 Task: Search one way flight ticket for 2 adults, 4 children and 1 infant on lap in business from Washington, D.c./arlington: Ronald Reagan Washington National Airport to Riverton: Central Wyoming Regional Airport (was Riverton Regional) on 8-4-2023. Choice of flights is Emirates. Number of bags: 2 carry on bags and 7 checked bags. Price is upto 107000. Outbound departure time preference is 16:45.
Action: Mouse moved to (310, 400)
Screenshot: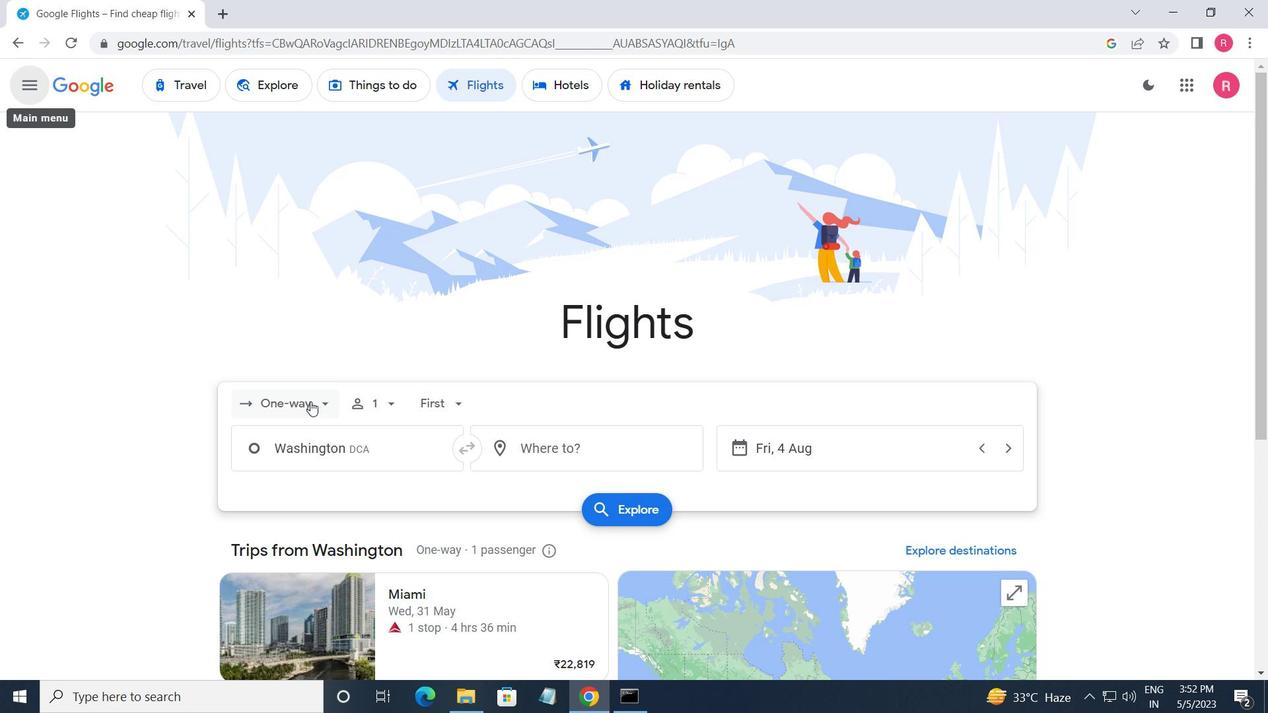 
Action: Mouse pressed left at (310, 400)
Screenshot: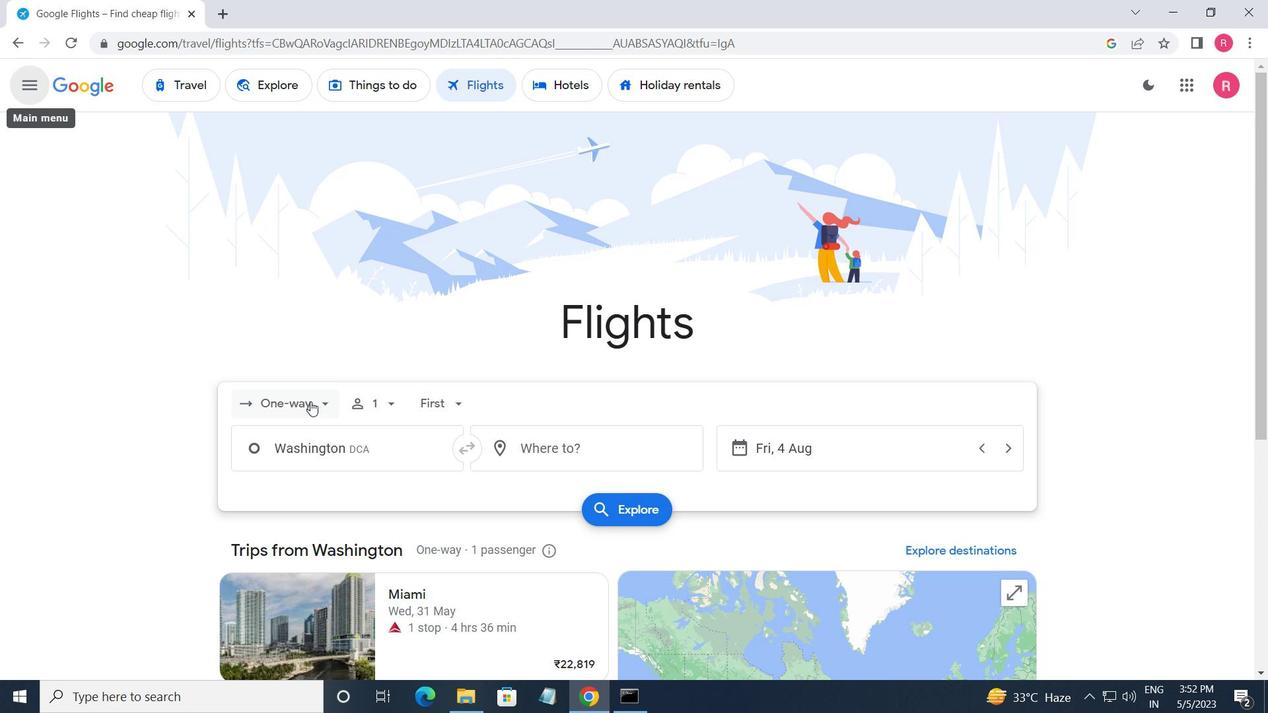 
Action: Mouse moved to (315, 469)
Screenshot: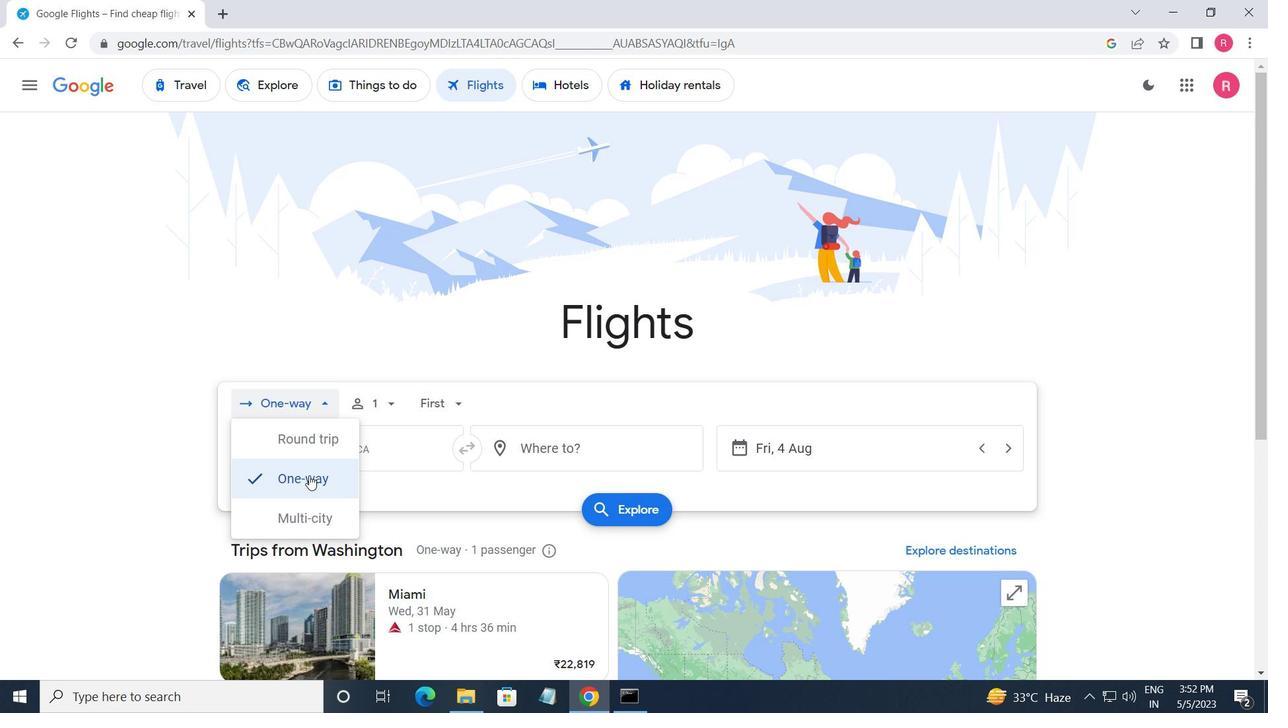 
Action: Mouse pressed left at (315, 469)
Screenshot: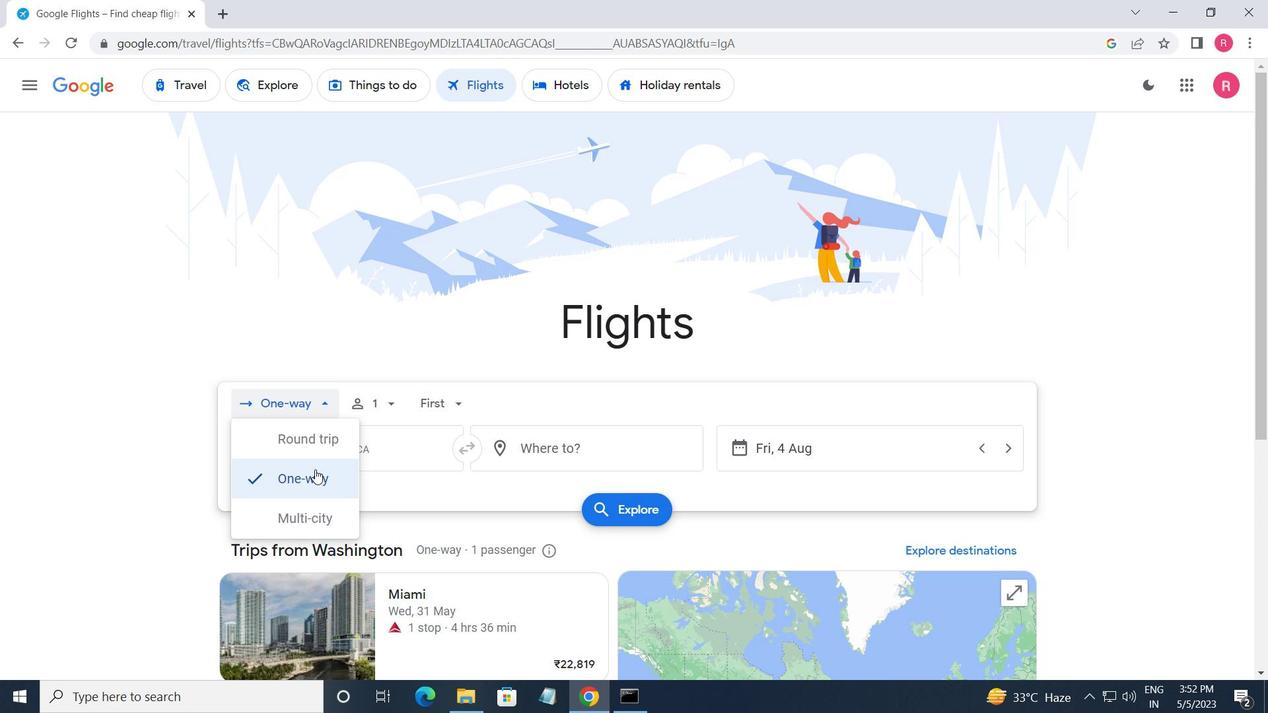 
Action: Mouse moved to (367, 407)
Screenshot: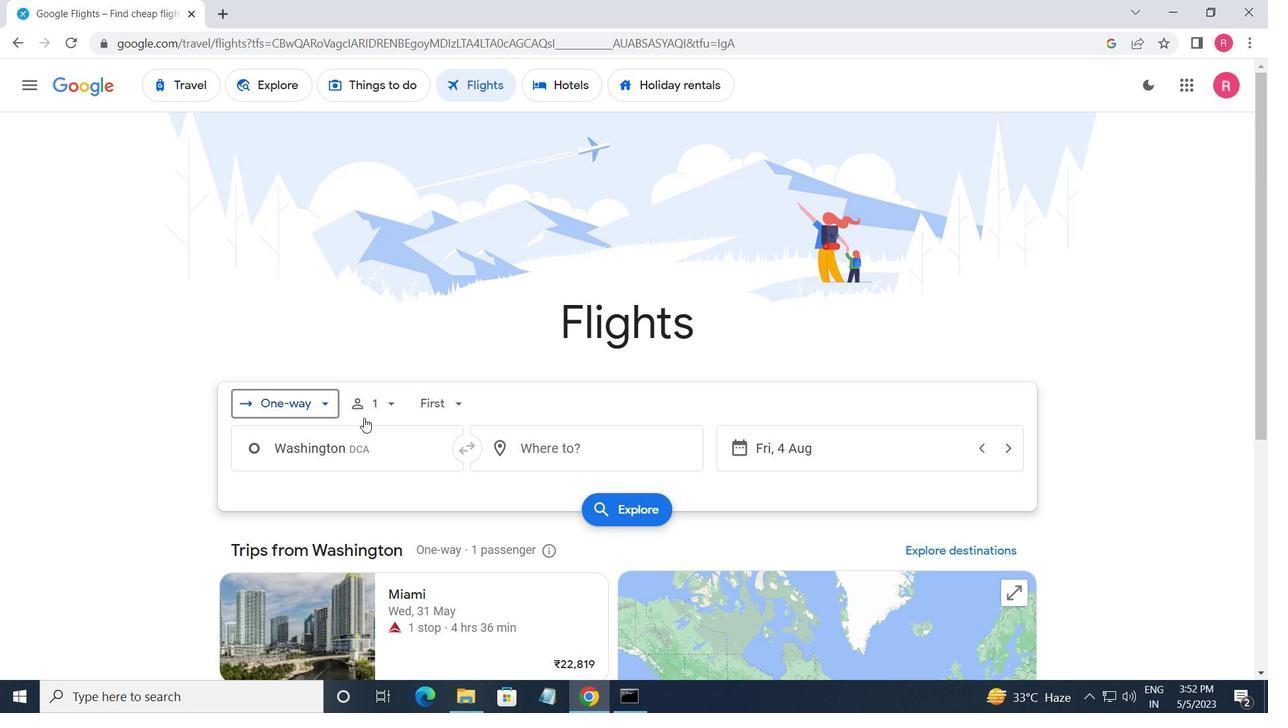 
Action: Mouse pressed left at (367, 407)
Screenshot: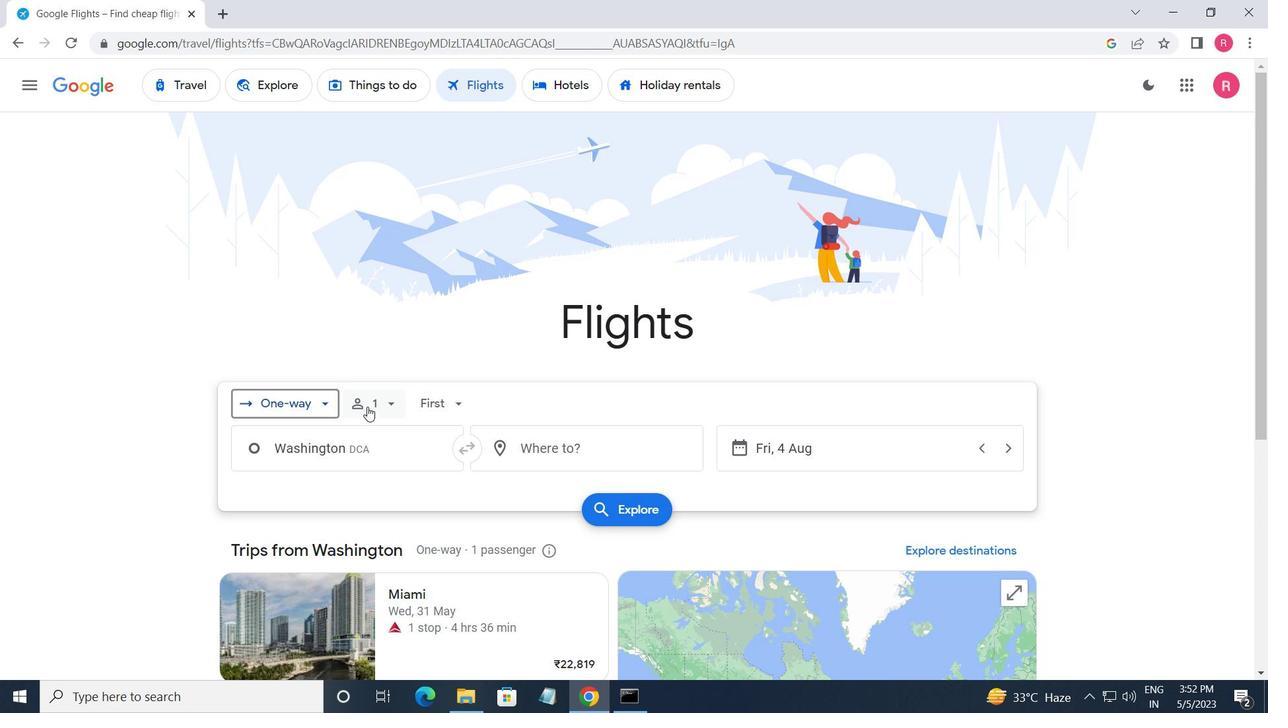 
Action: Mouse moved to (520, 446)
Screenshot: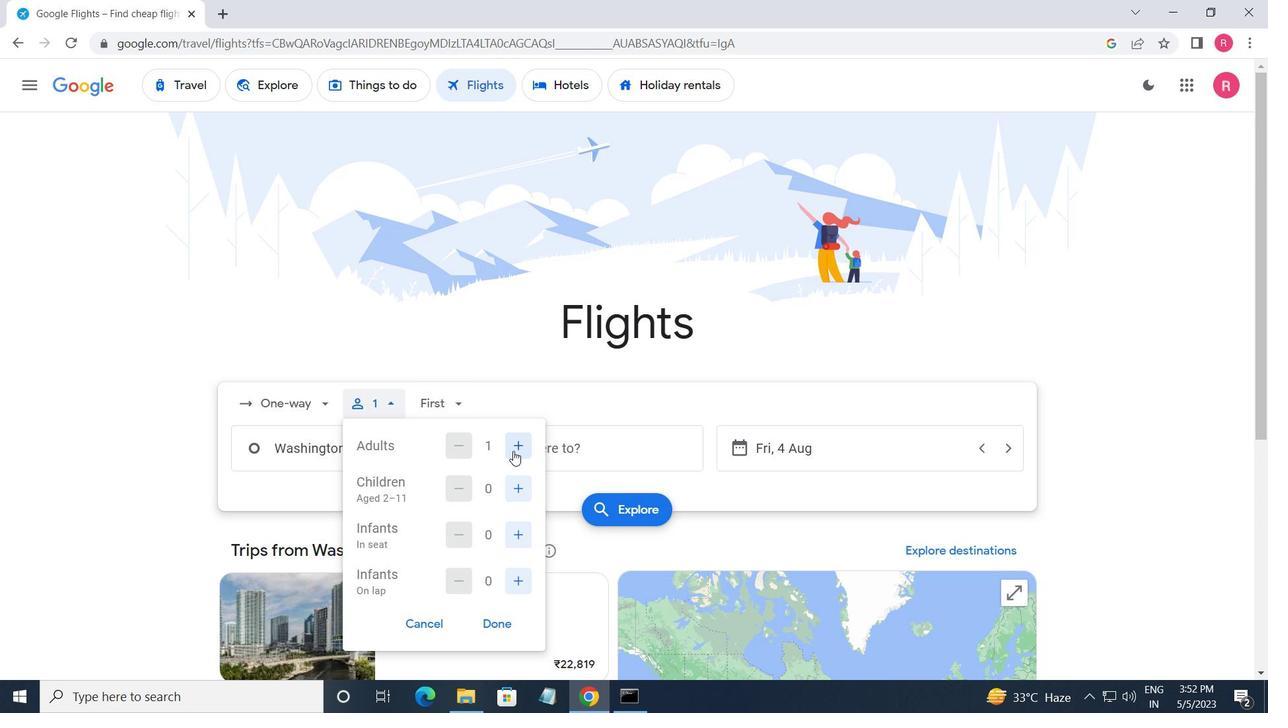 
Action: Mouse pressed left at (520, 446)
Screenshot: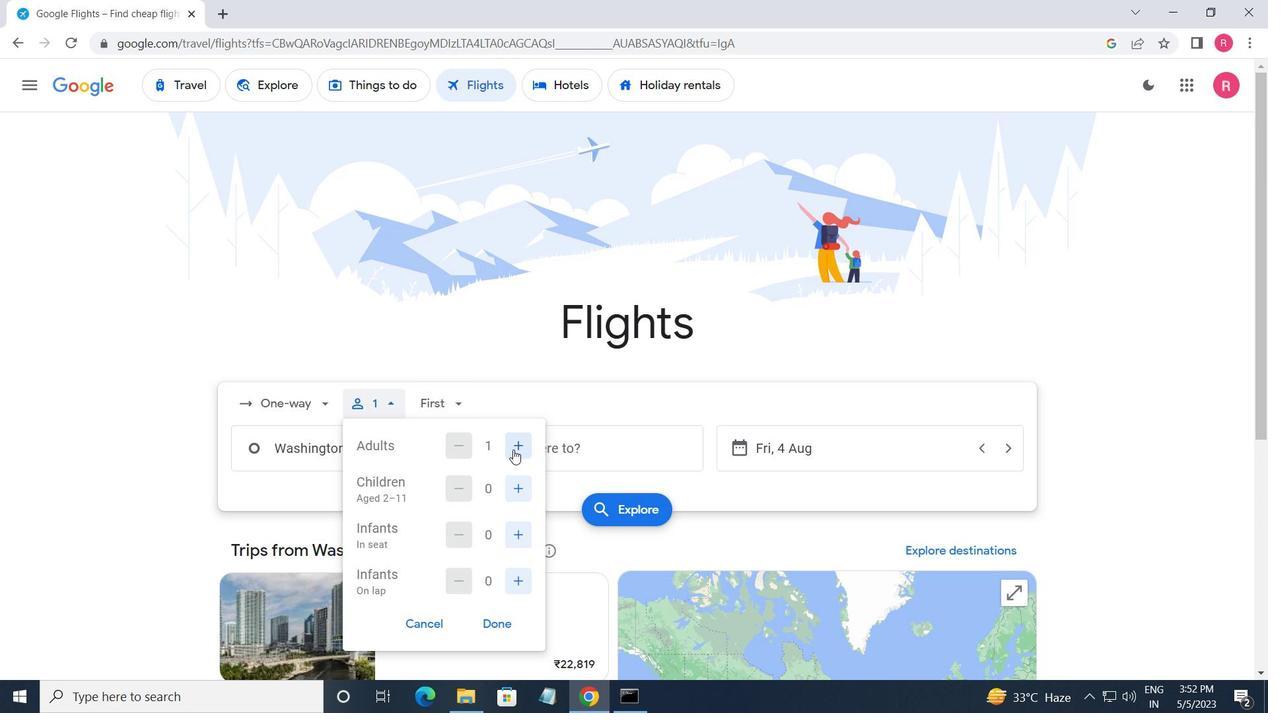 
Action: Mouse moved to (520, 487)
Screenshot: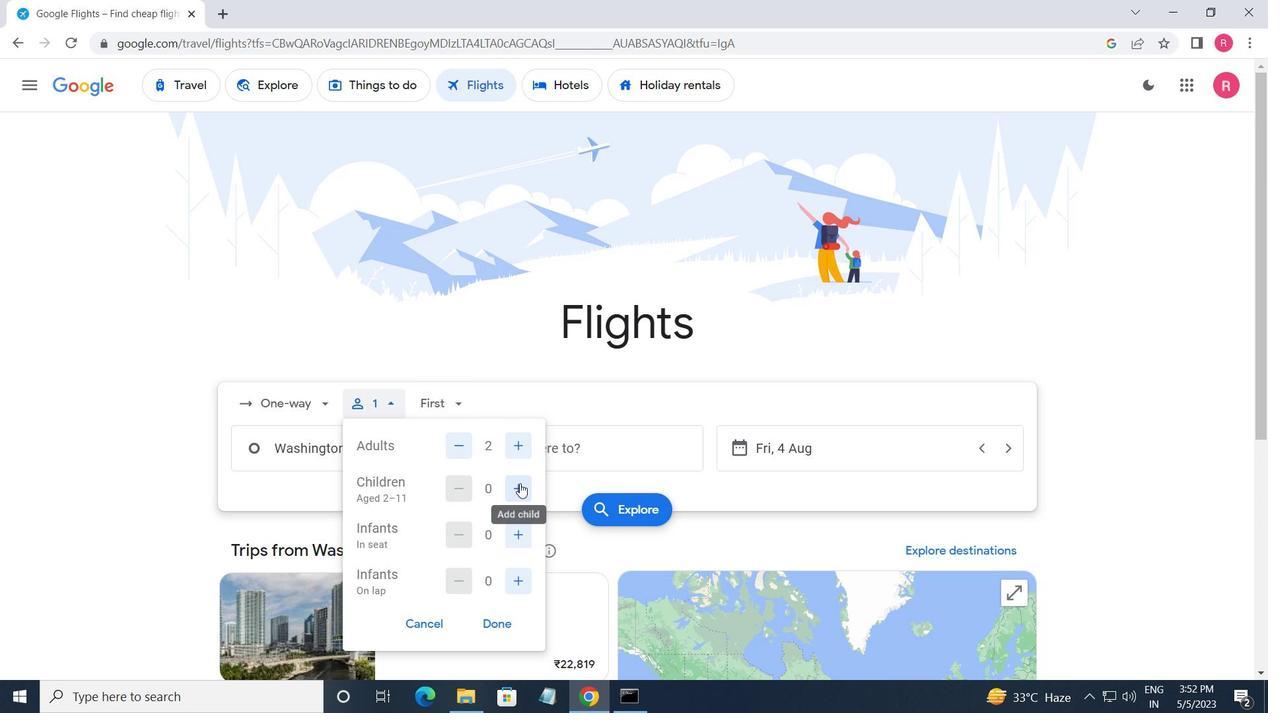 
Action: Mouse pressed left at (520, 487)
Screenshot: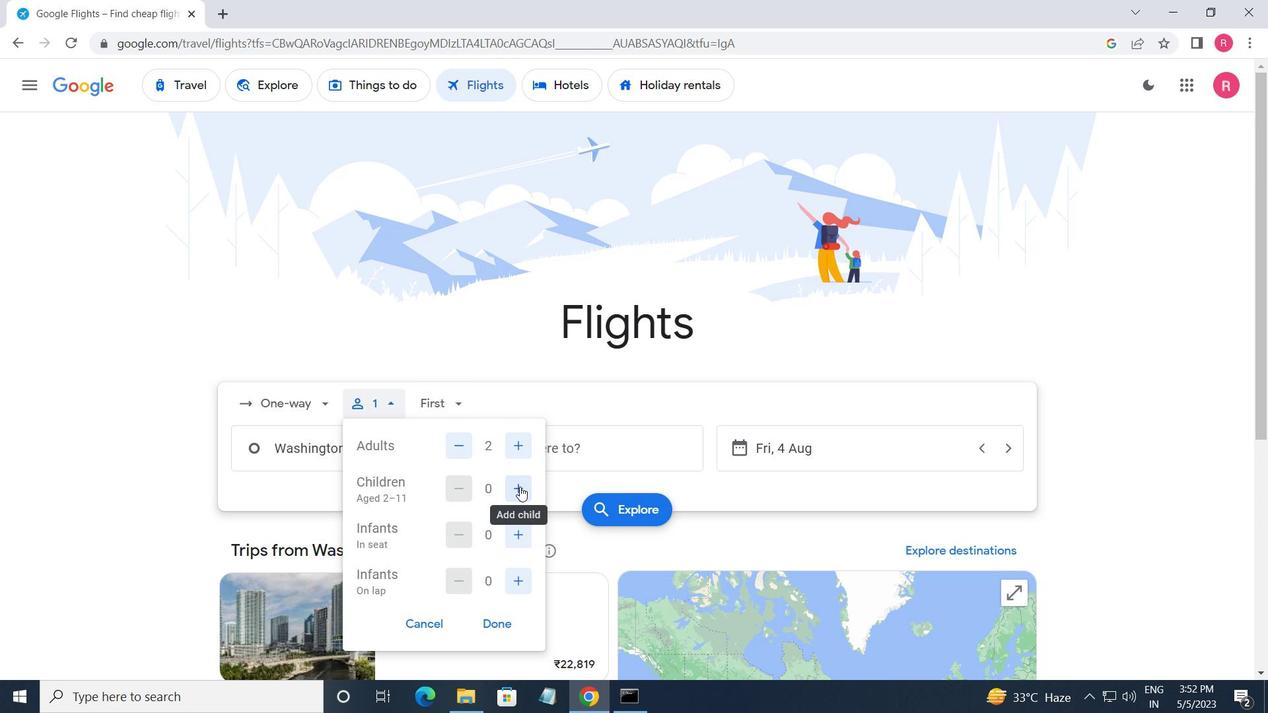 
Action: Mouse pressed left at (520, 487)
Screenshot: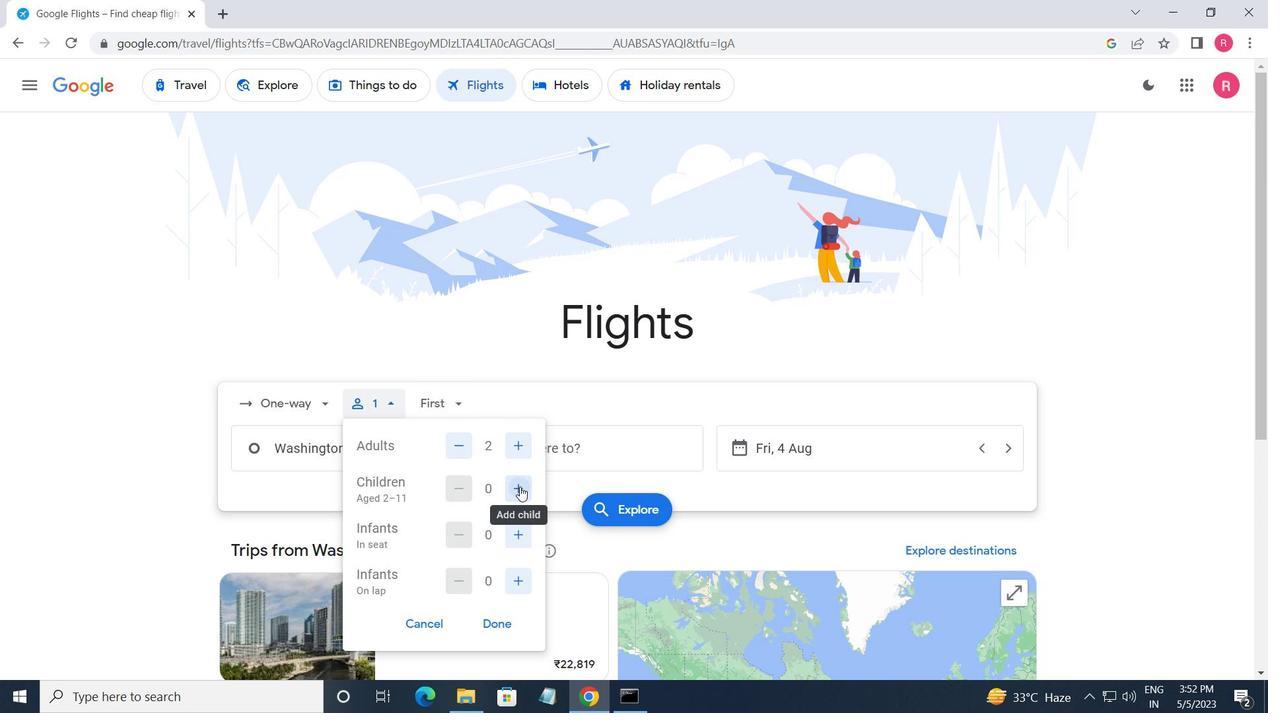 
Action: Mouse pressed left at (520, 487)
Screenshot: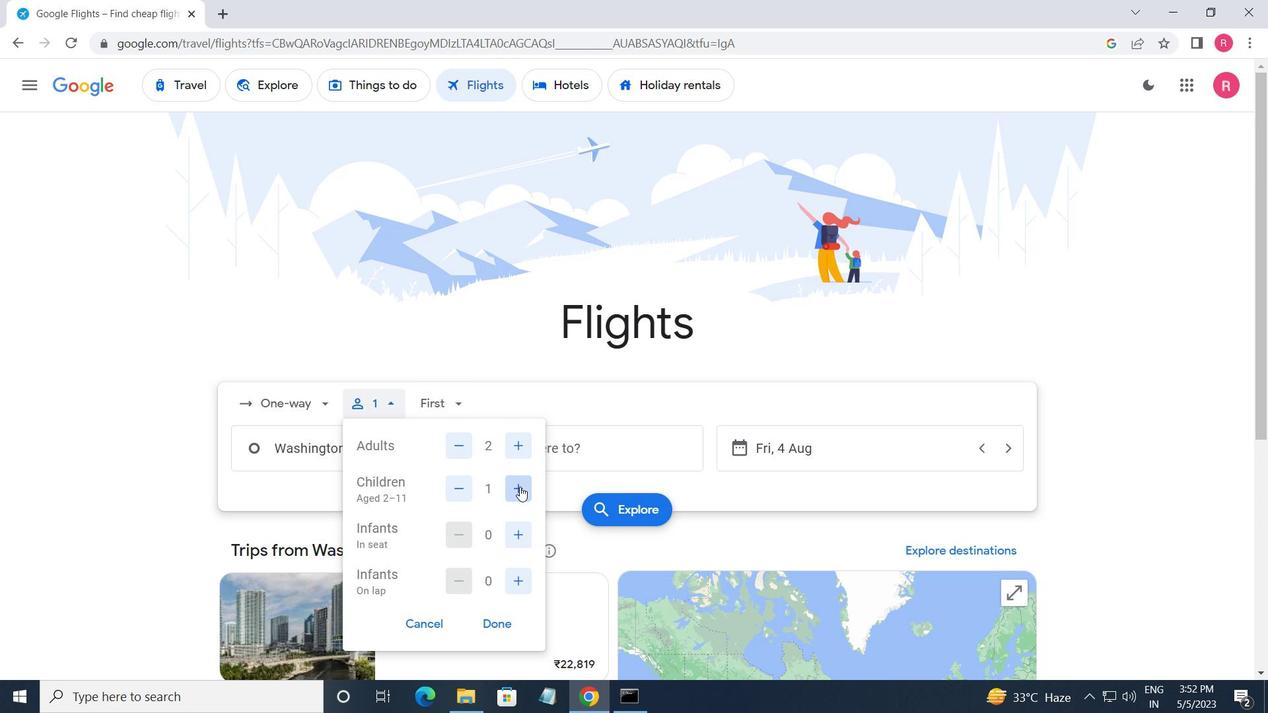 
Action: Mouse moved to (520, 488)
Screenshot: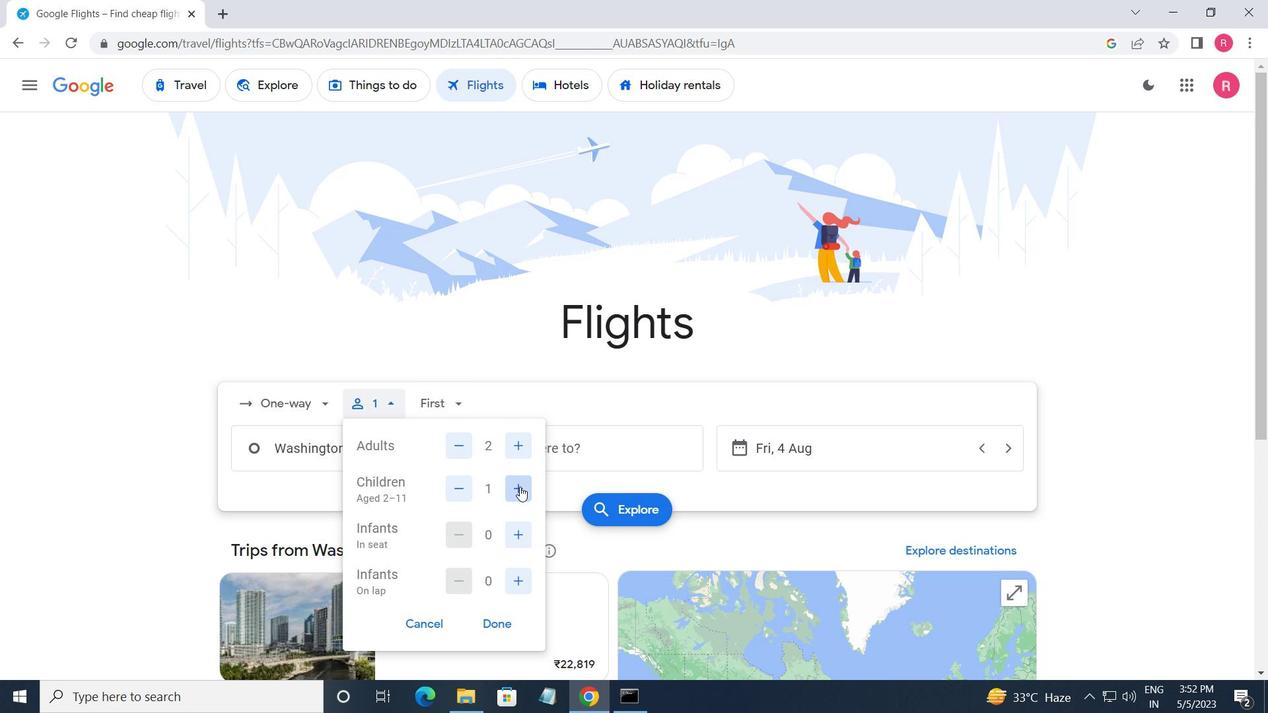 
Action: Mouse pressed left at (520, 488)
Screenshot: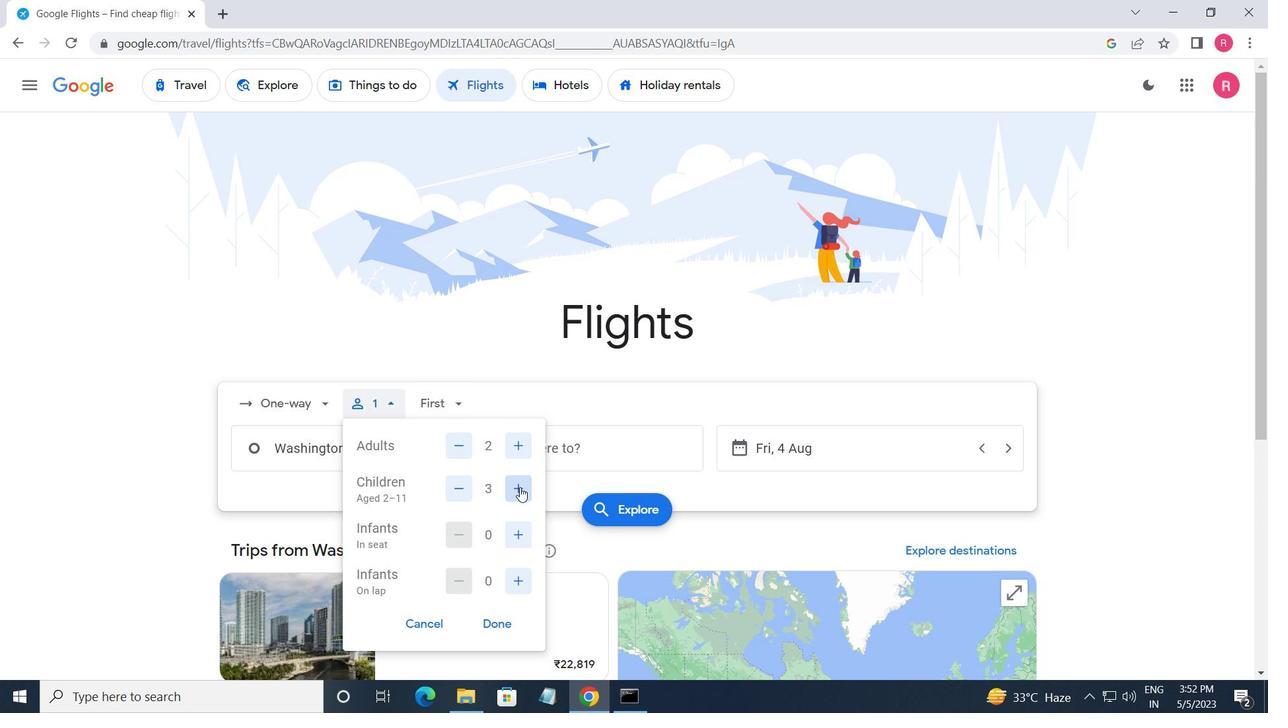 
Action: Mouse moved to (530, 583)
Screenshot: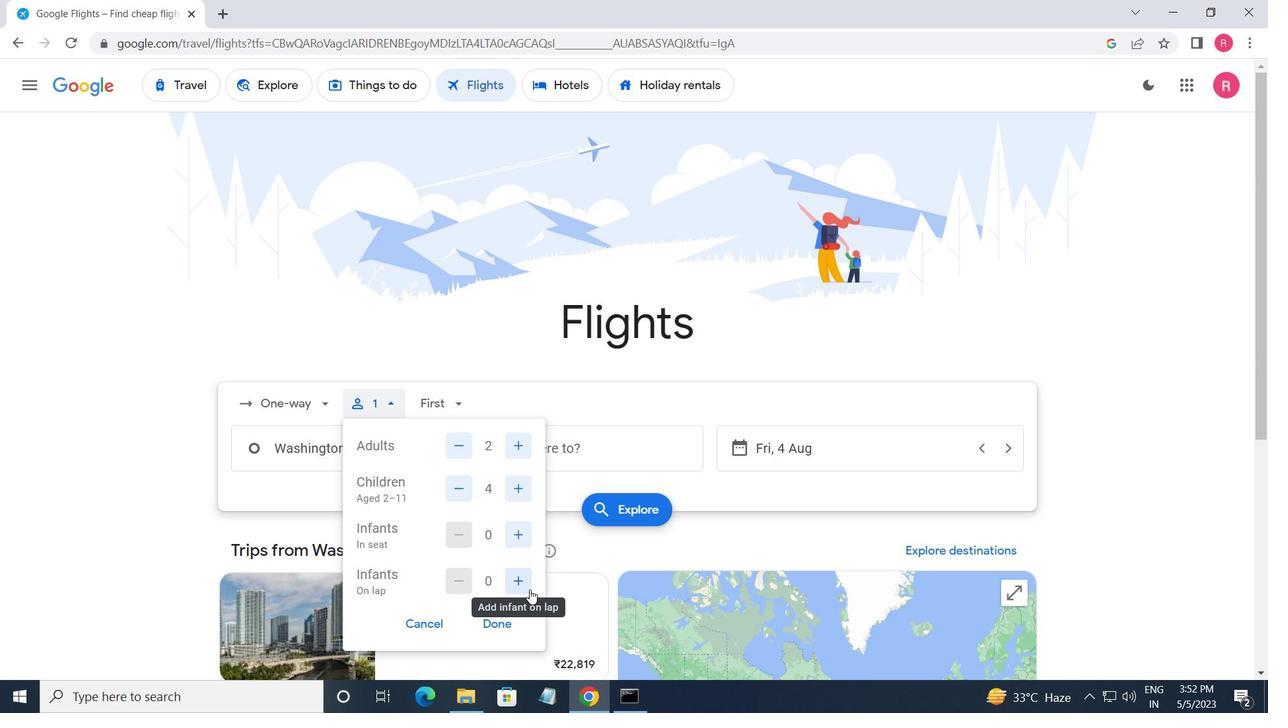 
Action: Mouse pressed left at (530, 583)
Screenshot: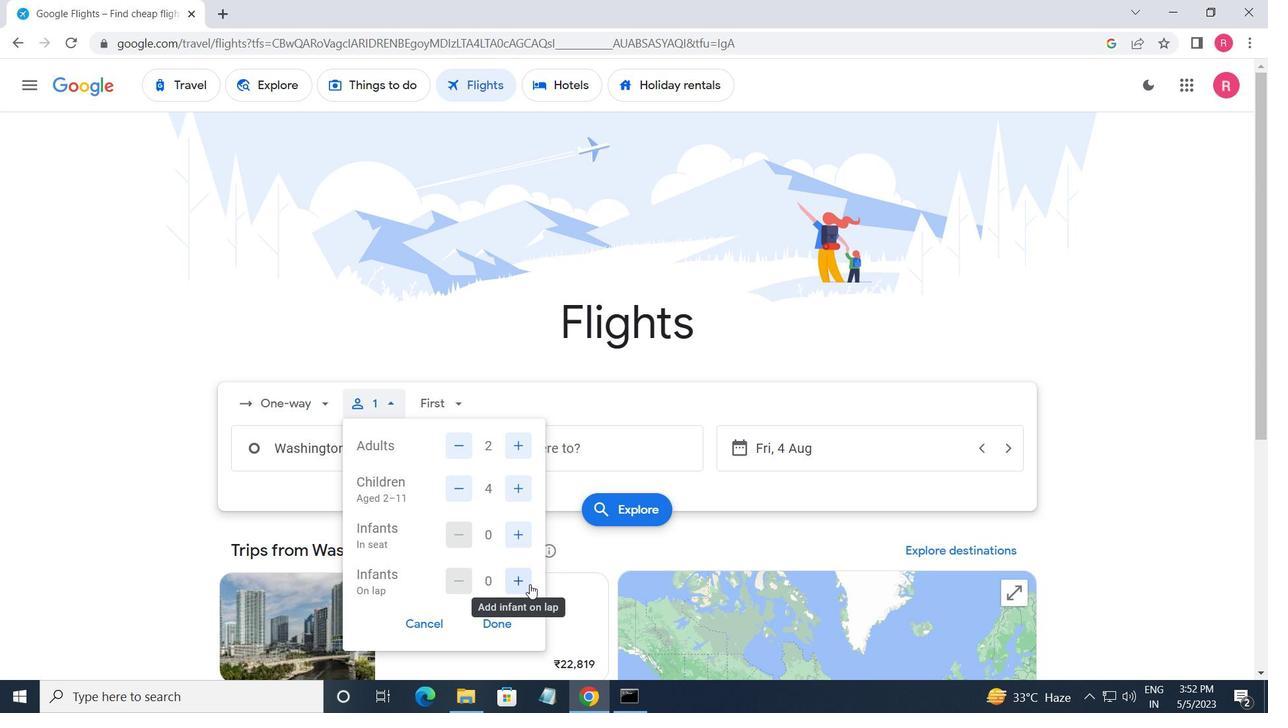 
Action: Mouse moved to (506, 617)
Screenshot: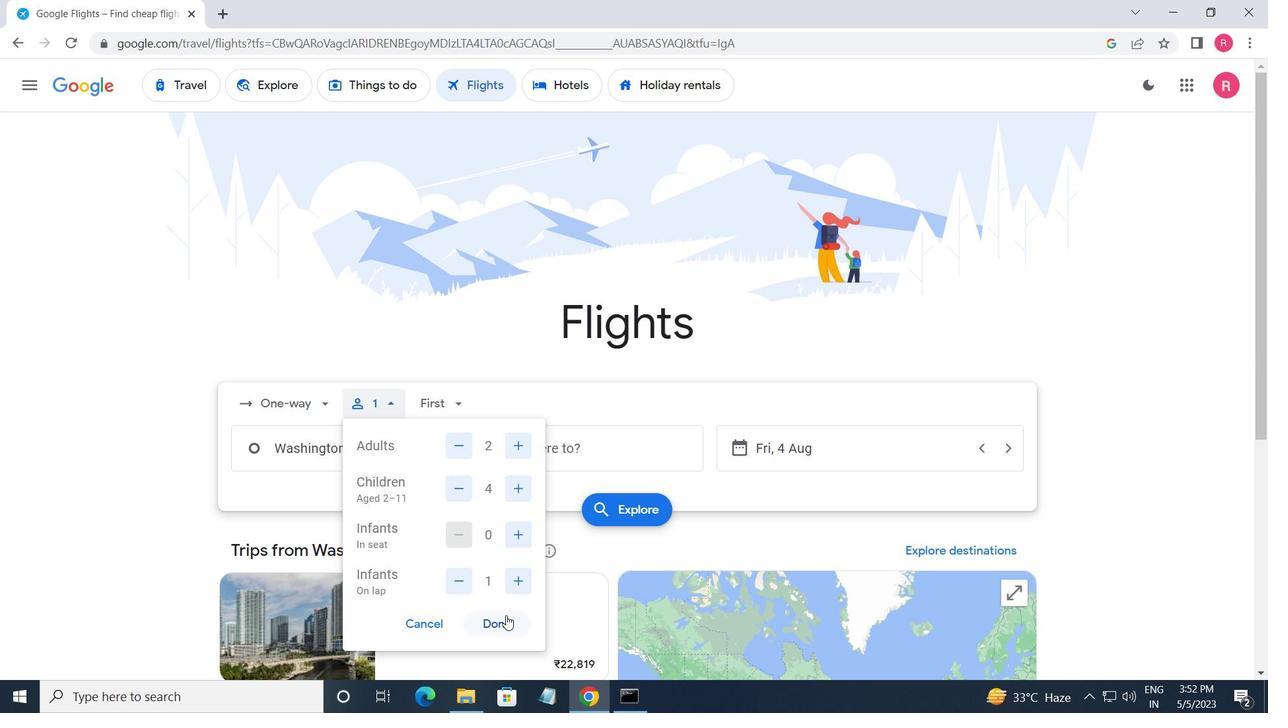 
Action: Mouse pressed left at (506, 617)
Screenshot: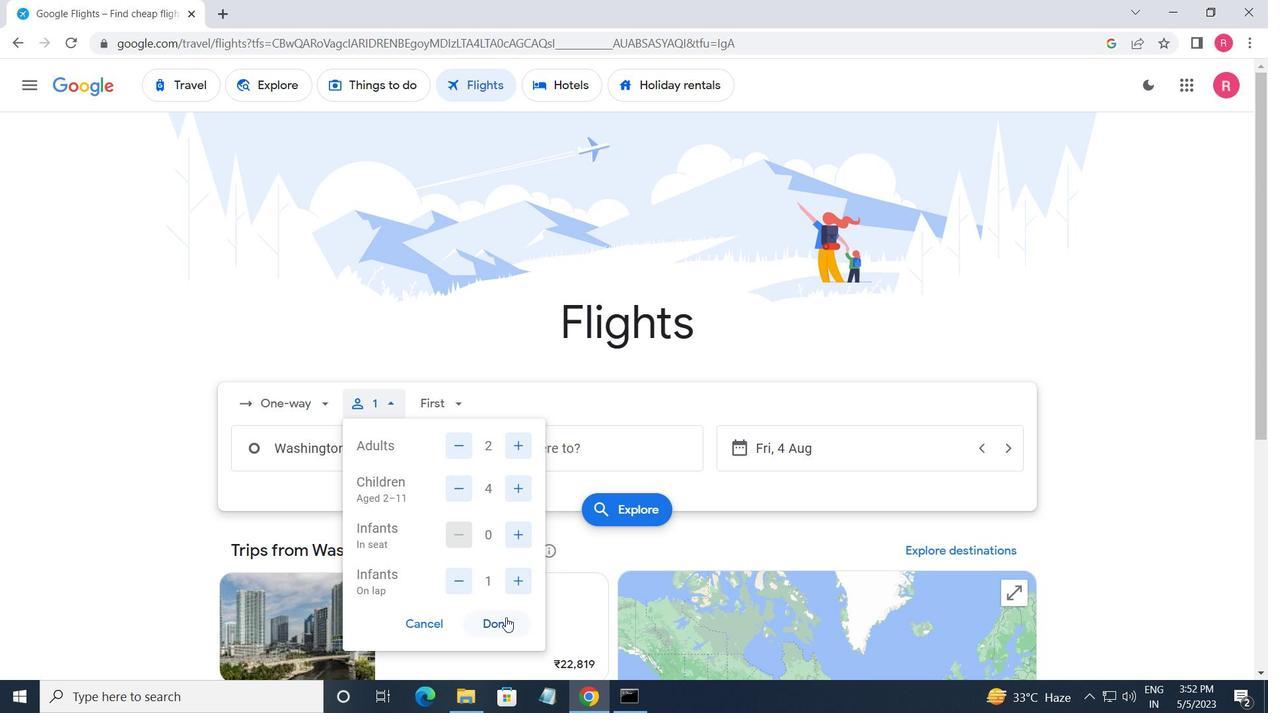 
Action: Mouse moved to (450, 399)
Screenshot: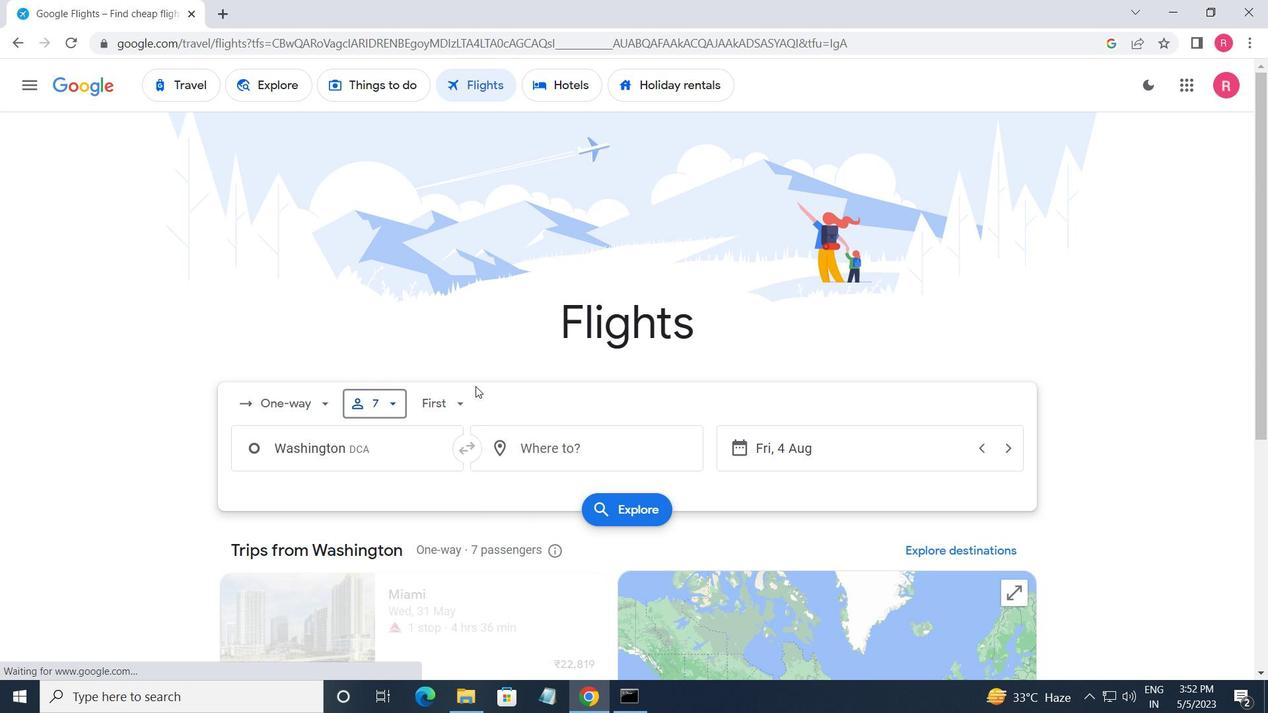 
Action: Mouse pressed left at (450, 399)
Screenshot: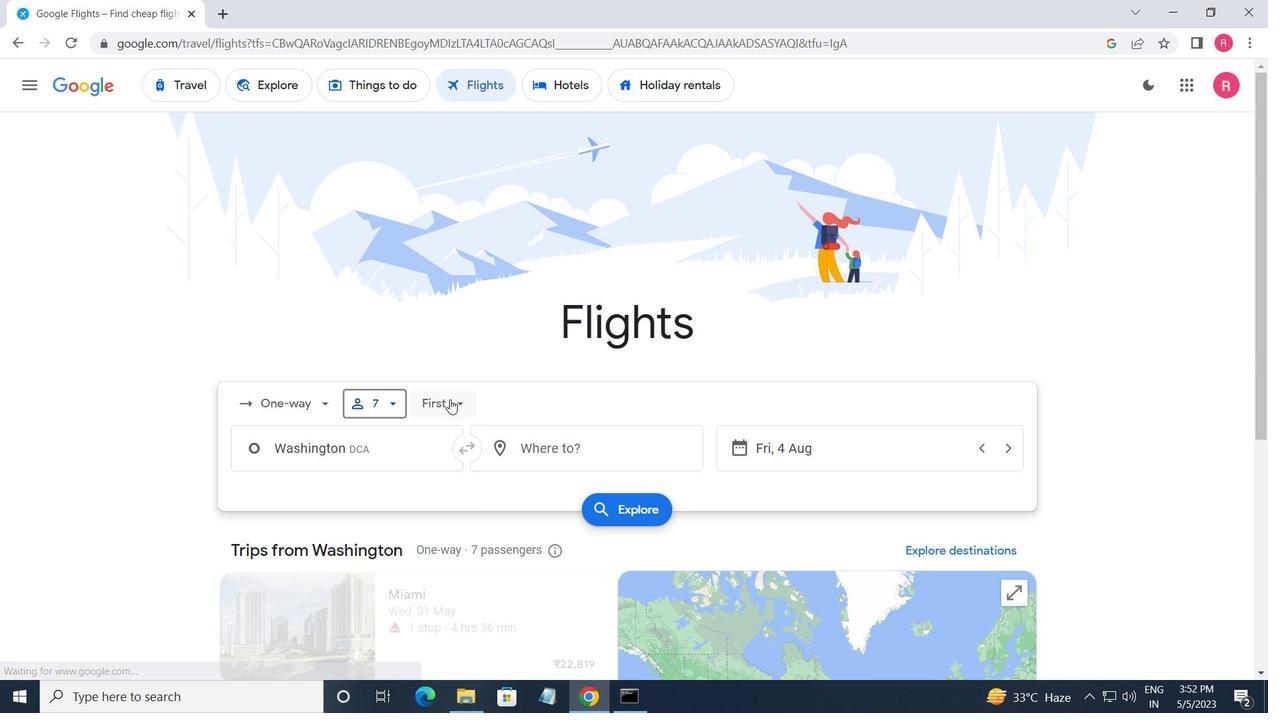 
Action: Mouse moved to (485, 531)
Screenshot: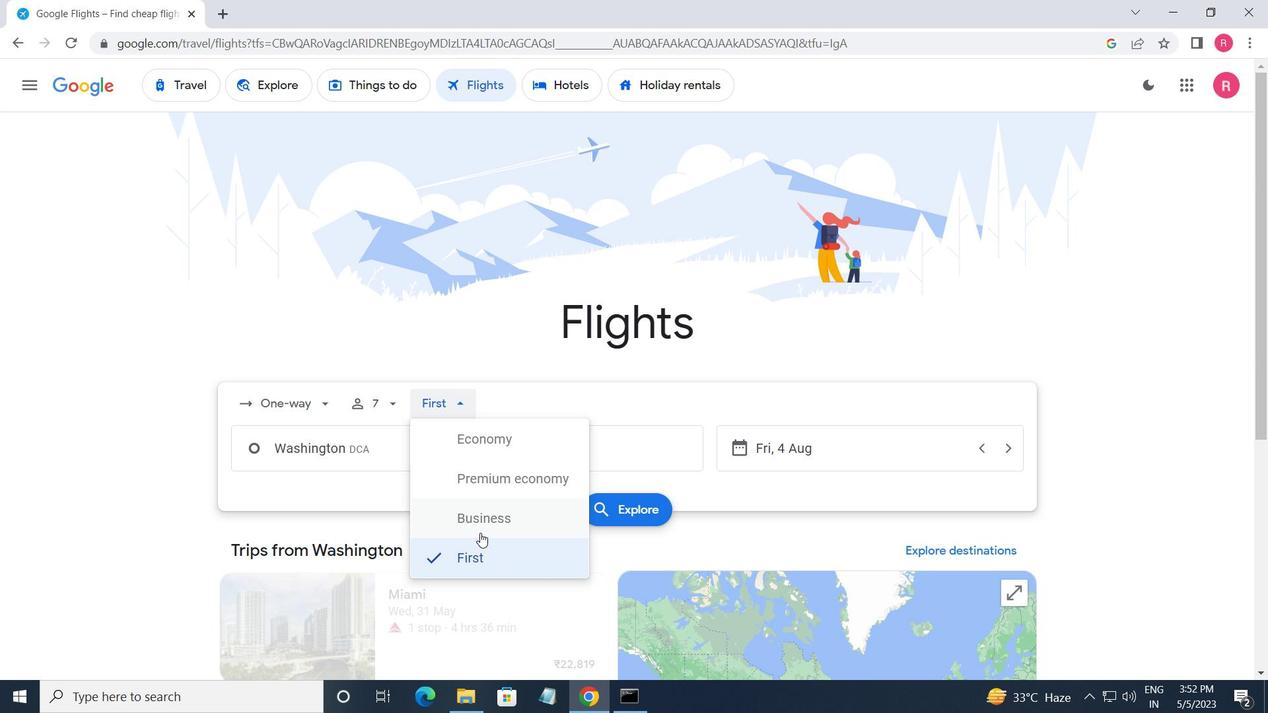 
Action: Mouse pressed left at (485, 531)
Screenshot: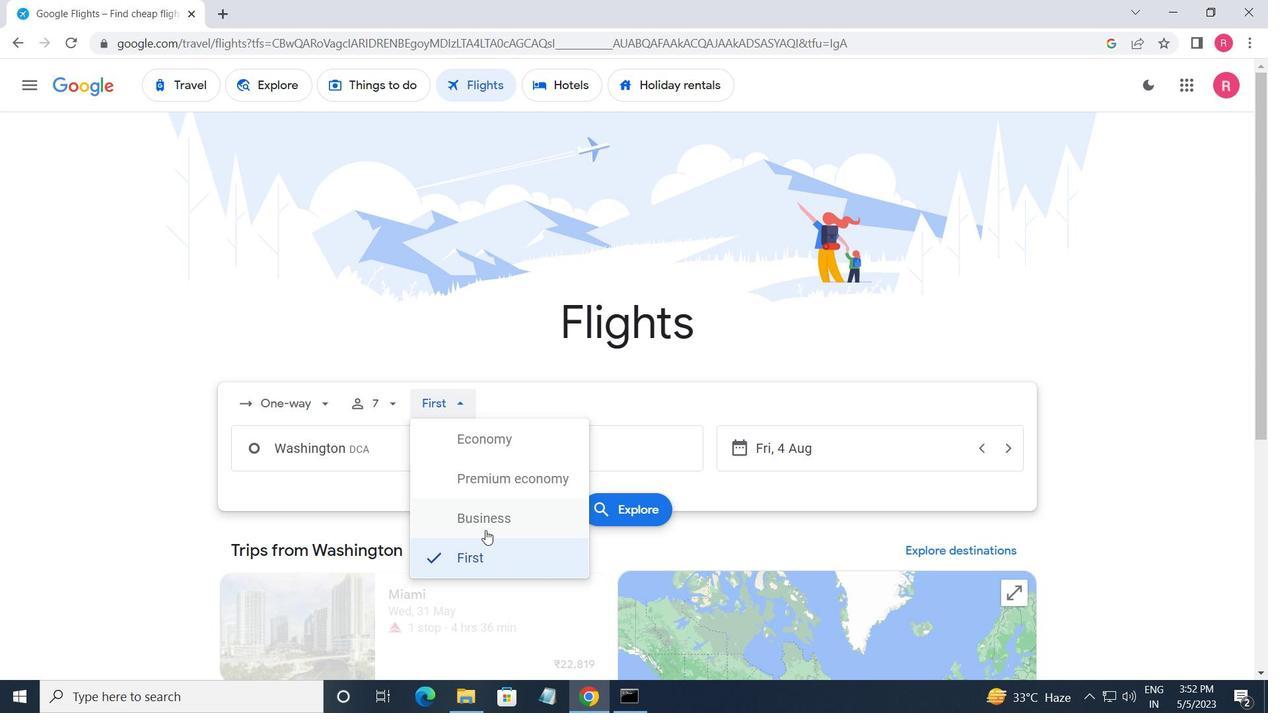 
Action: Mouse moved to (377, 453)
Screenshot: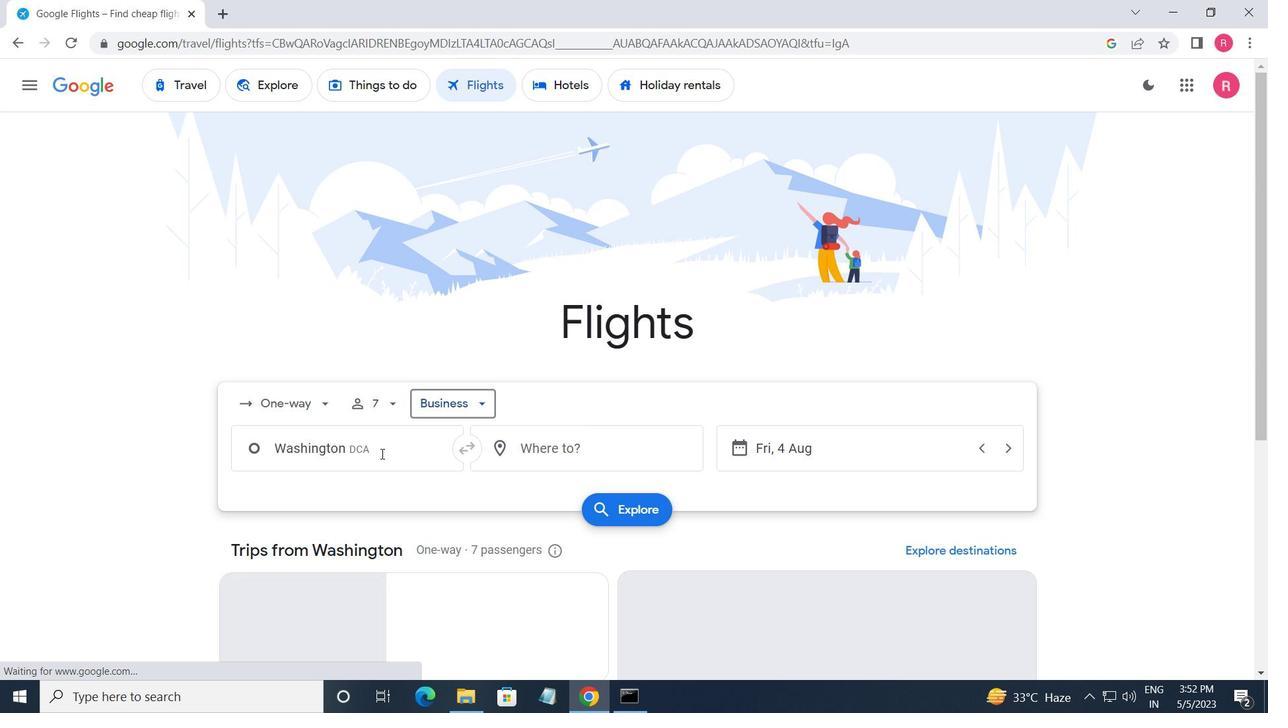 
Action: Mouse pressed left at (377, 453)
Screenshot: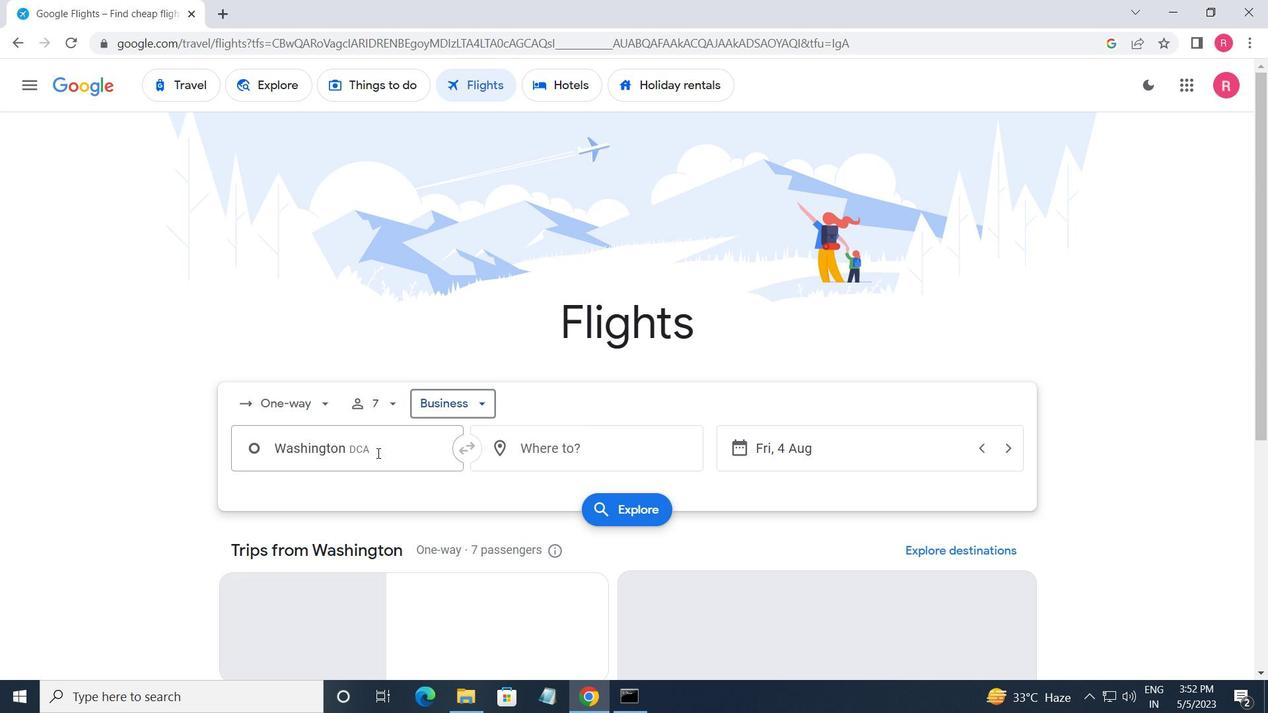 
Action: Key pressed <Key.shift>WASHINTON
Screenshot: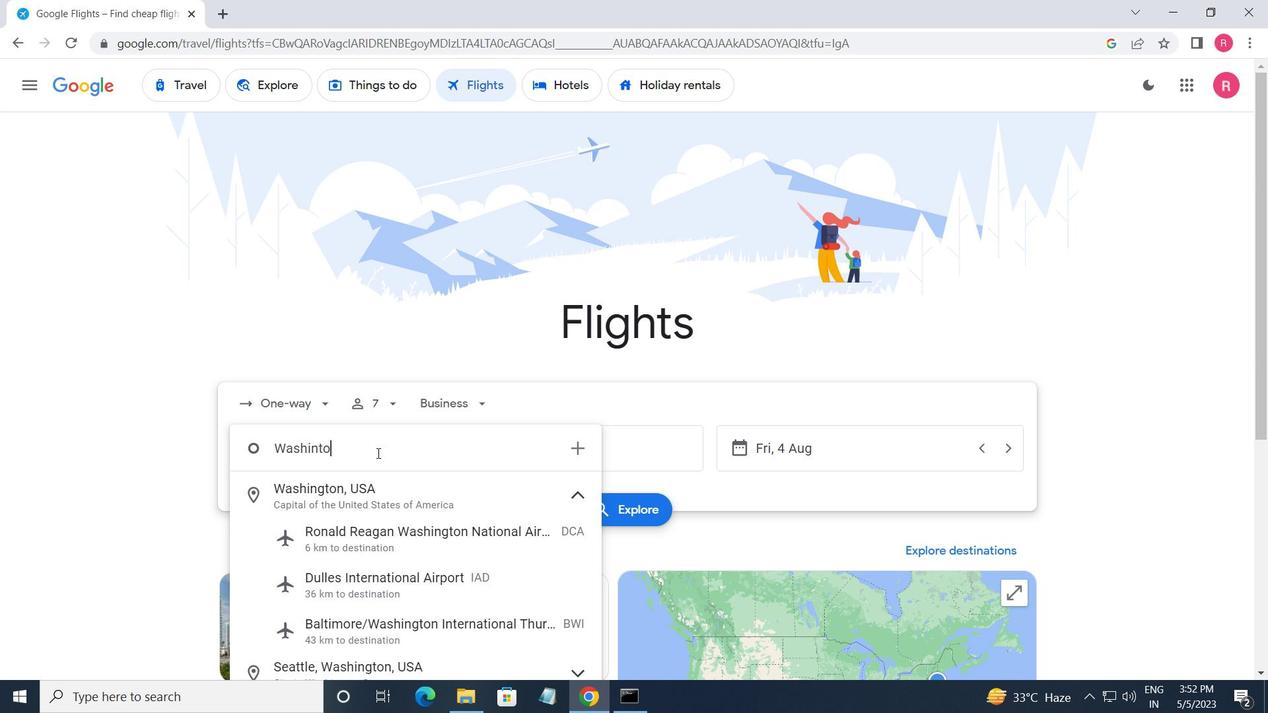 
Action: Mouse moved to (364, 545)
Screenshot: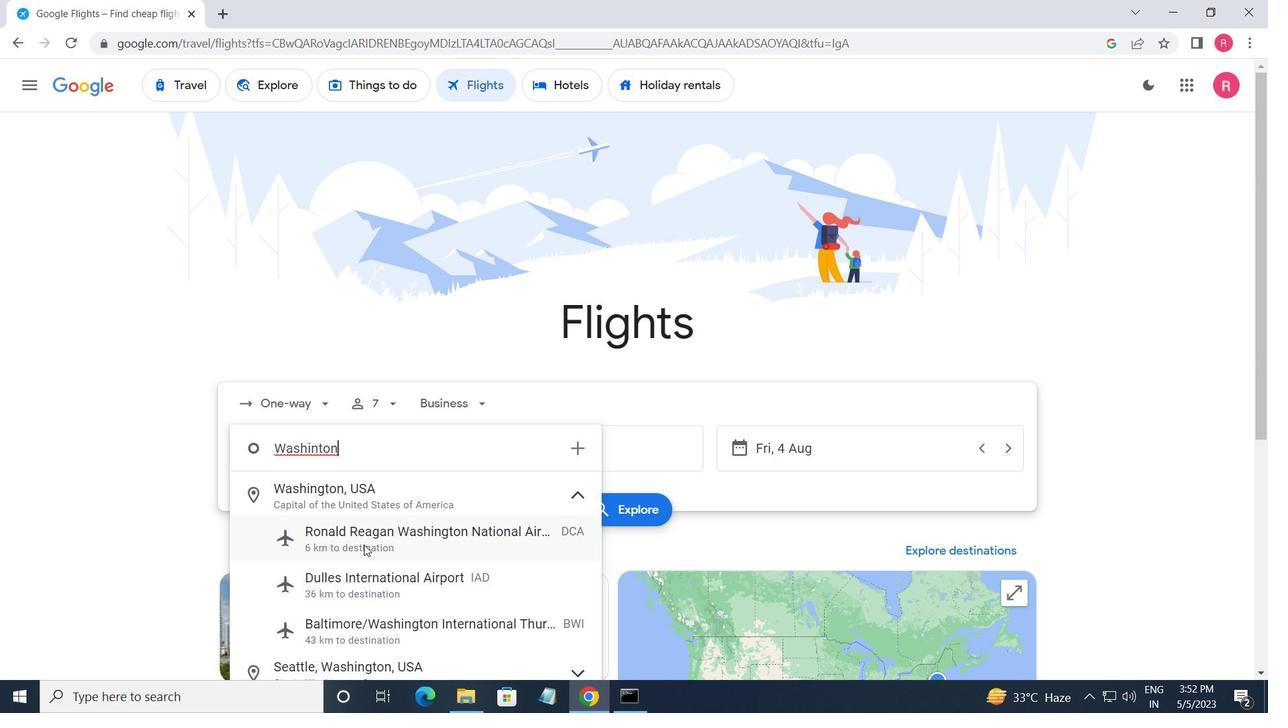 
Action: Key pressed <Key.space>DC
Screenshot: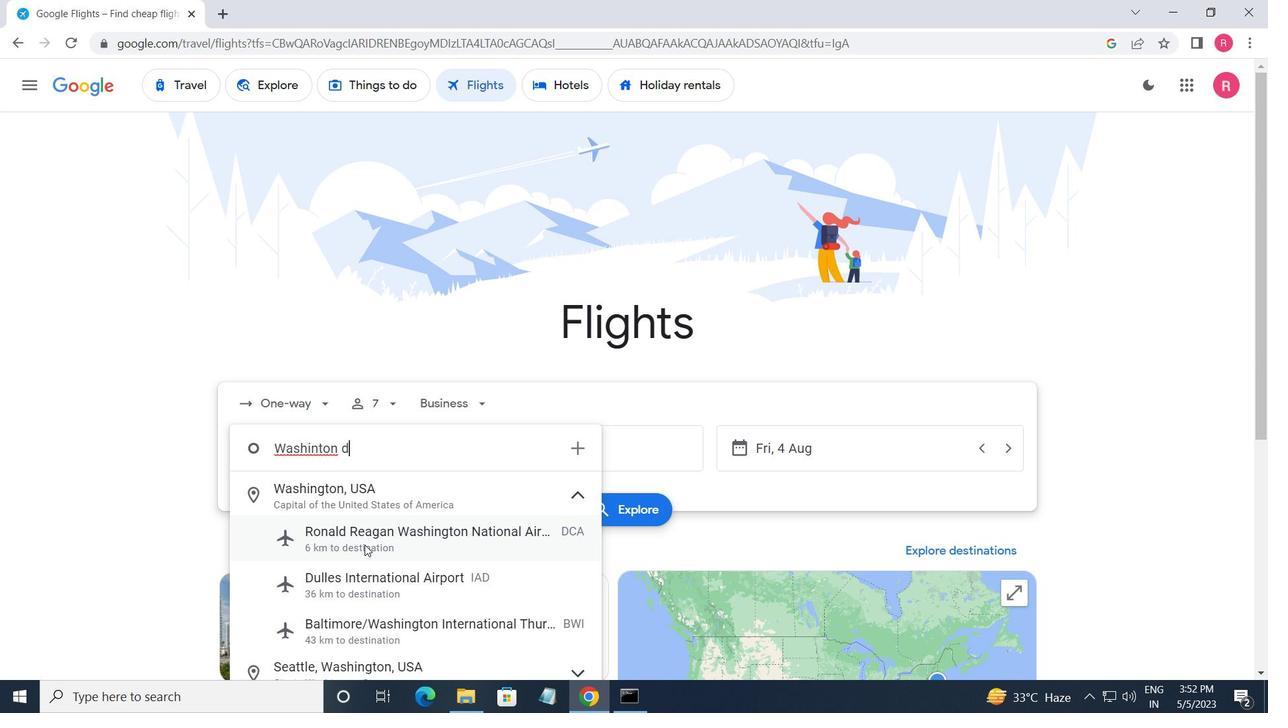 
Action: Mouse moved to (389, 531)
Screenshot: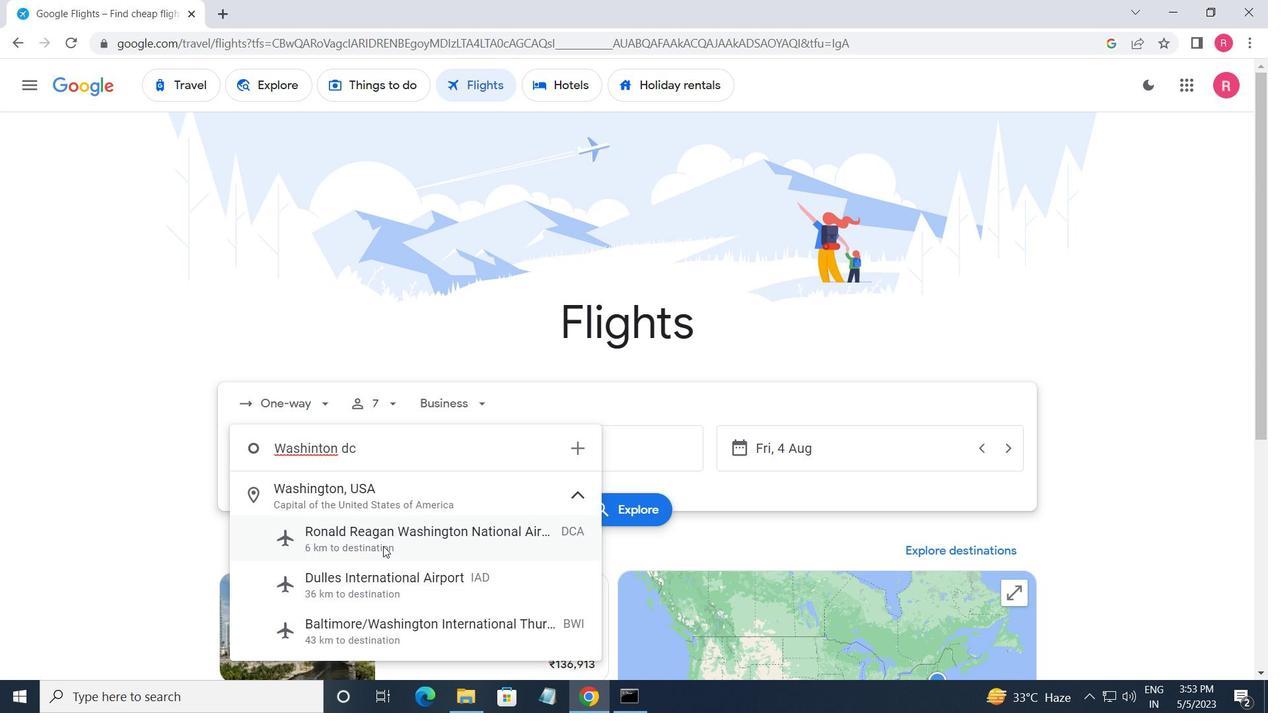 
Action: Mouse pressed left at (389, 531)
Screenshot: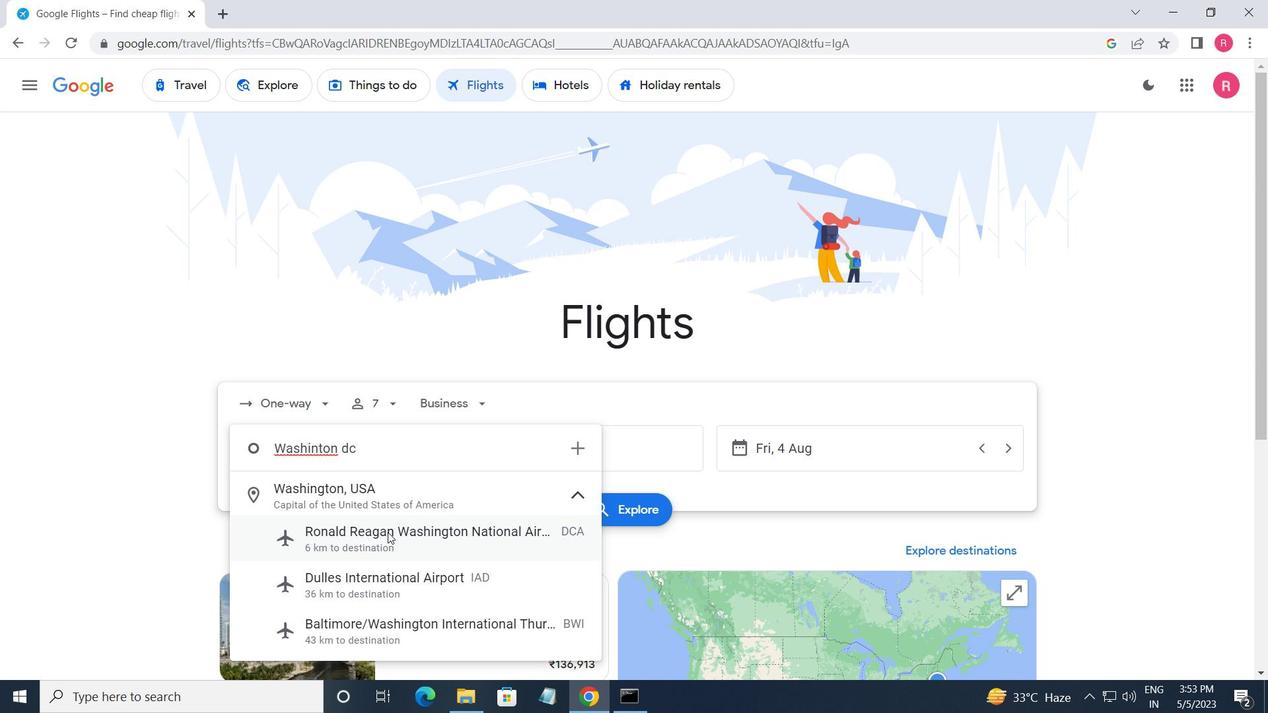 
Action: Mouse moved to (598, 430)
Screenshot: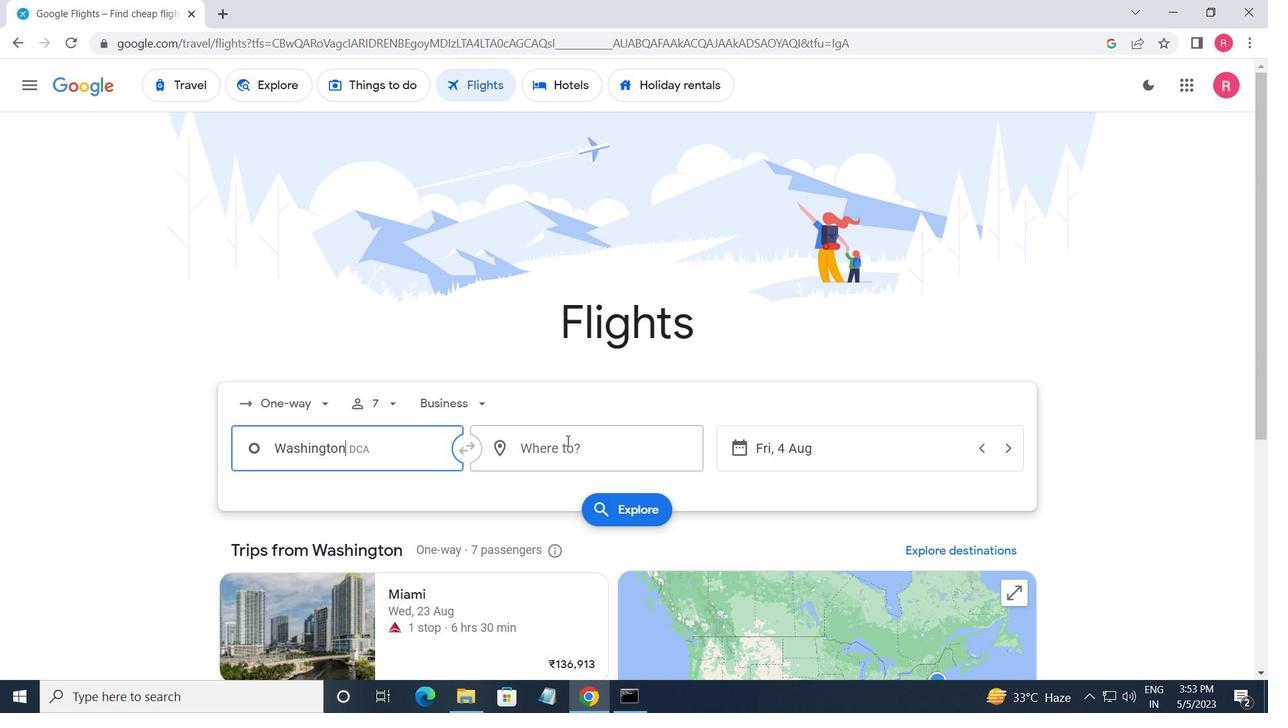 
Action: Mouse pressed left at (598, 430)
Screenshot: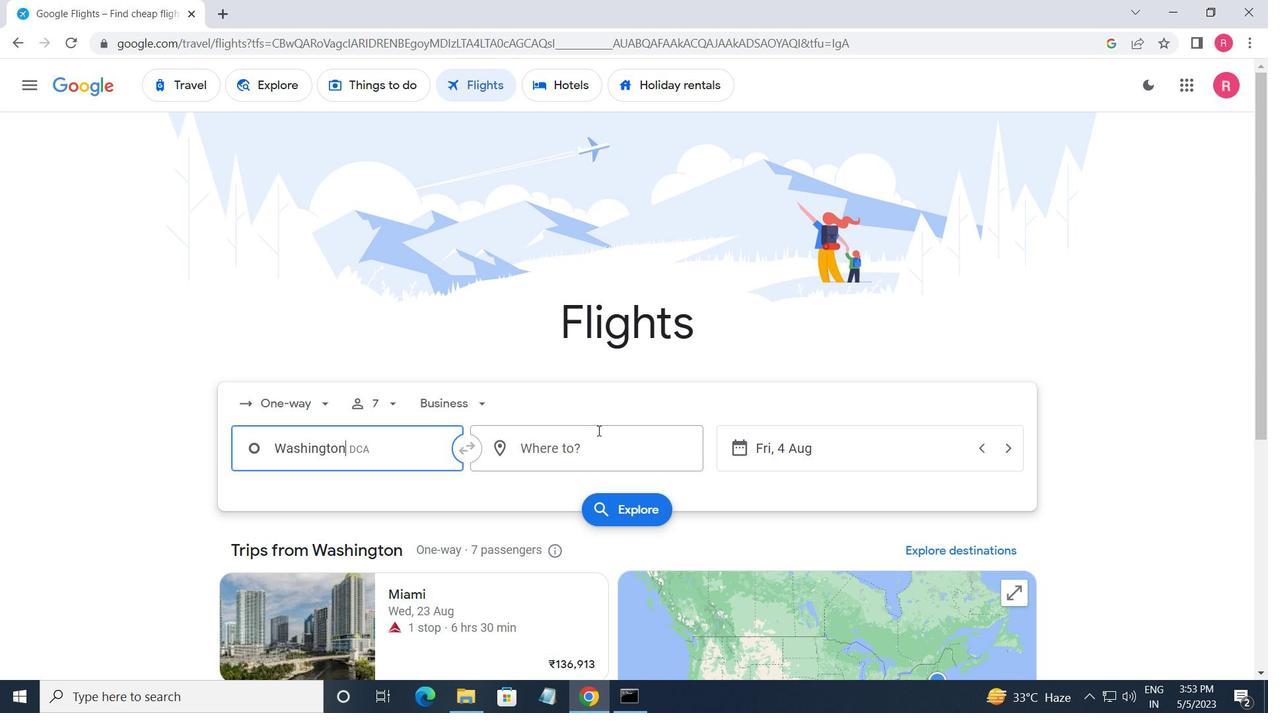
Action: Mouse moved to (603, 543)
Screenshot: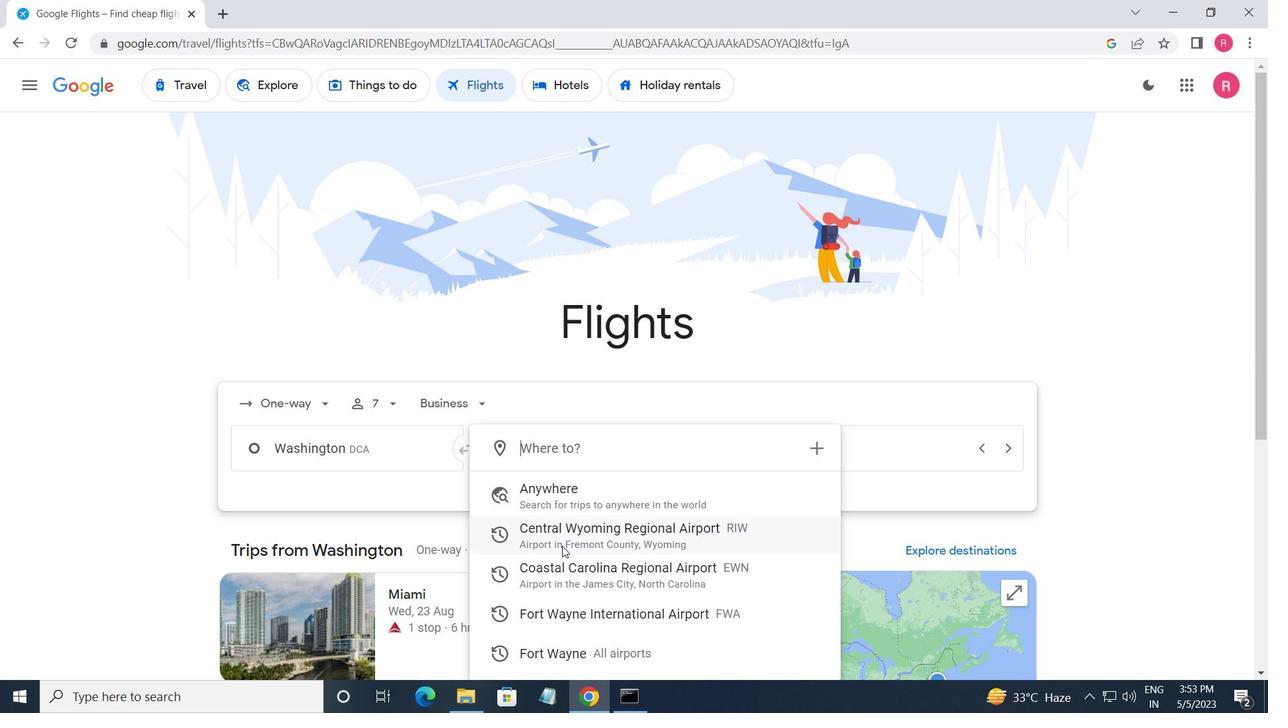 
Action: Key pressed <Key.caps_lock>C<Key.caps_lock>ENTRAL<Key.space><Key.shift>W
Screenshot: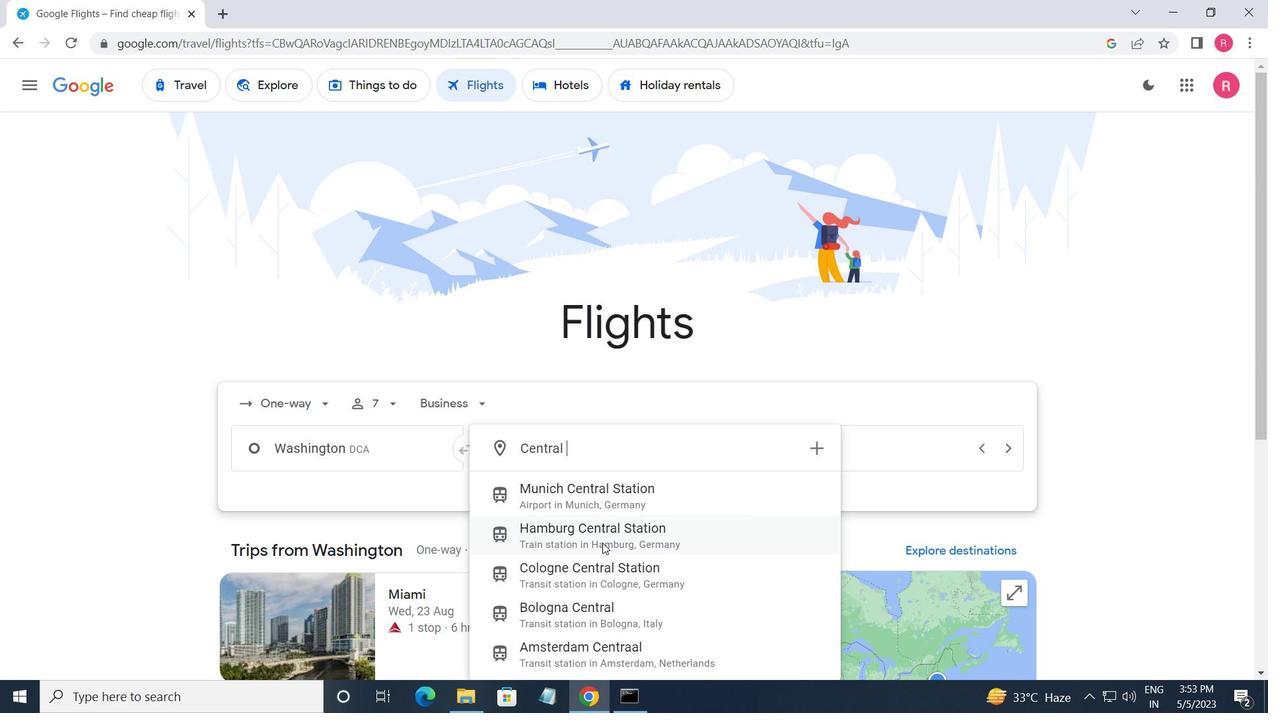 
Action: Mouse moved to (606, 499)
Screenshot: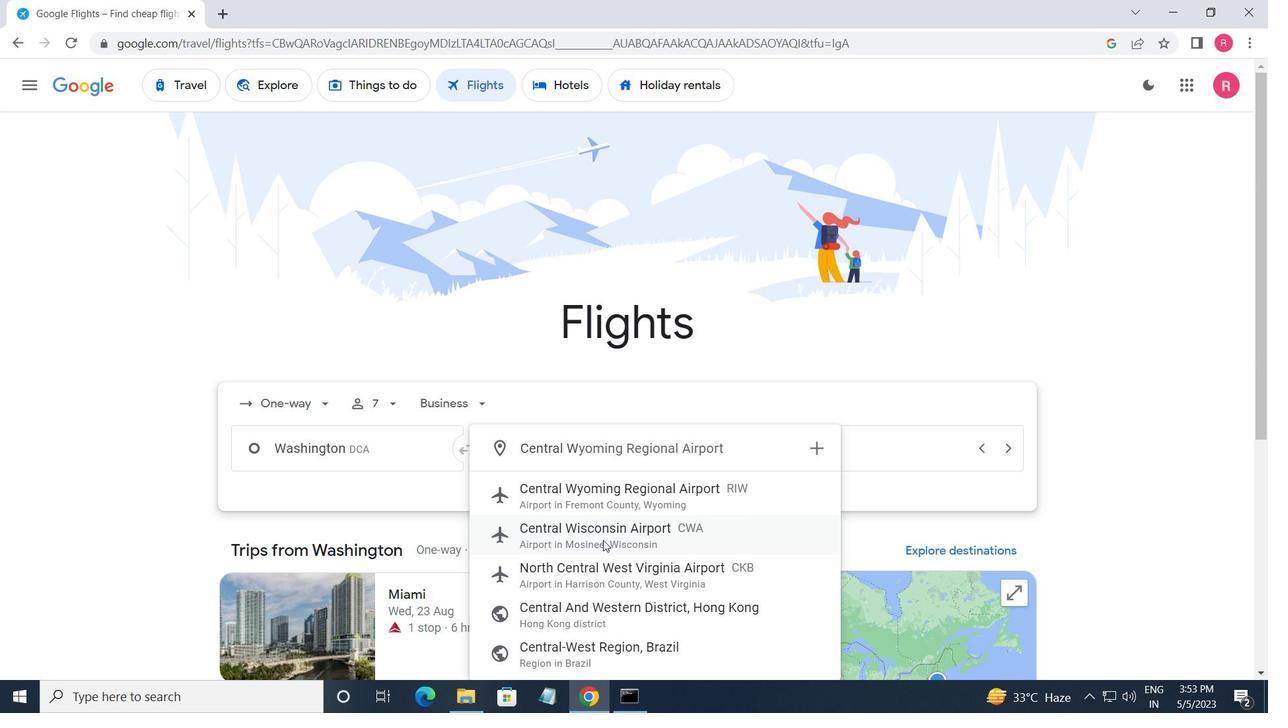 
Action: Mouse pressed left at (606, 499)
Screenshot: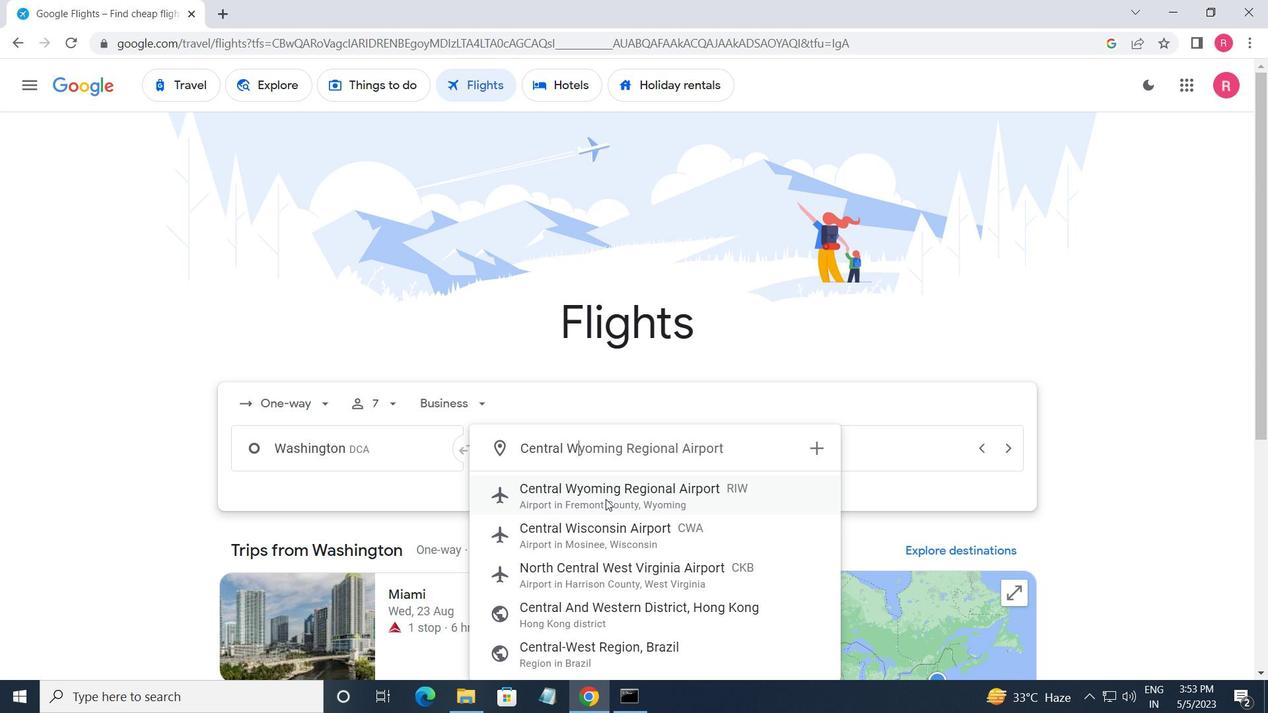 
Action: Mouse moved to (855, 448)
Screenshot: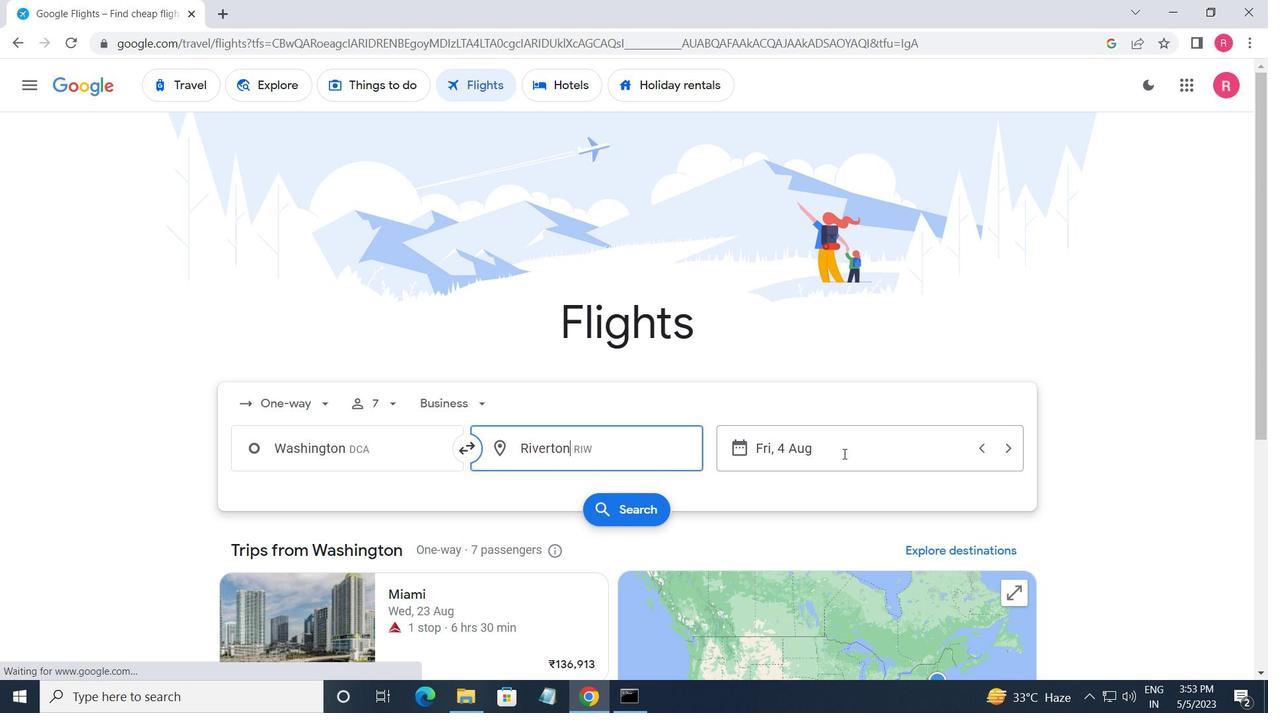 
Action: Mouse pressed left at (855, 448)
Screenshot: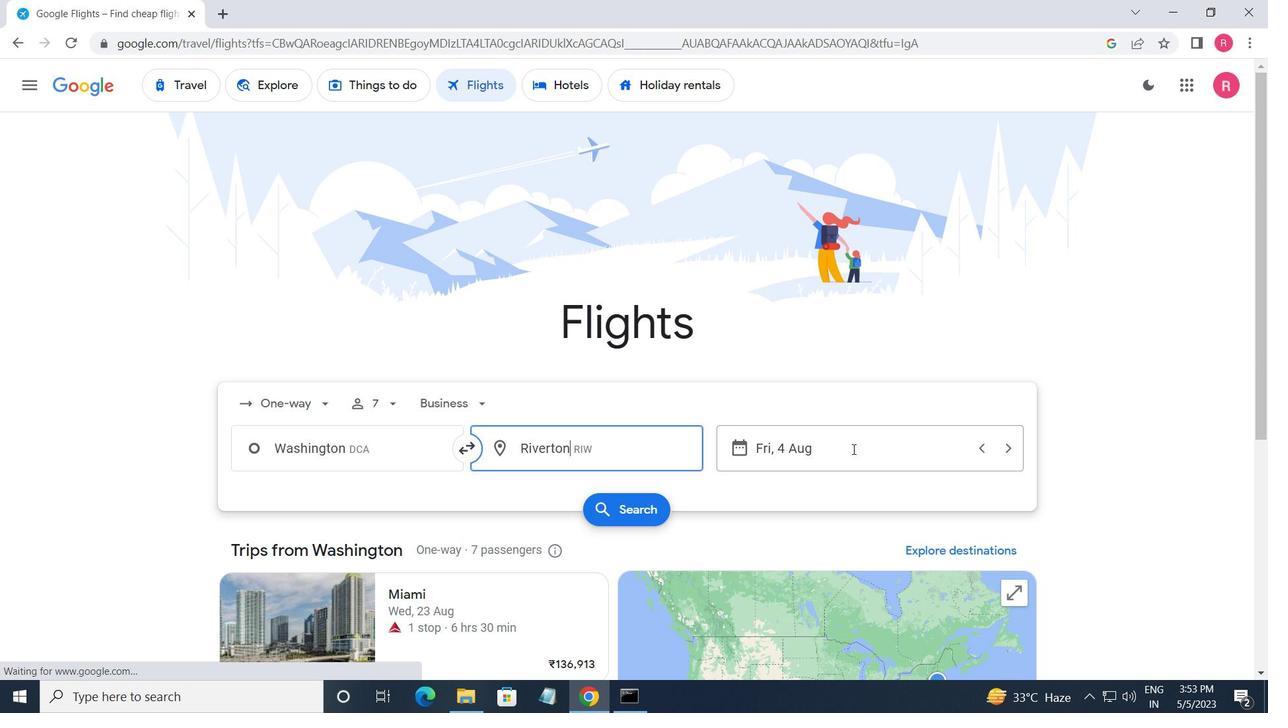 
Action: Mouse moved to (638, 395)
Screenshot: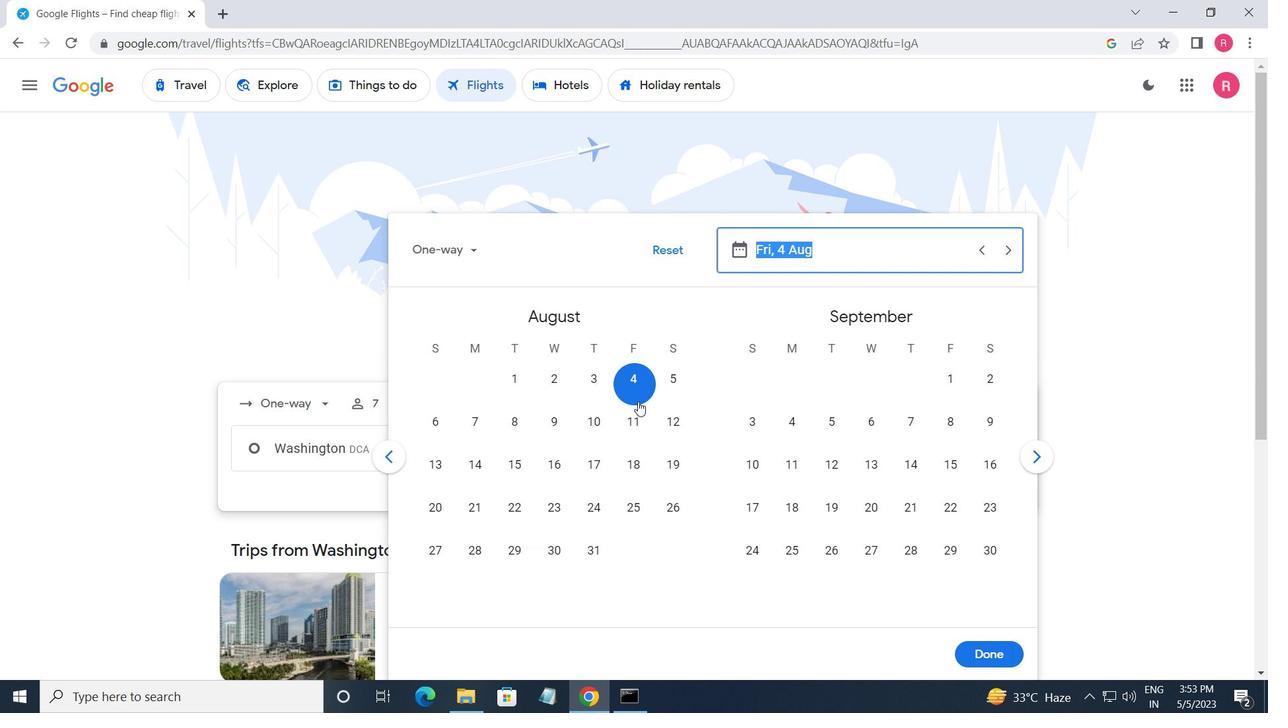 
Action: Mouse pressed left at (638, 395)
Screenshot: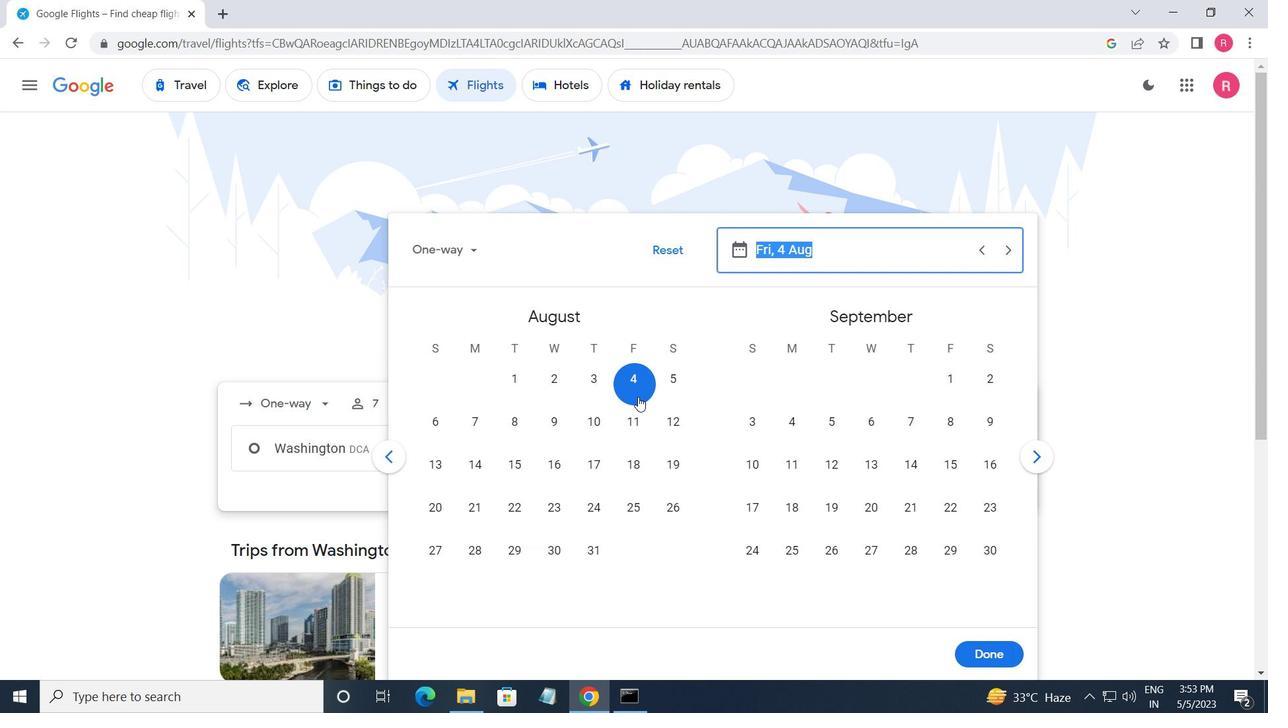 
Action: Mouse moved to (964, 647)
Screenshot: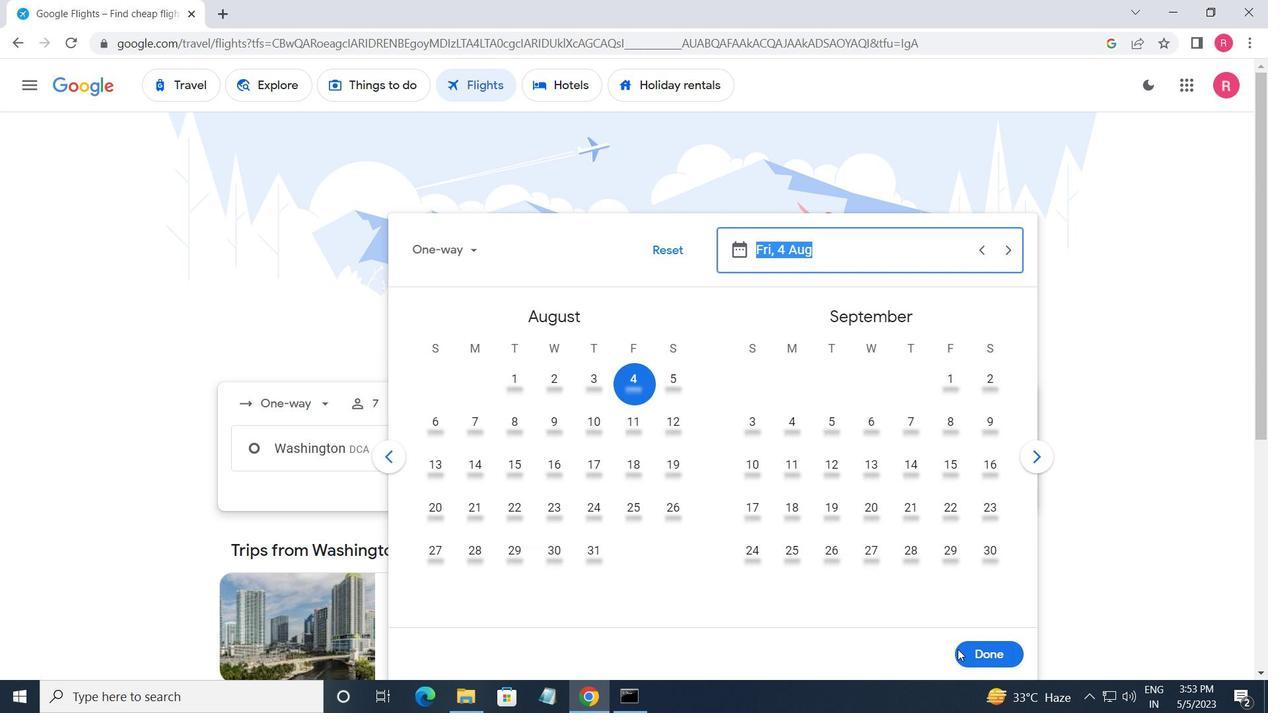 
Action: Mouse pressed left at (964, 647)
Screenshot: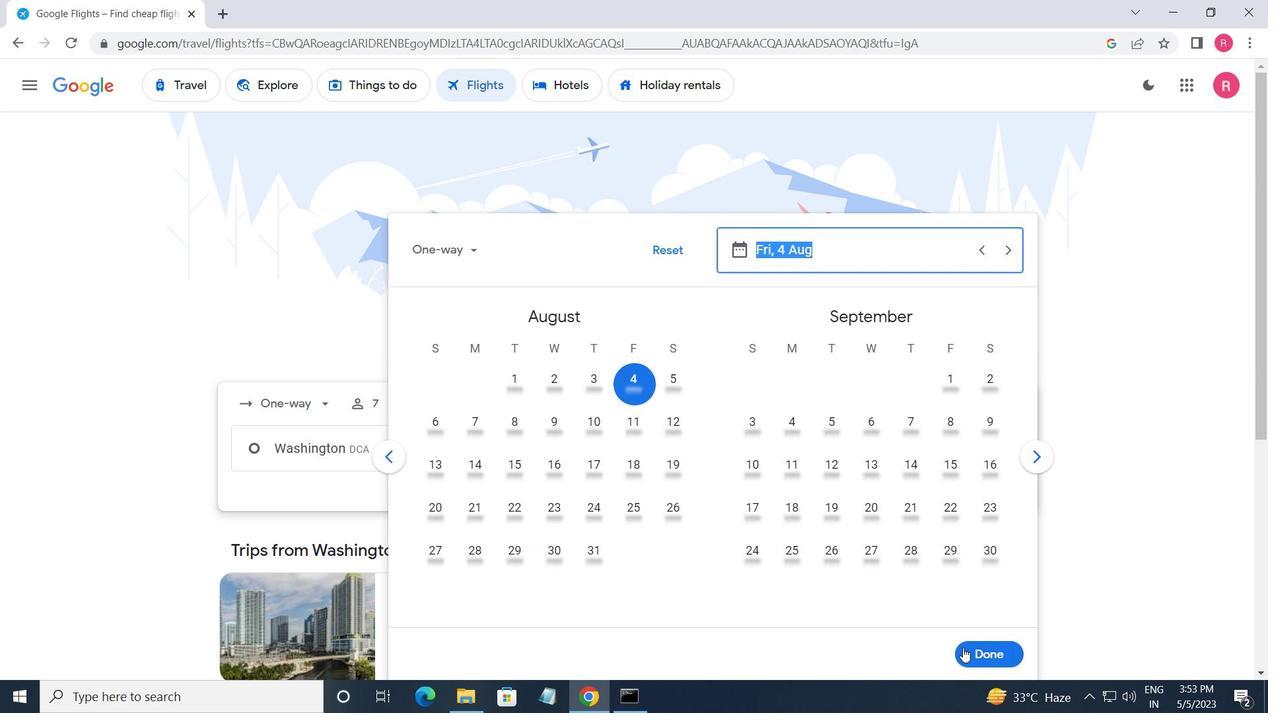 
Action: Mouse moved to (643, 520)
Screenshot: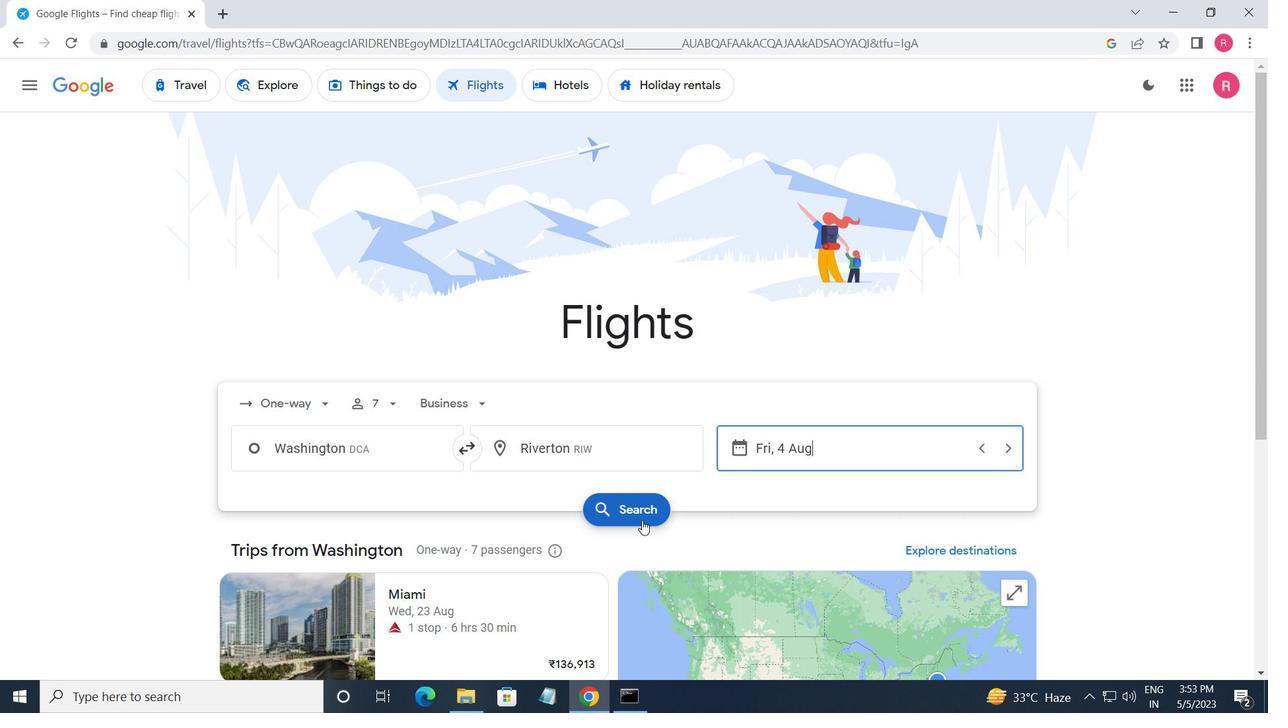 
Action: Mouse pressed left at (643, 520)
Screenshot: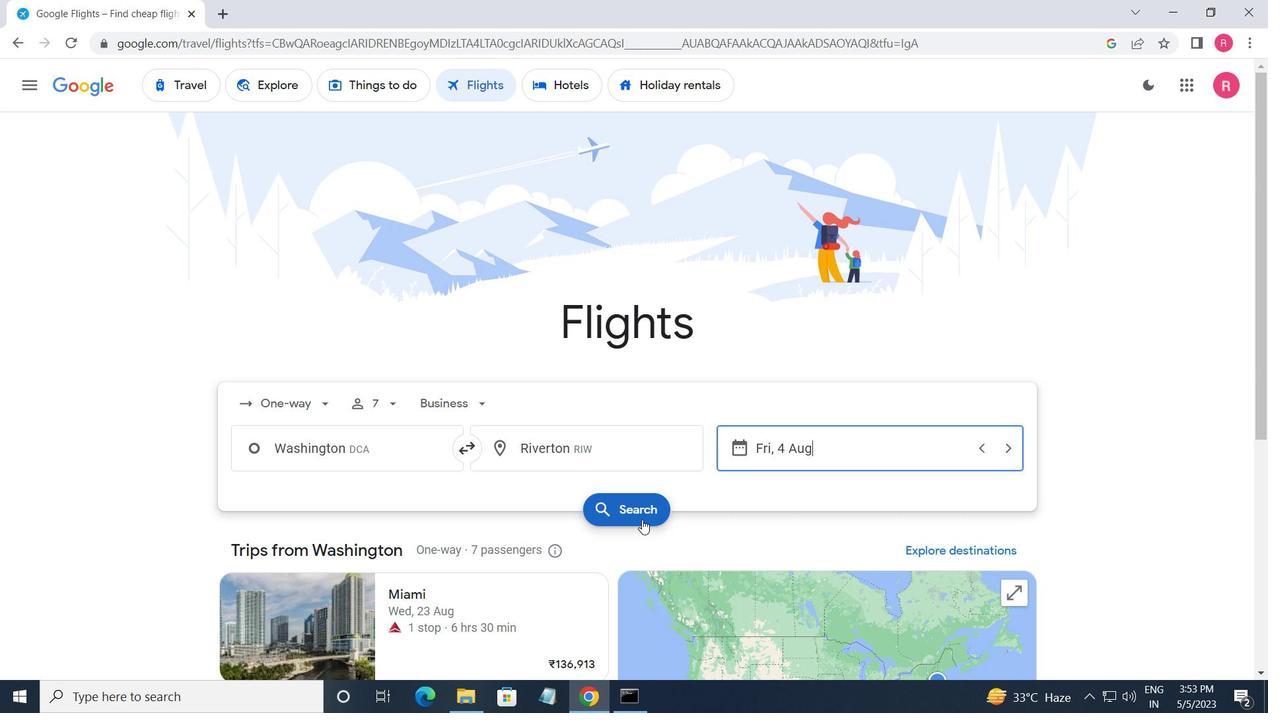
Action: Mouse moved to (251, 234)
Screenshot: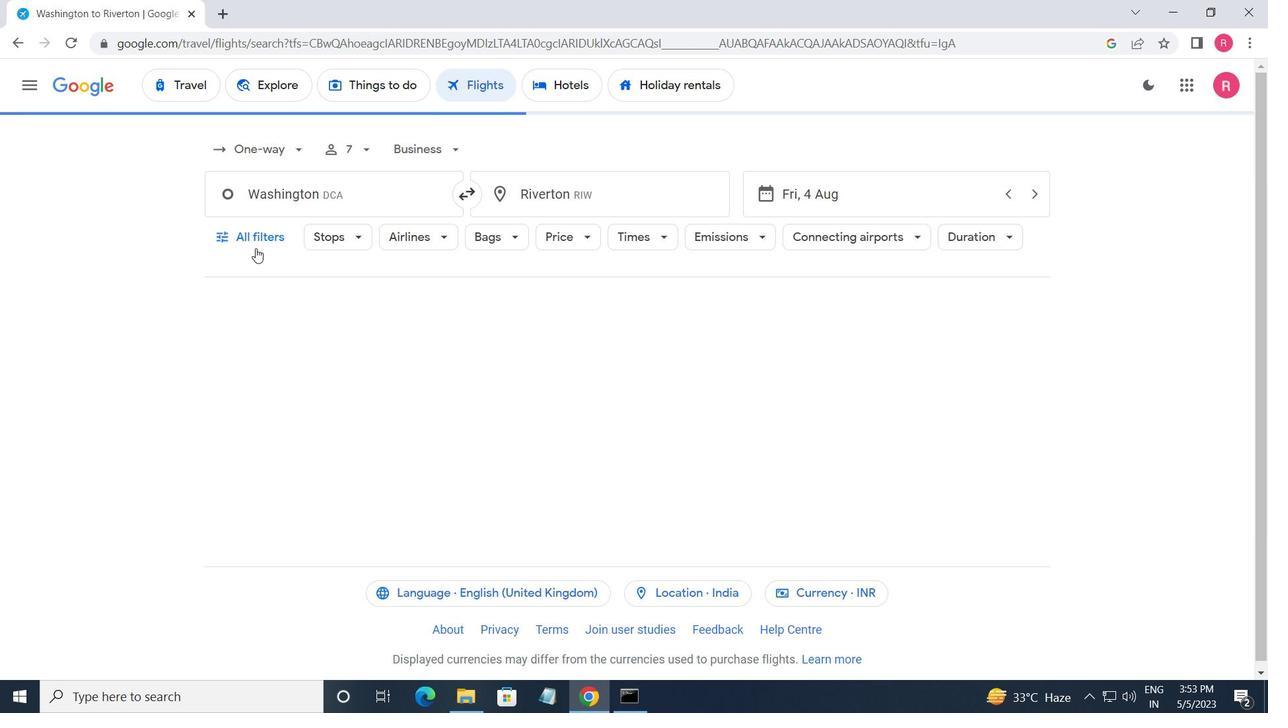 
Action: Mouse pressed left at (251, 234)
Screenshot: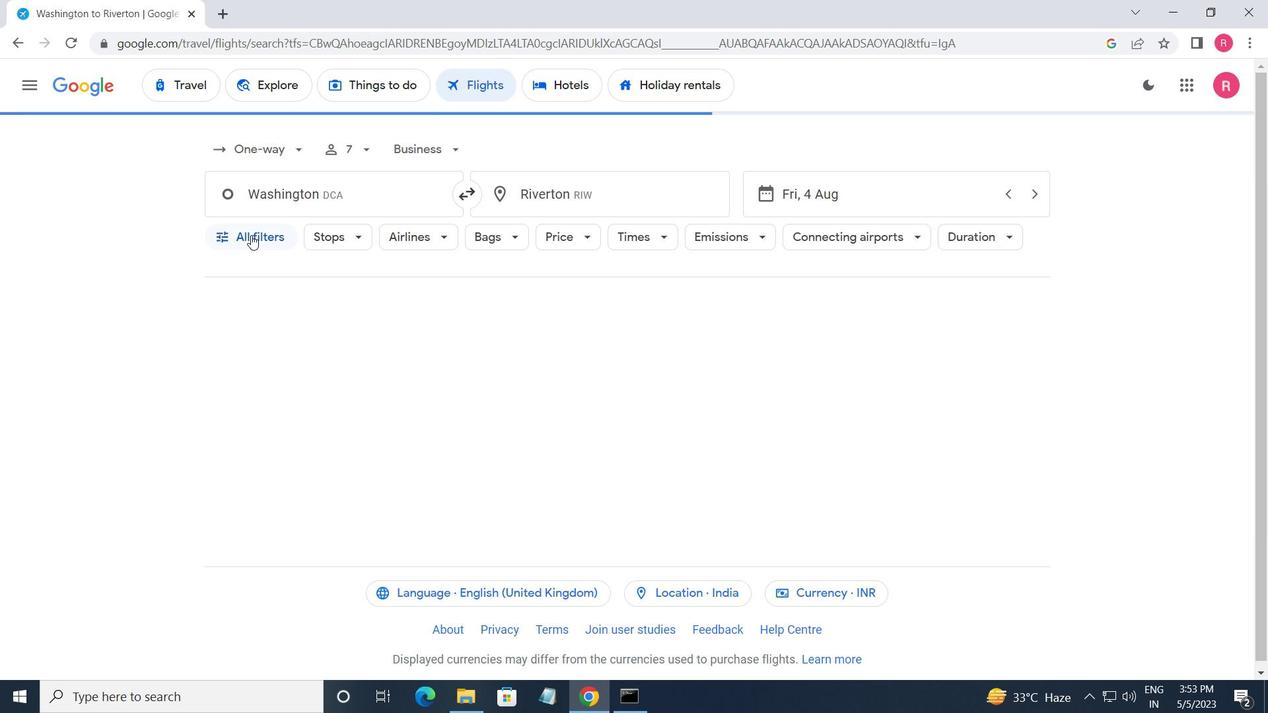 
Action: Mouse moved to (352, 451)
Screenshot: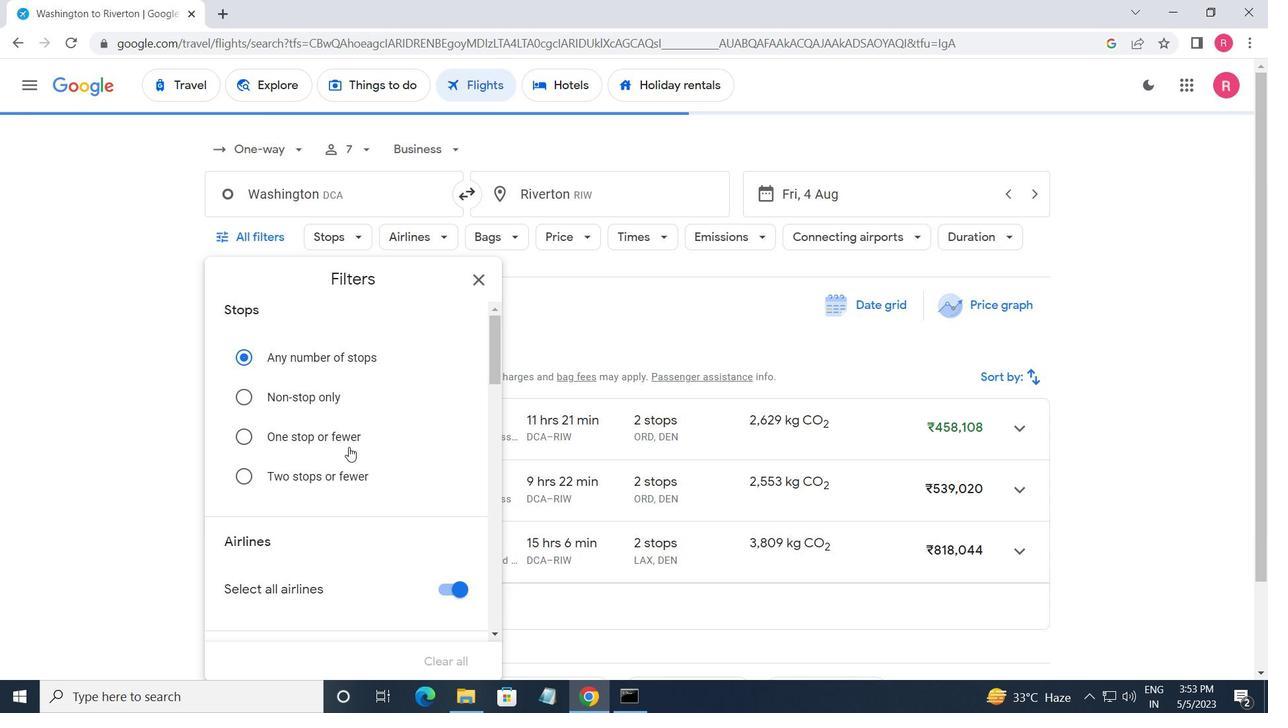 
Action: Mouse scrolled (352, 450) with delta (0, 0)
Screenshot: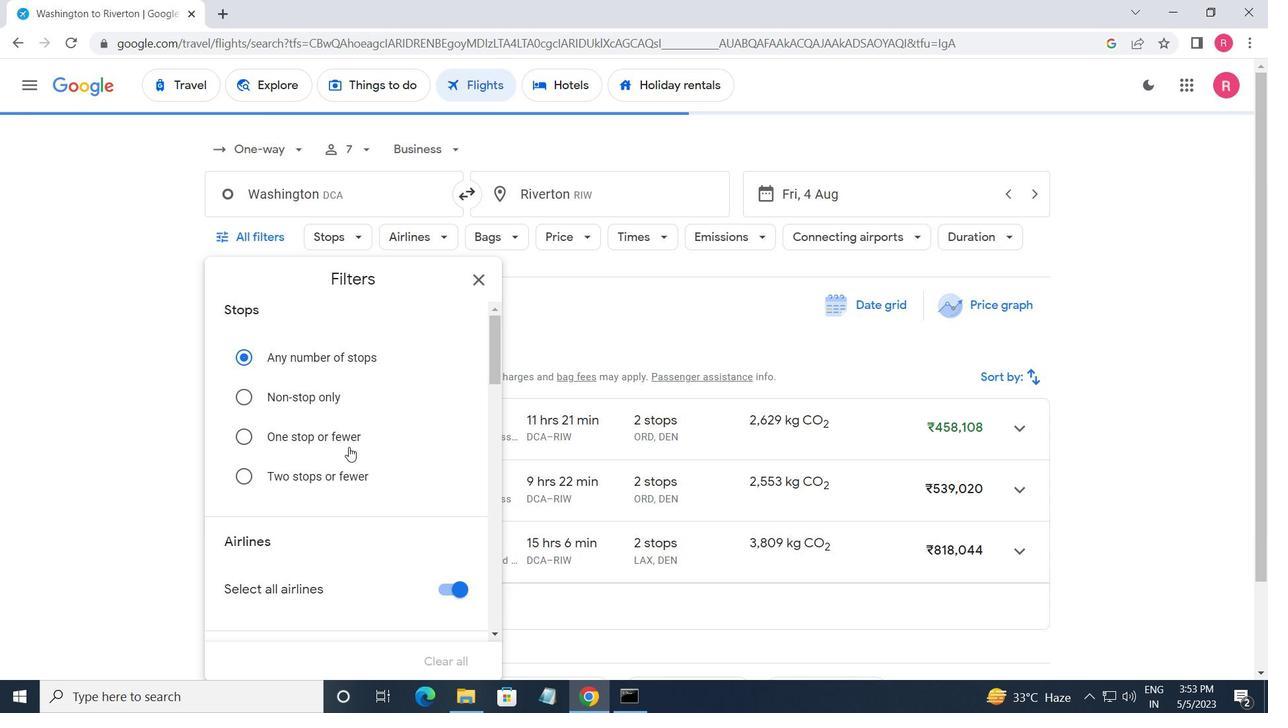 
Action: Mouse moved to (360, 459)
Screenshot: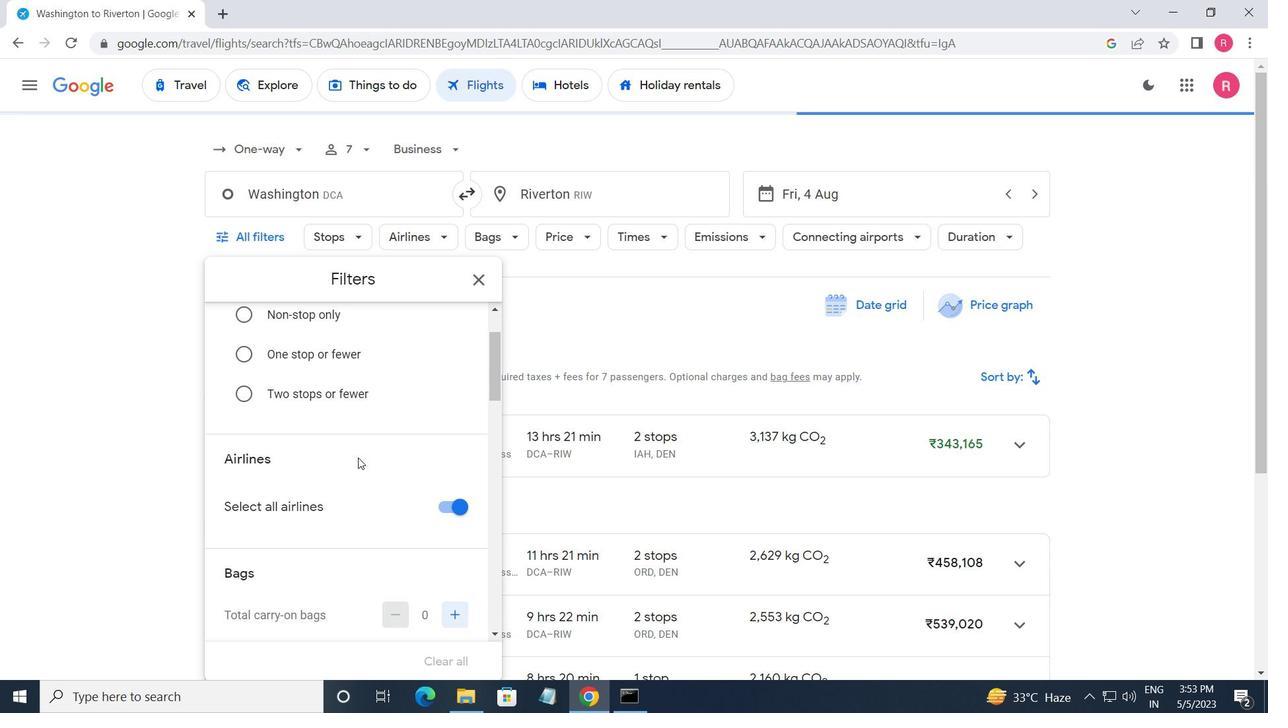 
Action: Mouse scrolled (360, 459) with delta (0, 0)
Screenshot: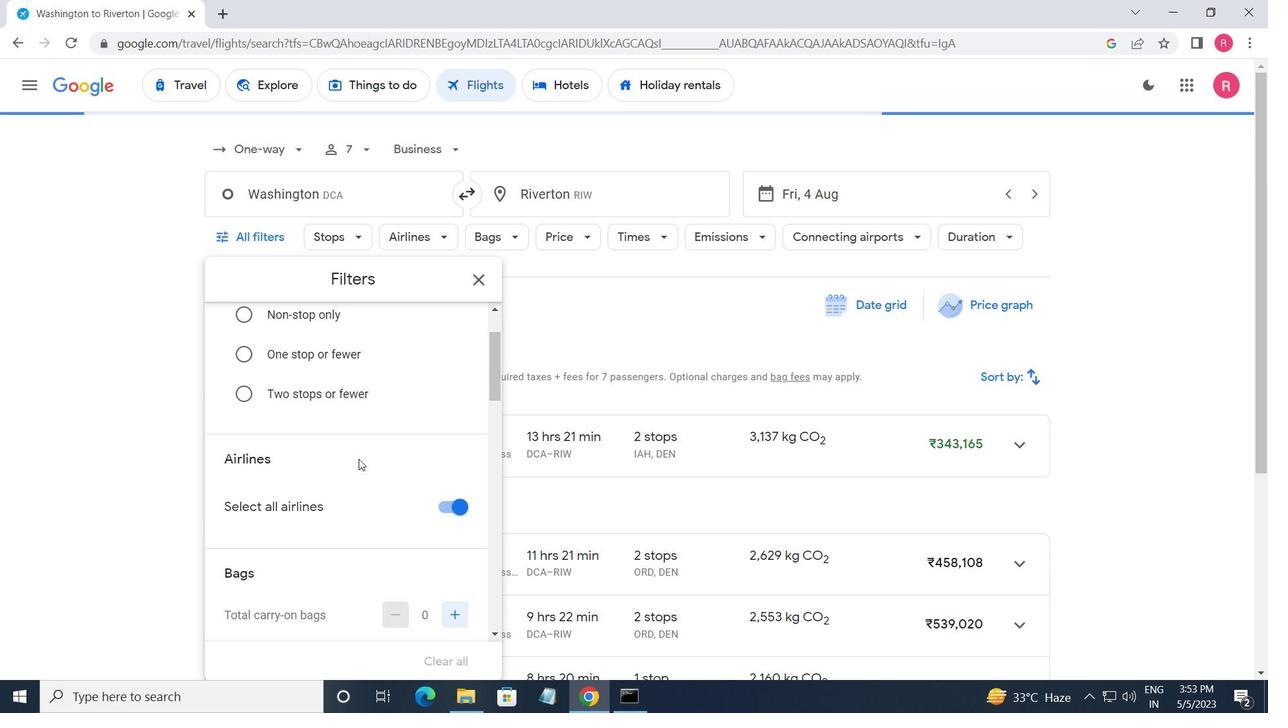 
Action: Mouse moved to (361, 469)
Screenshot: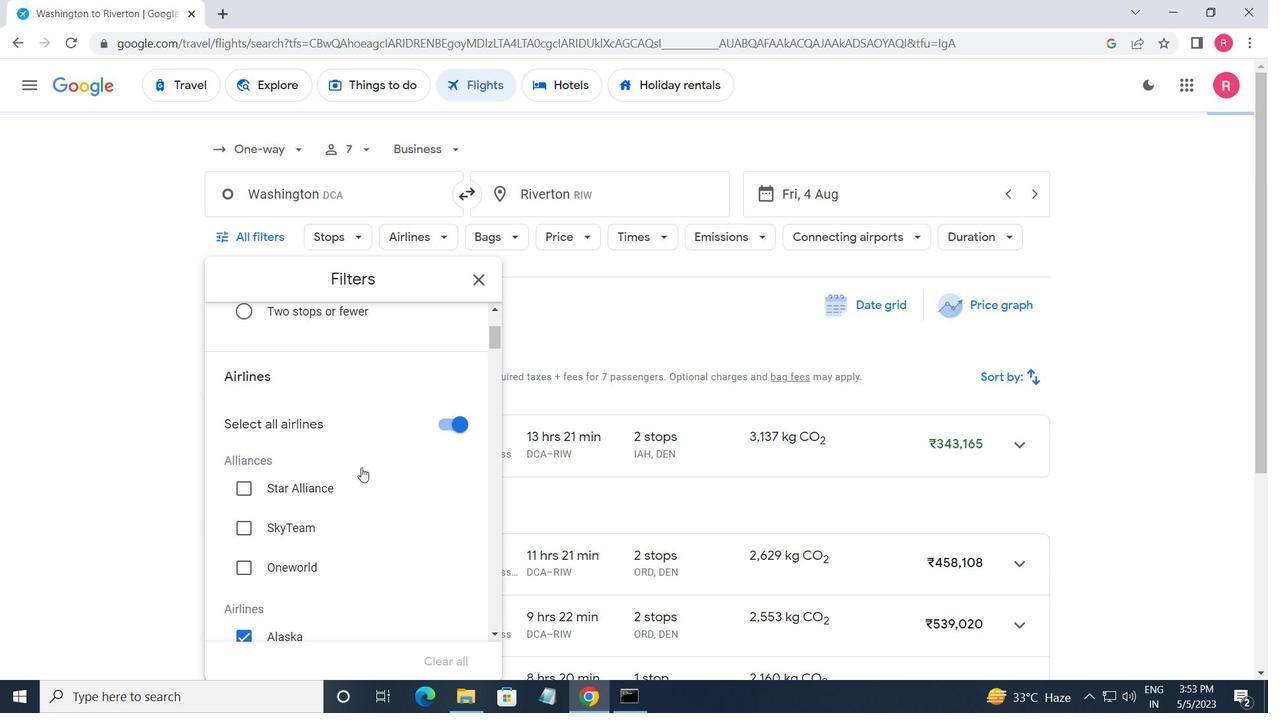 
Action: Mouse scrolled (361, 469) with delta (0, 0)
Screenshot: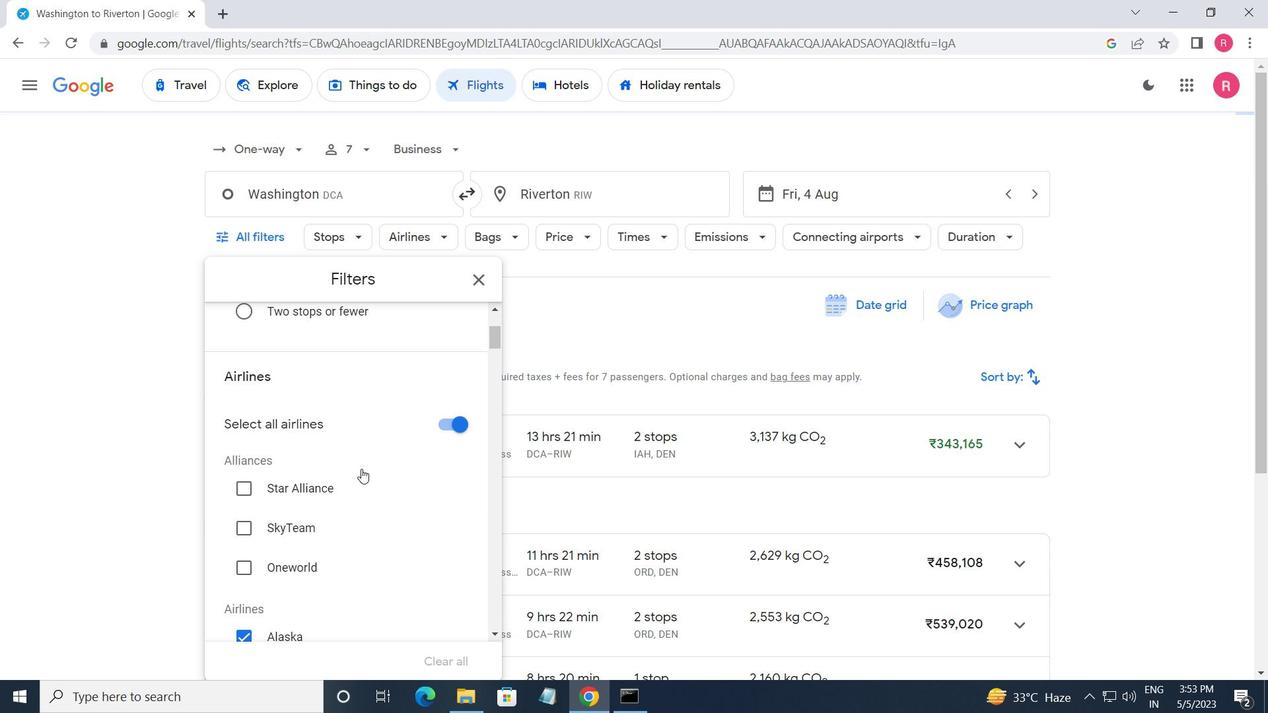 
Action: Mouse moved to (364, 470)
Screenshot: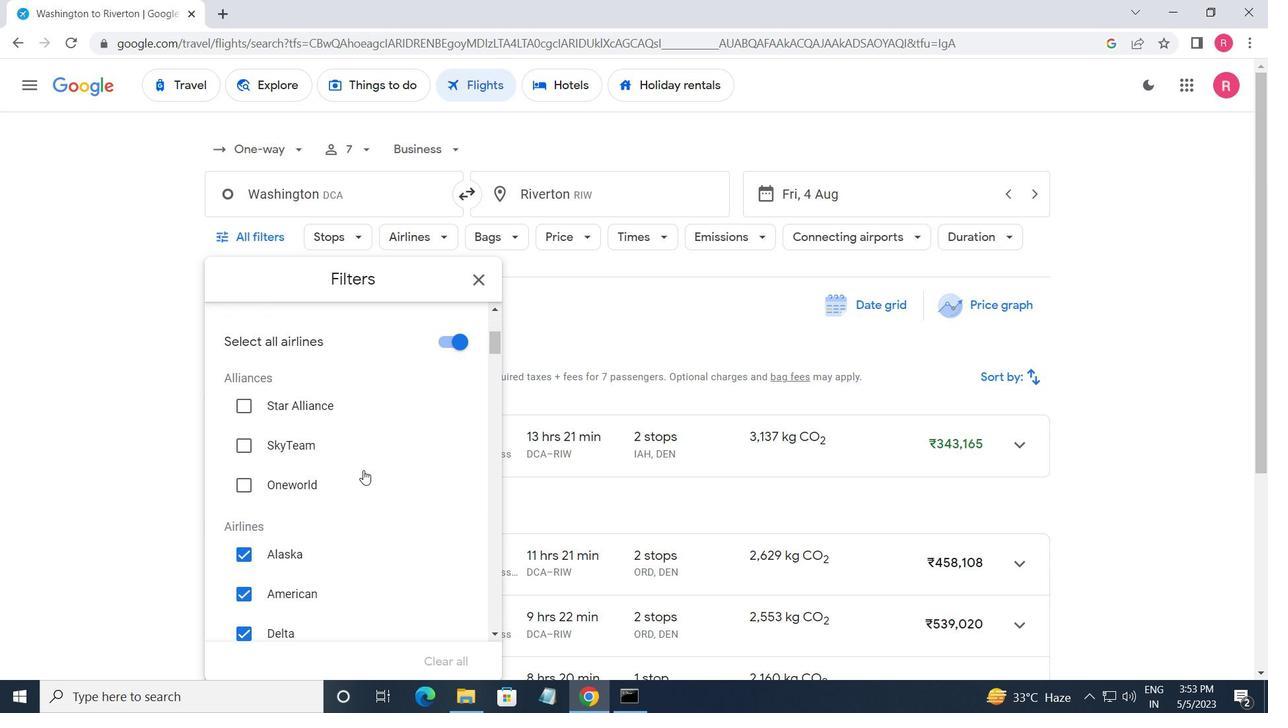 
Action: Mouse scrolled (364, 469) with delta (0, 0)
Screenshot: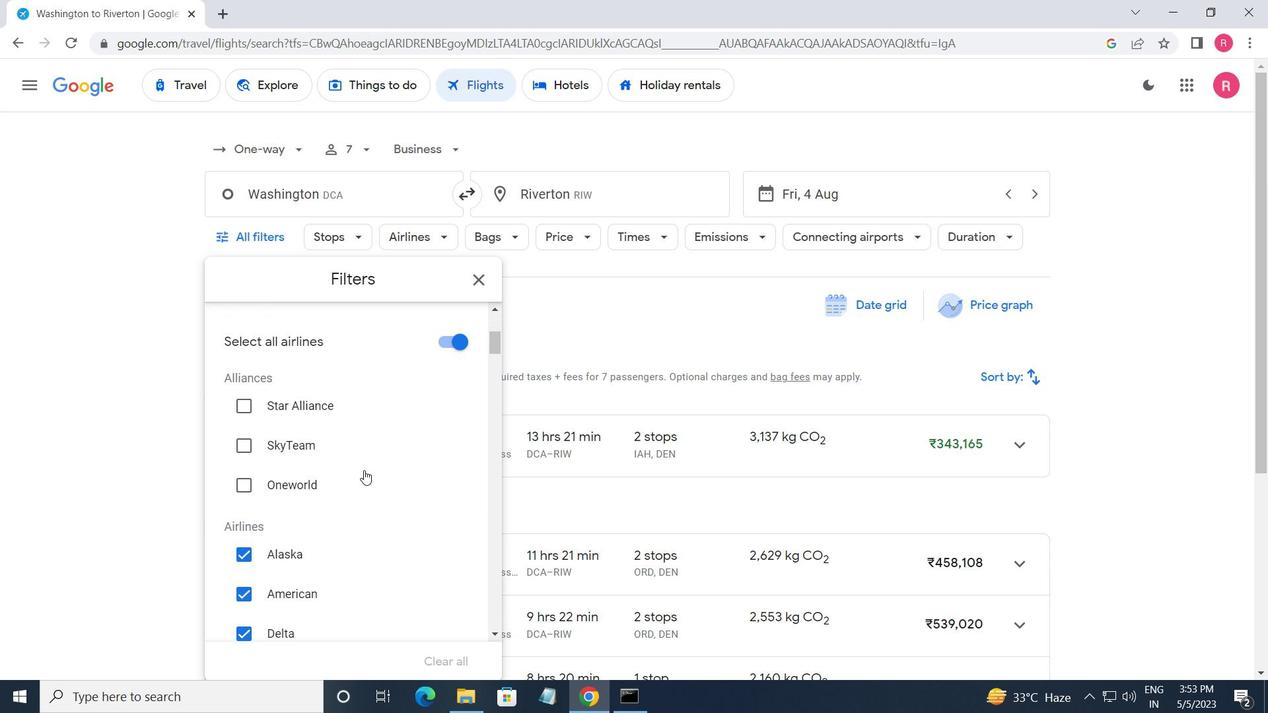 
Action: Mouse moved to (429, 595)
Screenshot: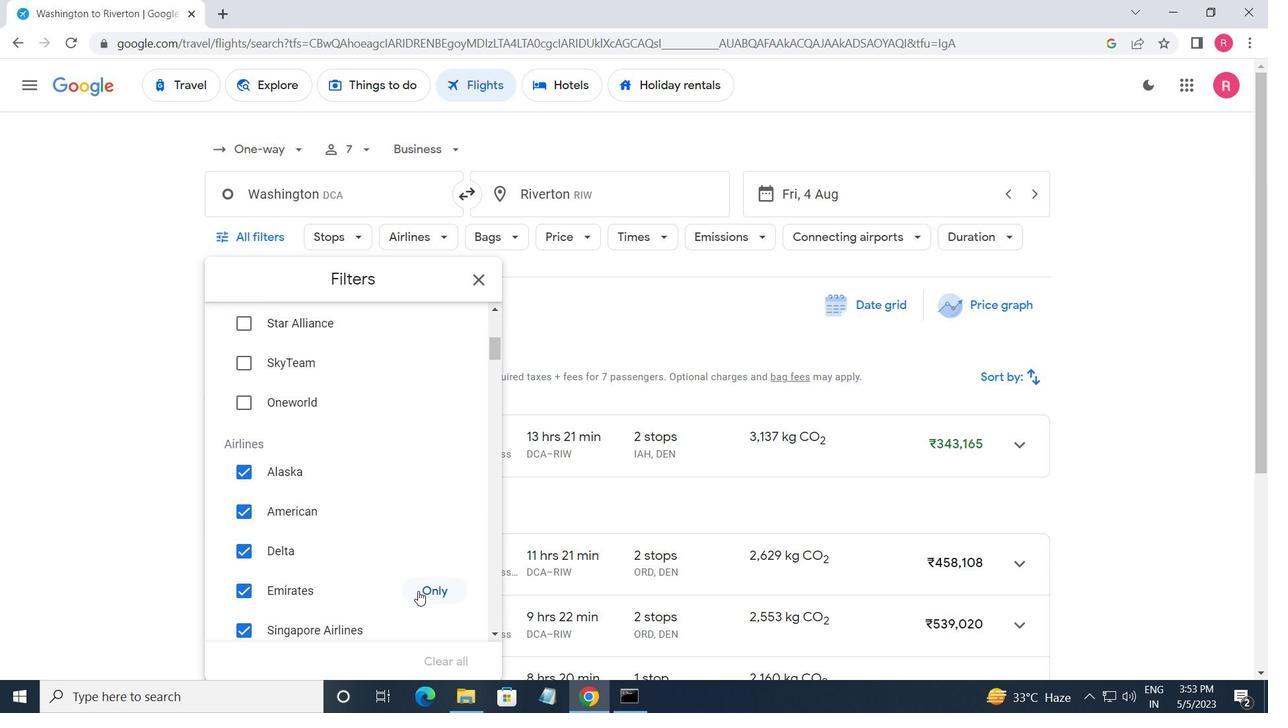 
Action: Mouse pressed left at (429, 595)
Screenshot: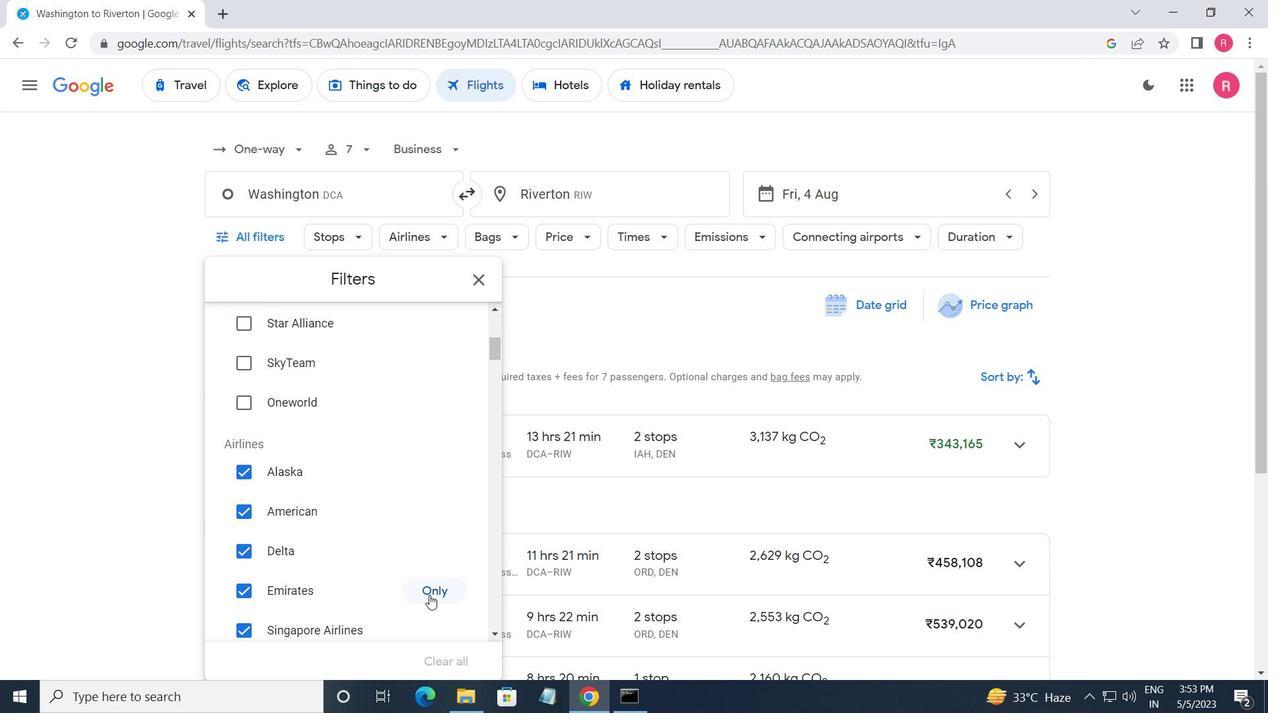 
Action: Mouse moved to (383, 510)
Screenshot: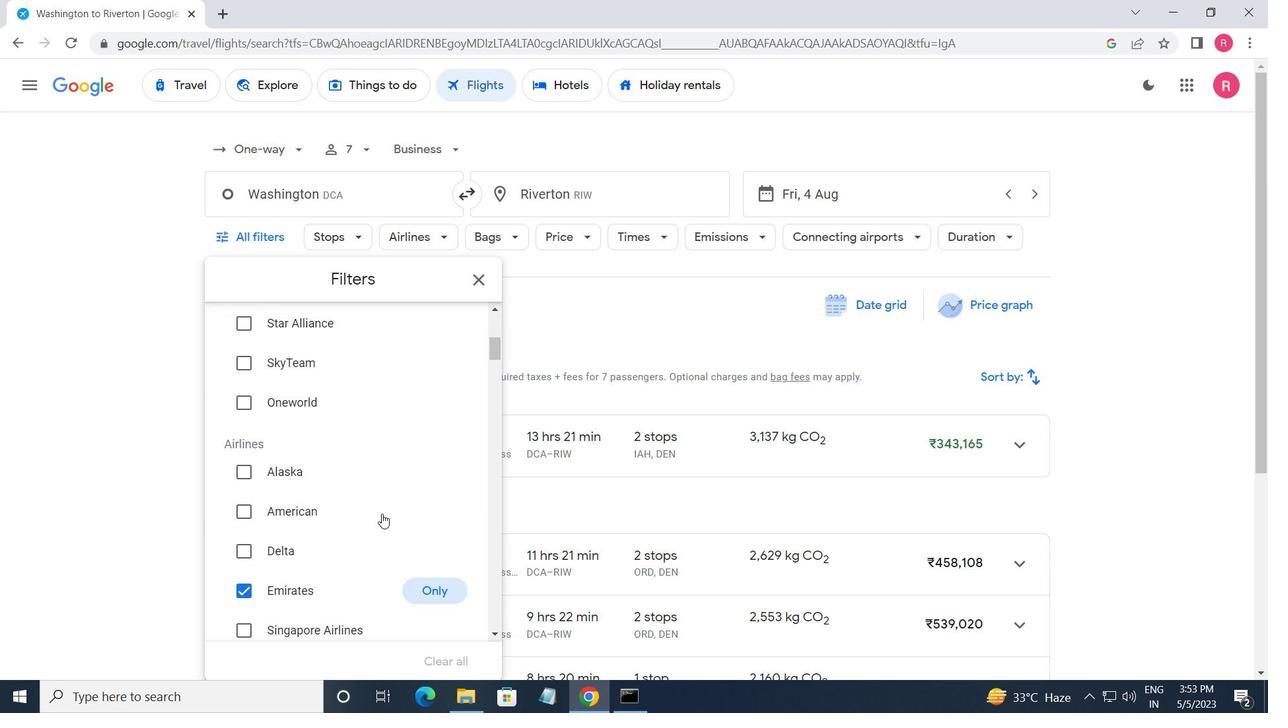 
Action: Mouse scrolled (383, 510) with delta (0, 0)
Screenshot: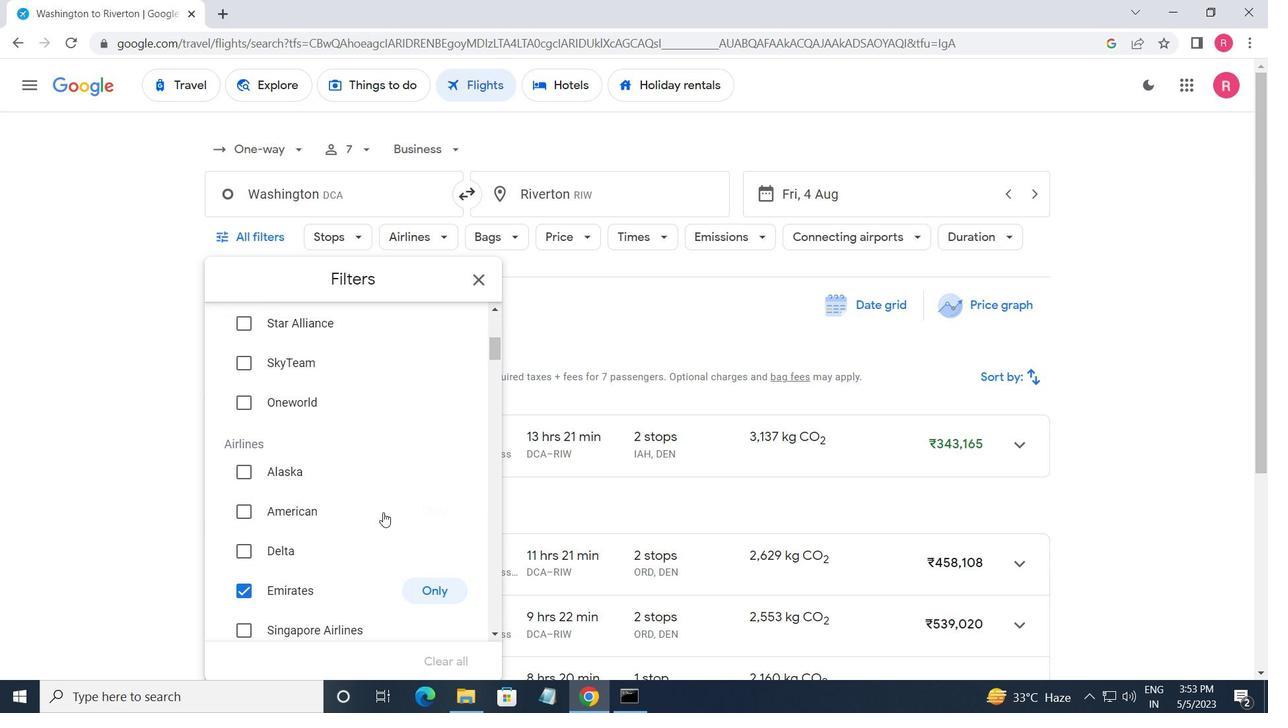 
Action: Mouse scrolled (383, 510) with delta (0, 0)
Screenshot: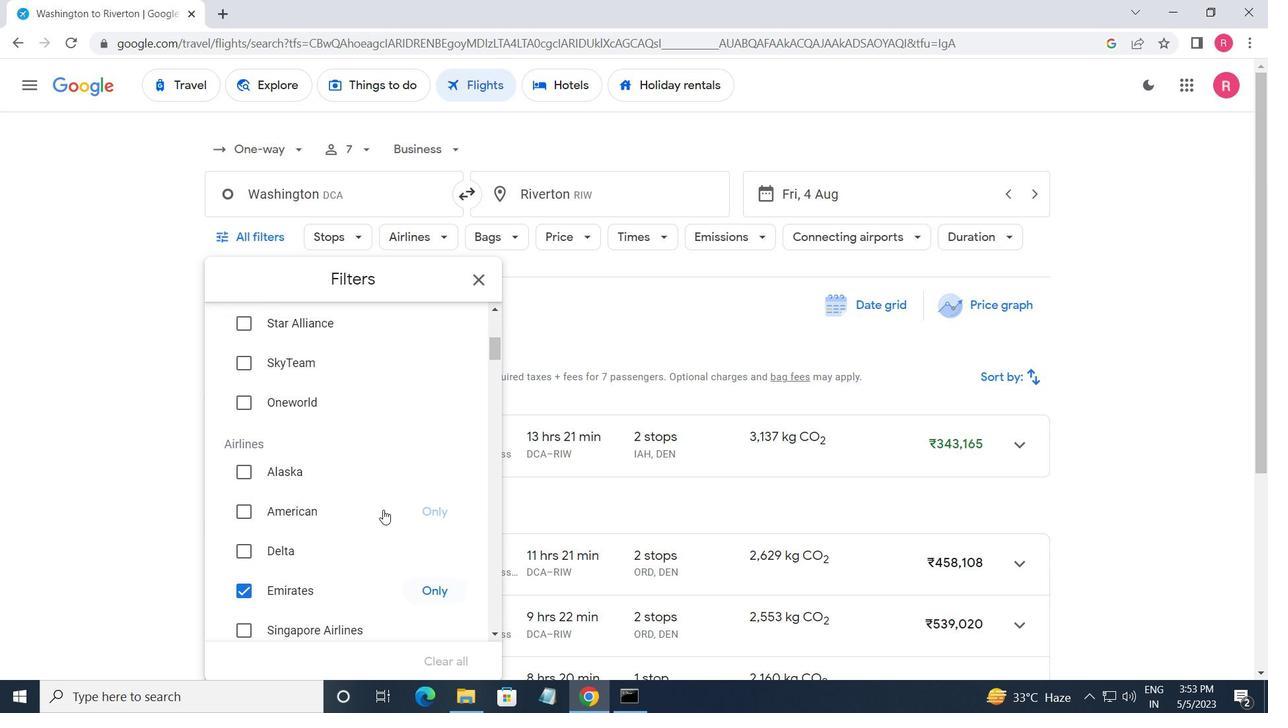
Action: Mouse moved to (383, 508)
Screenshot: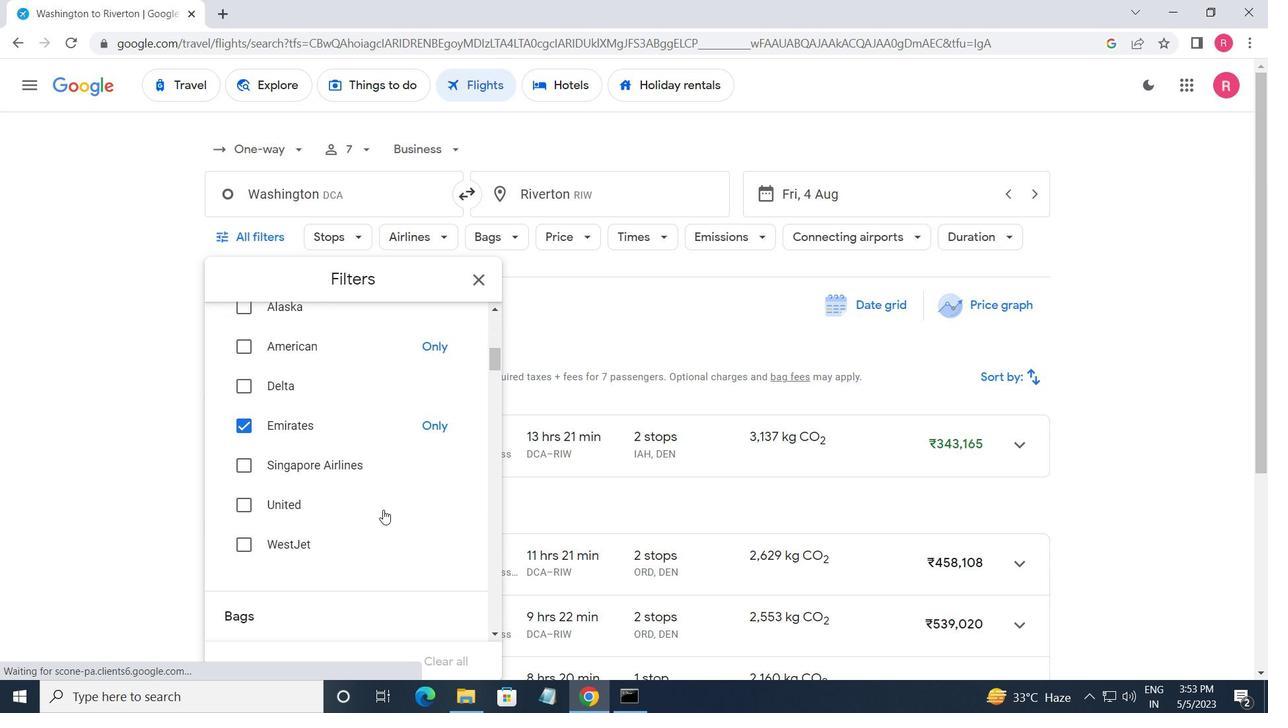 
Action: Mouse scrolled (383, 508) with delta (0, 0)
Screenshot: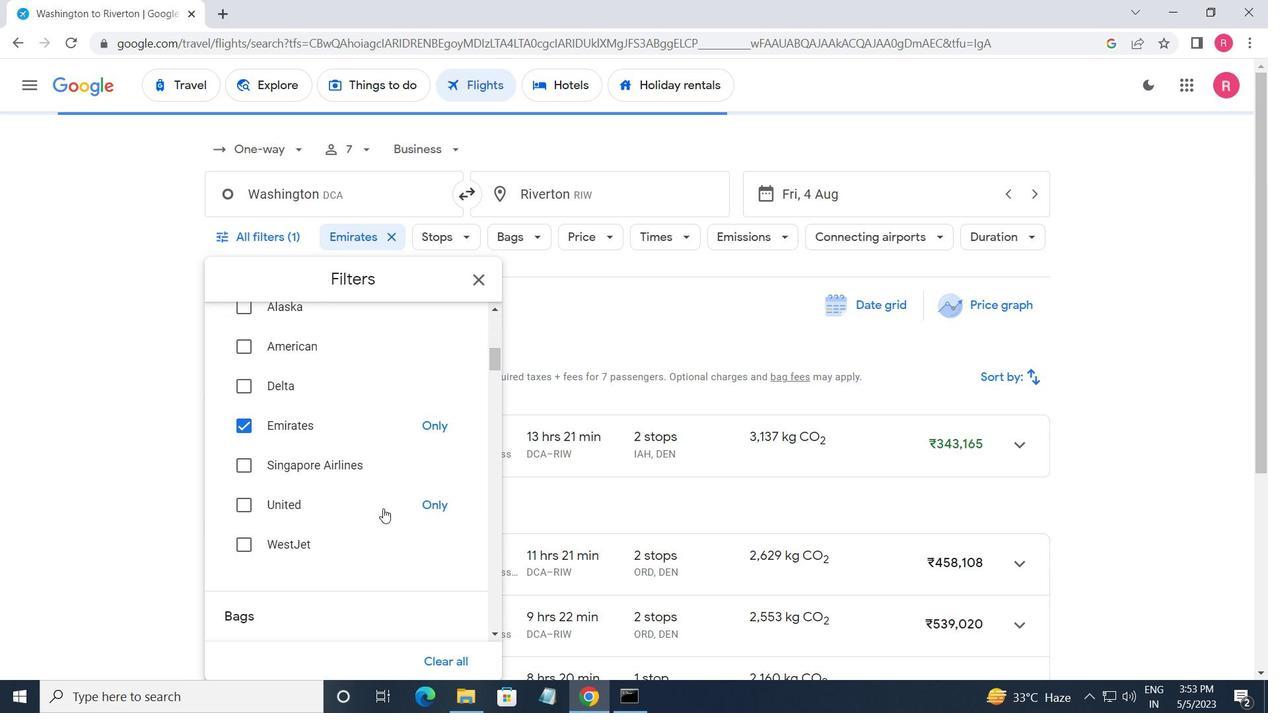 
Action: Mouse moved to (452, 579)
Screenshot: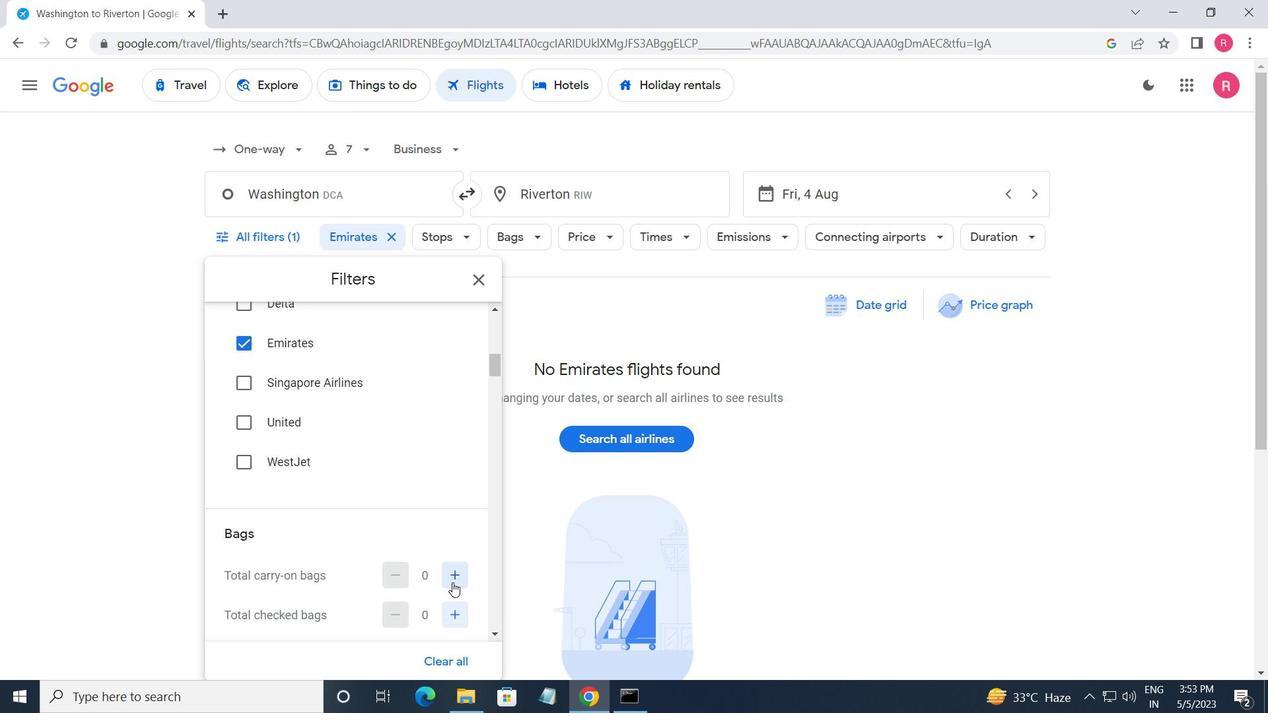 
Action: Mouse pressed left at (452, 579)
Screenshot: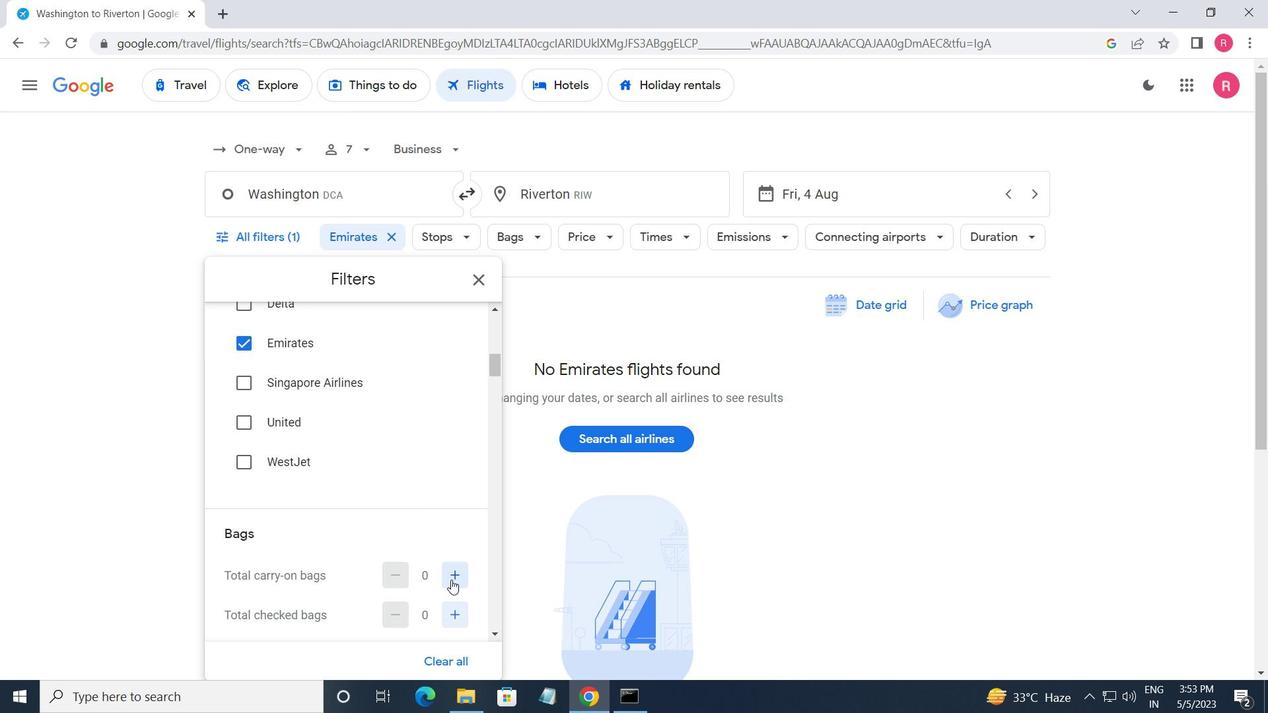 
Action: Mouse moved to (452, 578)
Screenshot: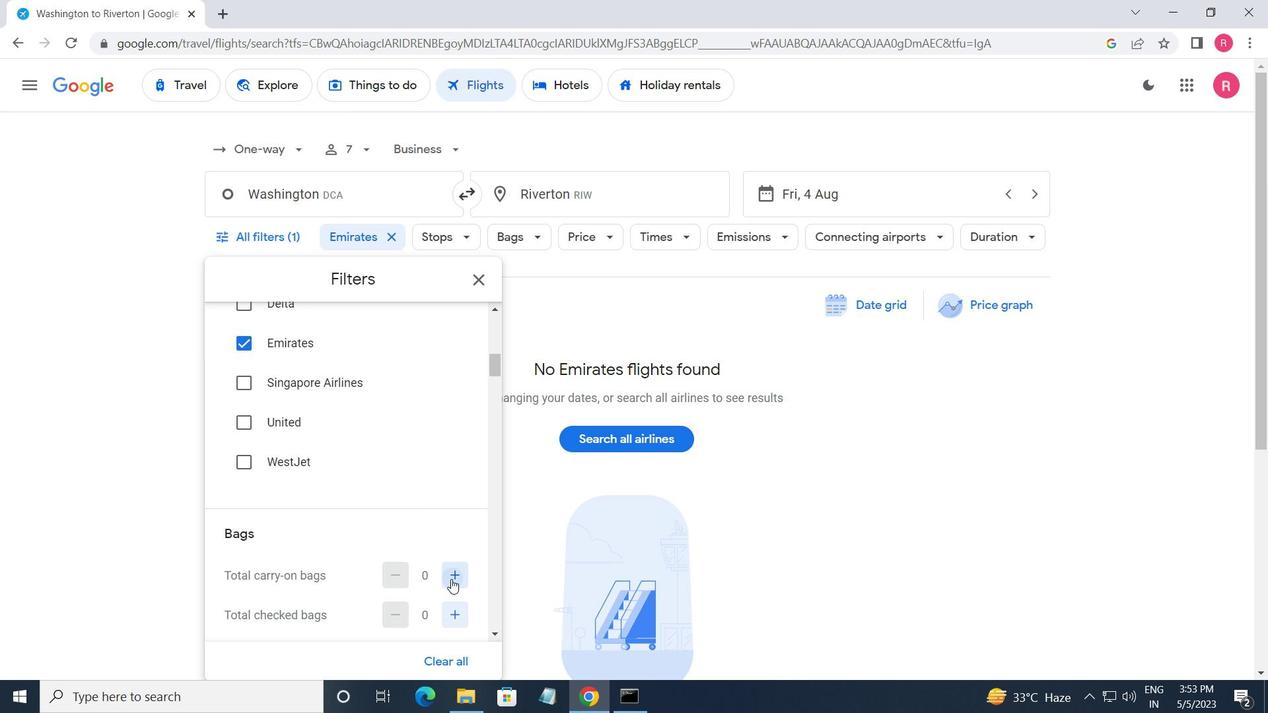 
Action: Mouse pressed left at (452, 578)
Screenshot: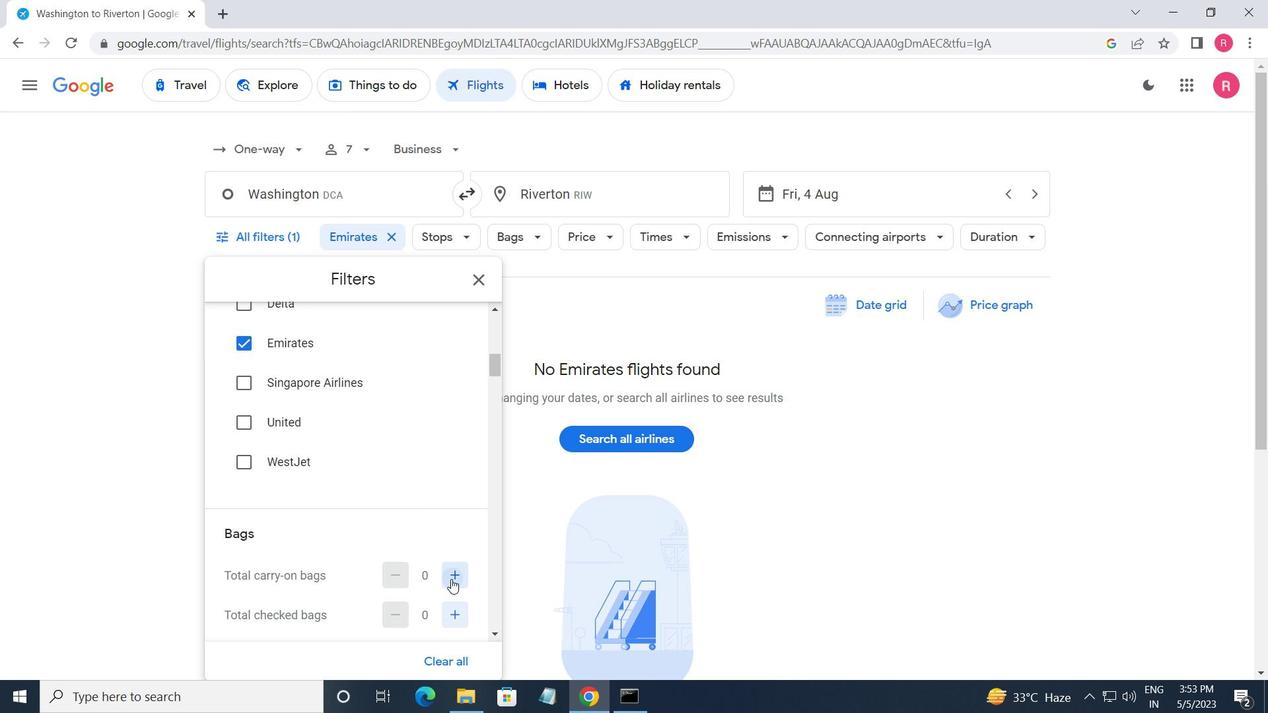 
Action: Mouse moved to (461, 617)
Screenshot: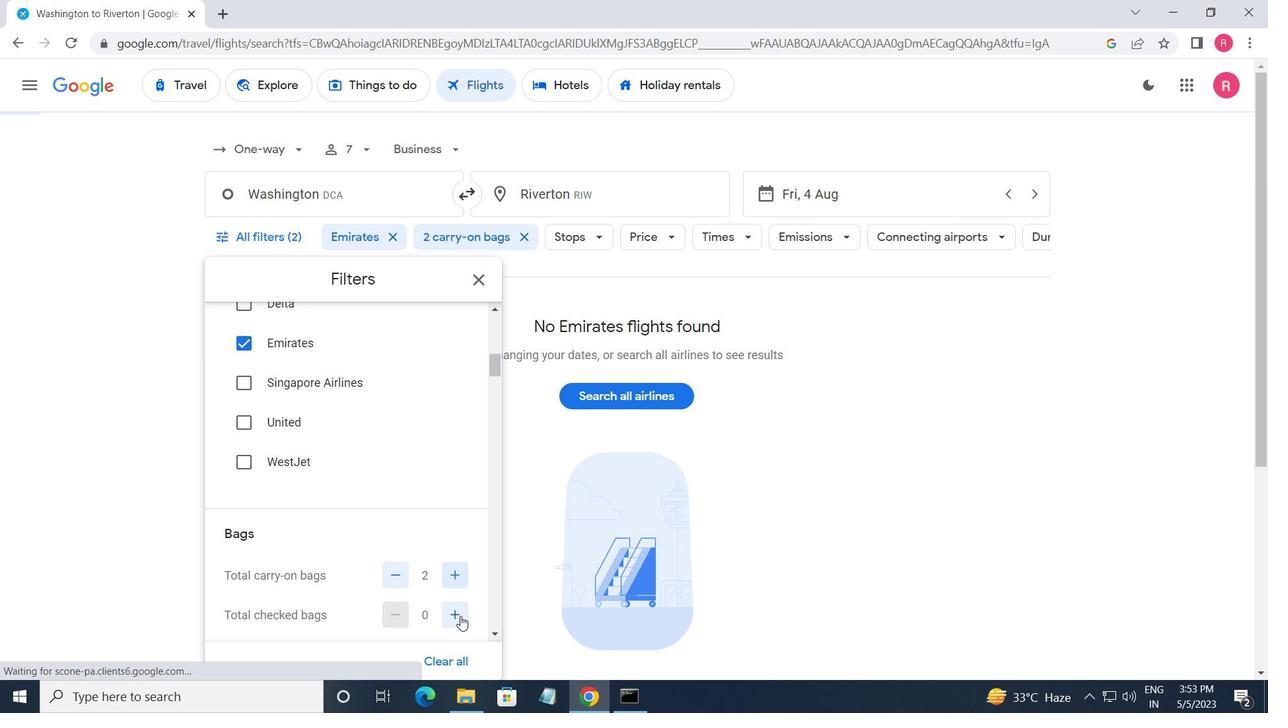 
Action: Mouse pressed left at (461, 617)
Screenshot: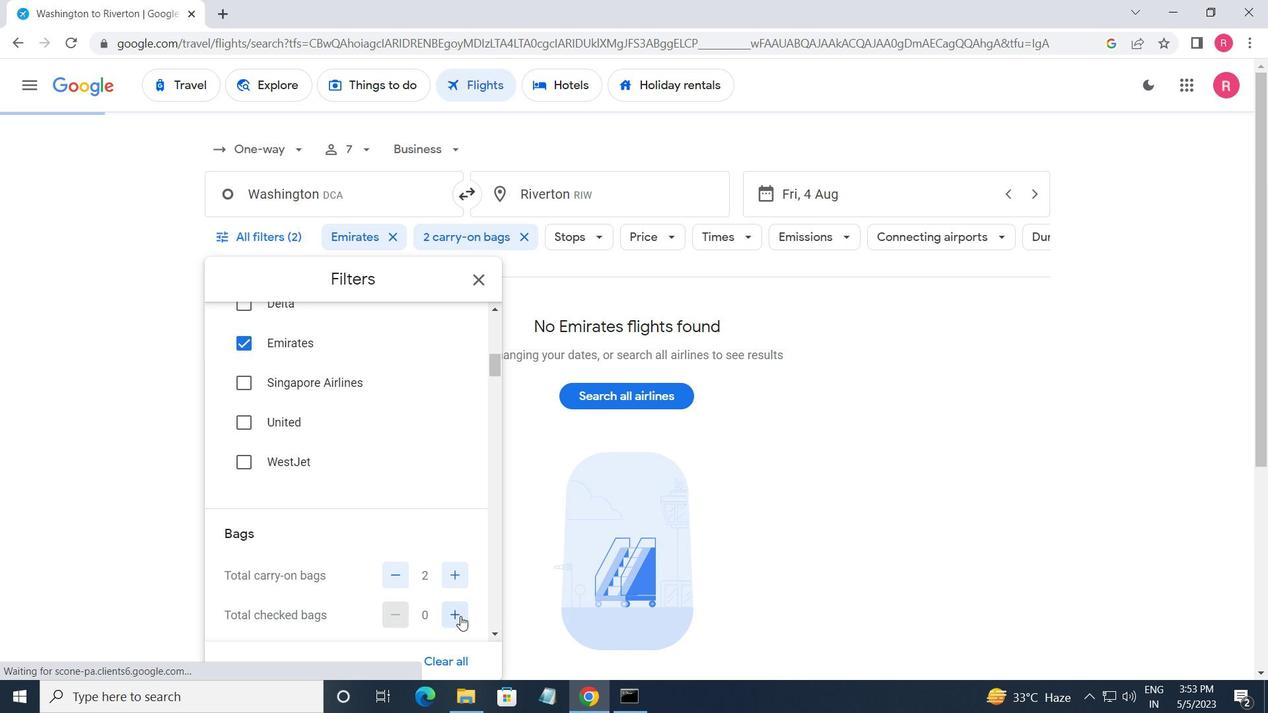 
Action: Mouse moved to (461, 615)
Screenshot: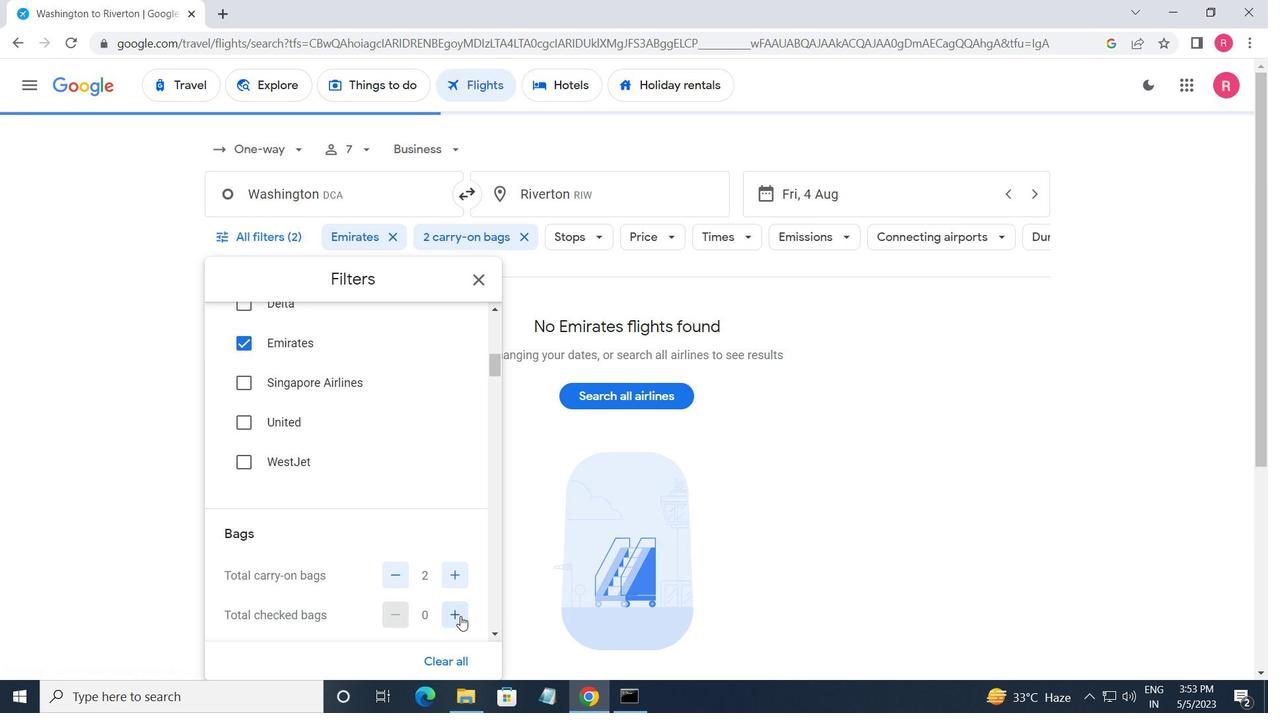 
Action: Mouse pressed left at (461, 615)
Screenshot: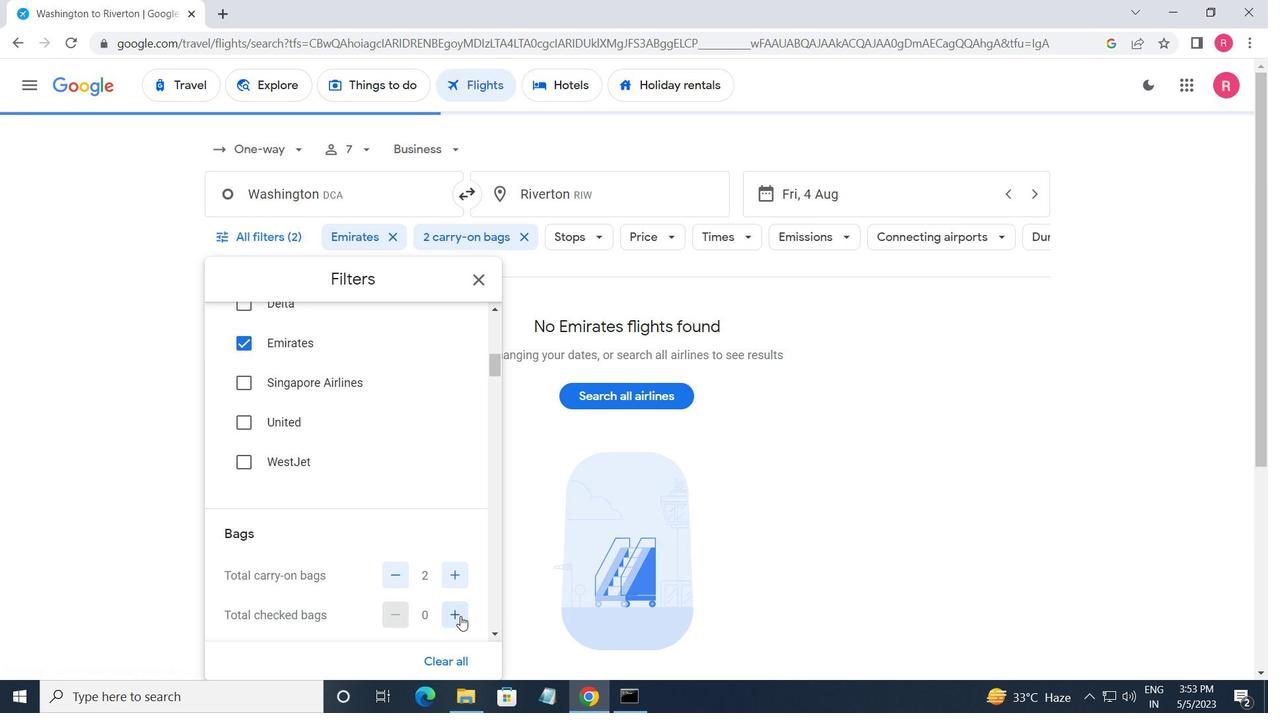 
Action: Mouse moved to (461, 614)
Screenshot: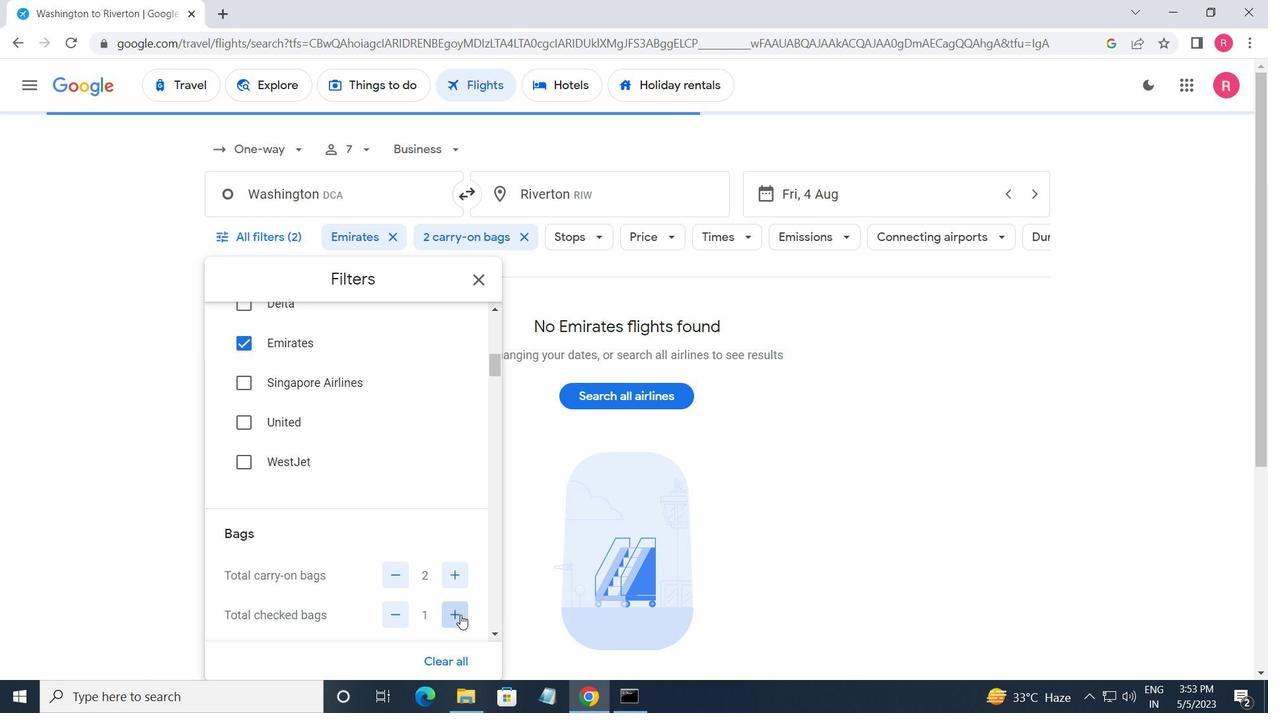 
Action: Mouse pressed left at (461, 614)
Screenshot: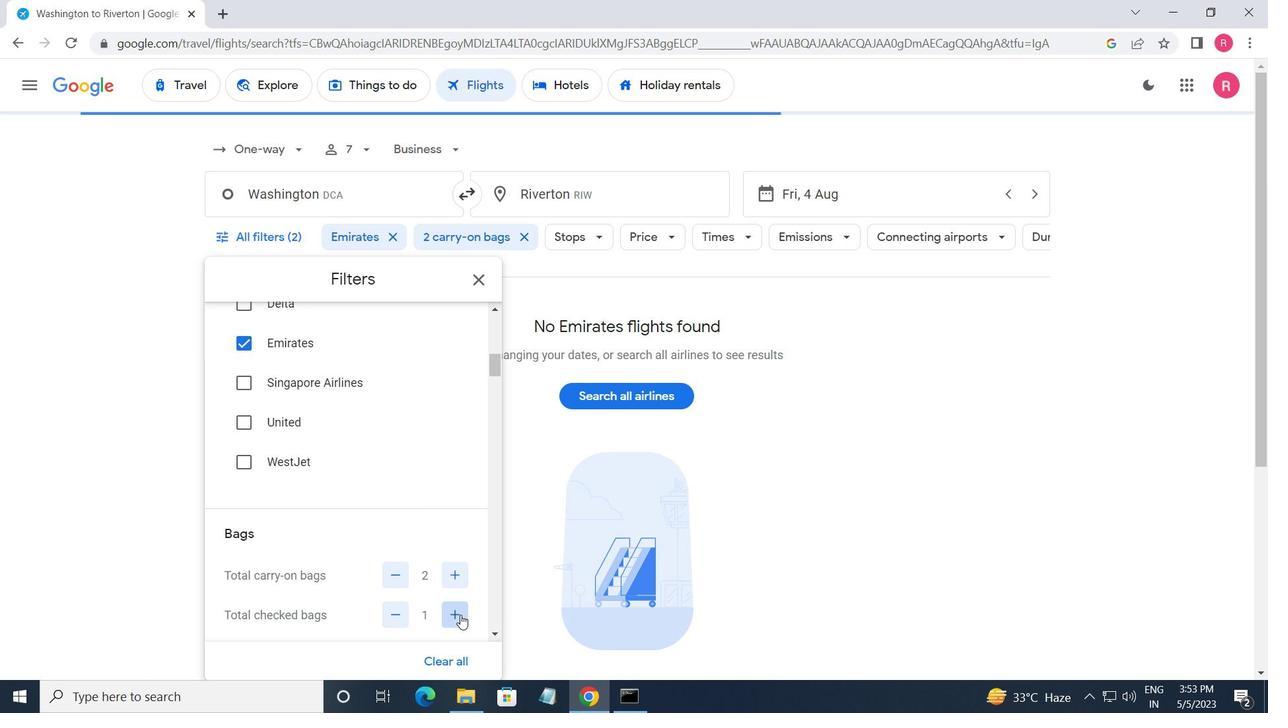 
Action: Mouse moved to (461, 613)
Screenshot: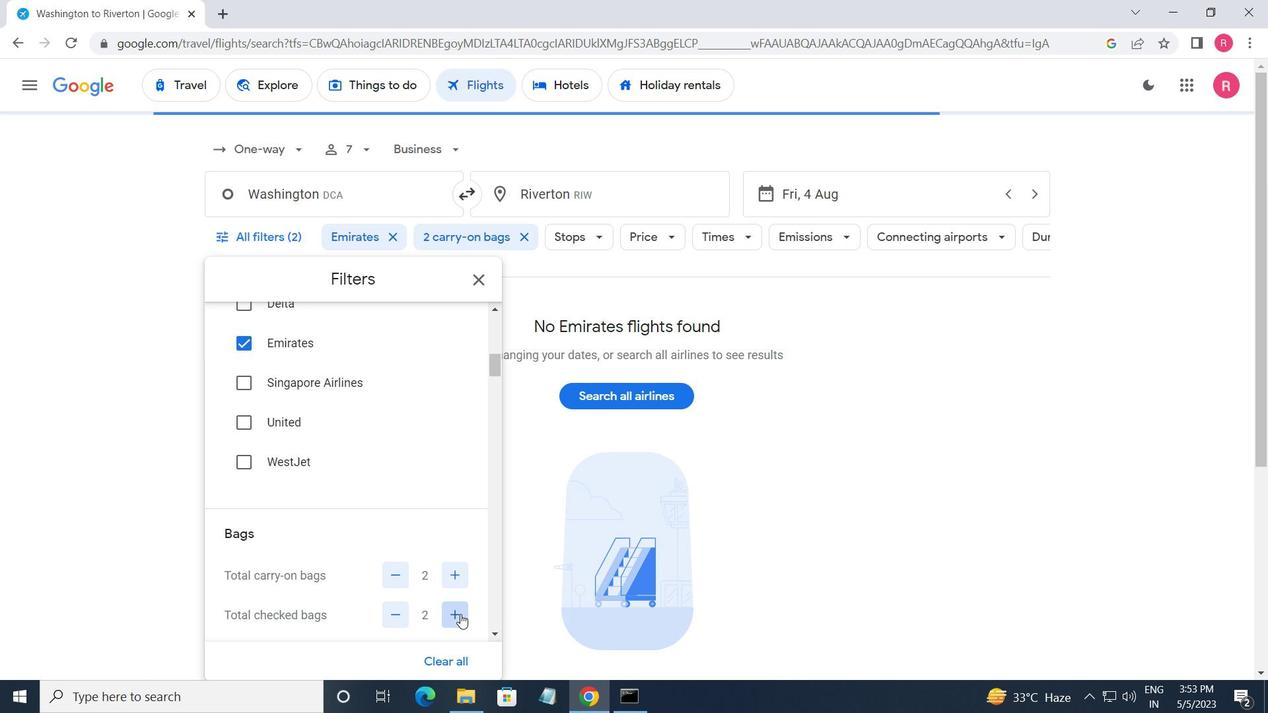 
Action: Mouse pressed left at (461, 613)
Screenshot: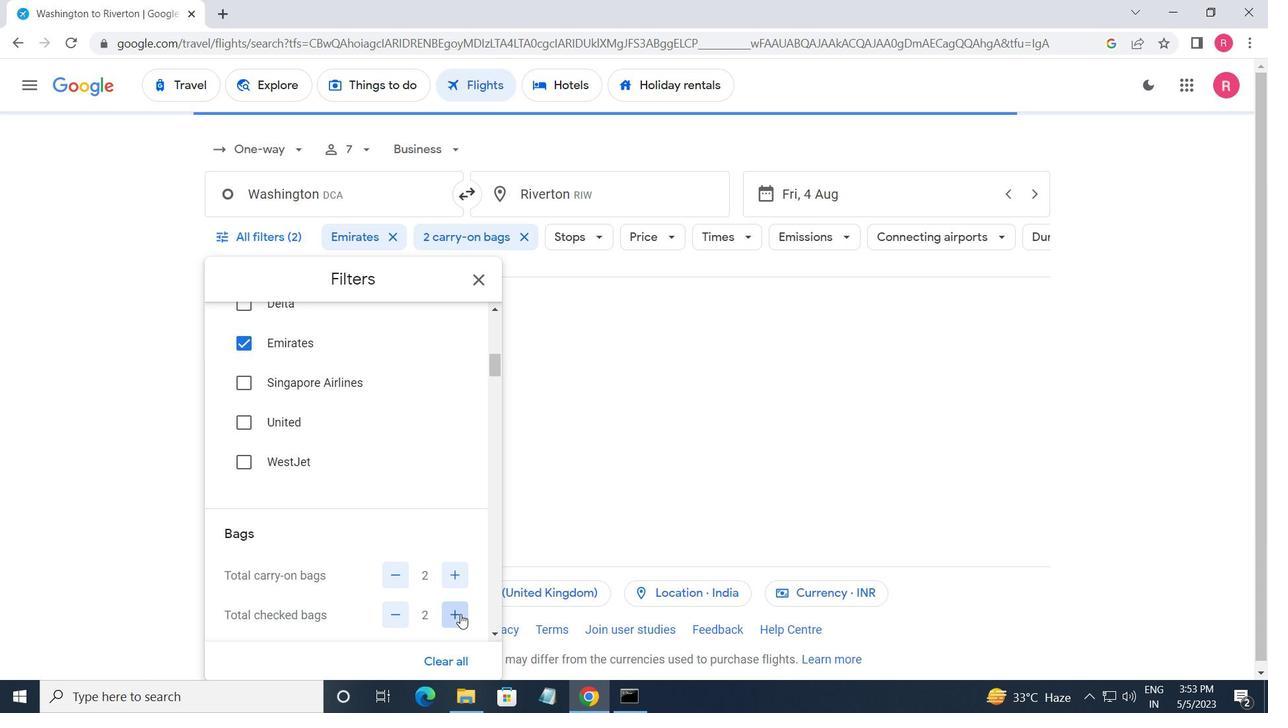 
Action: Mouse pressed left at (461, 613)
Screenshot: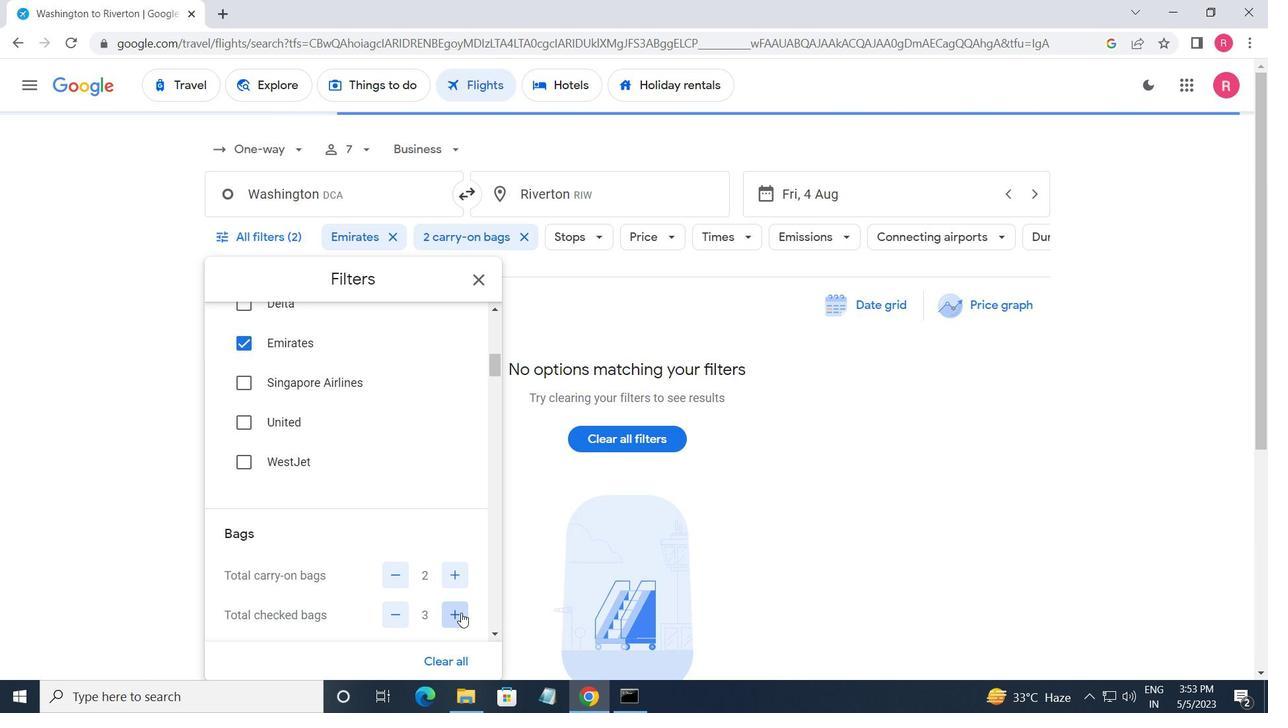 
Action: Mouse pressed left at (461, 613)
Screenshot: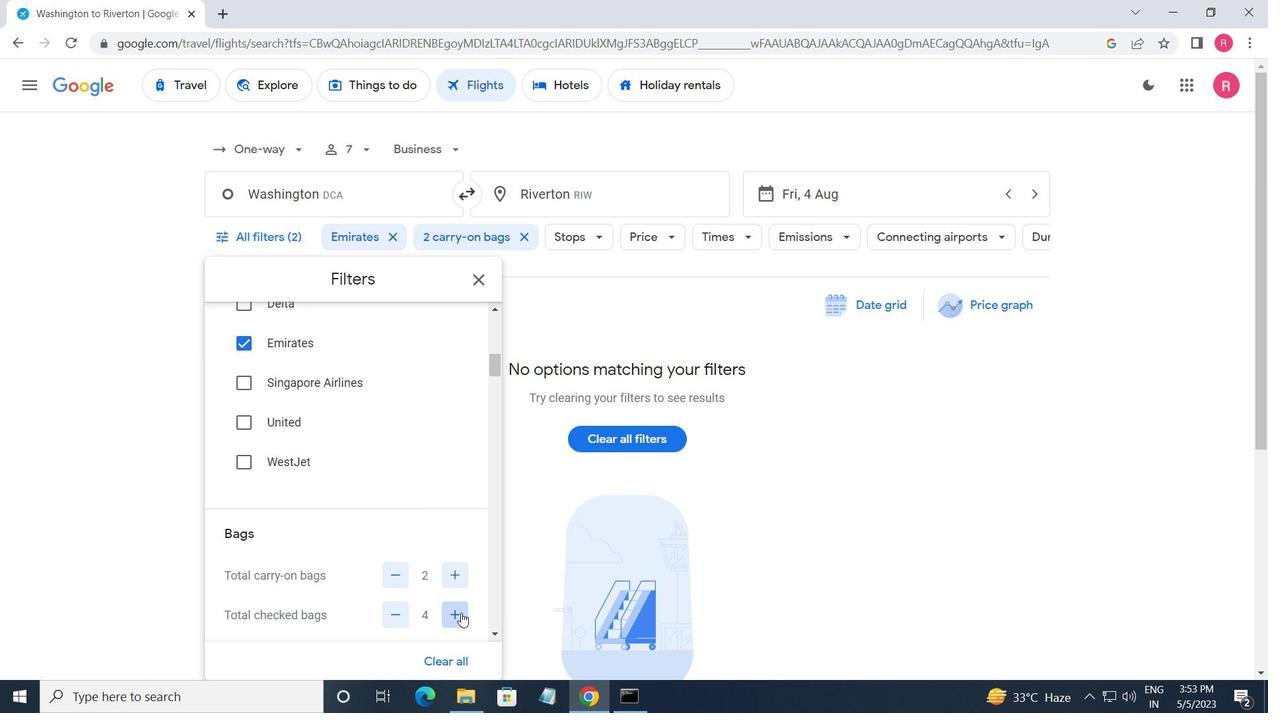 
Action: Mouse pressed left at (461, 613)
Screenshot: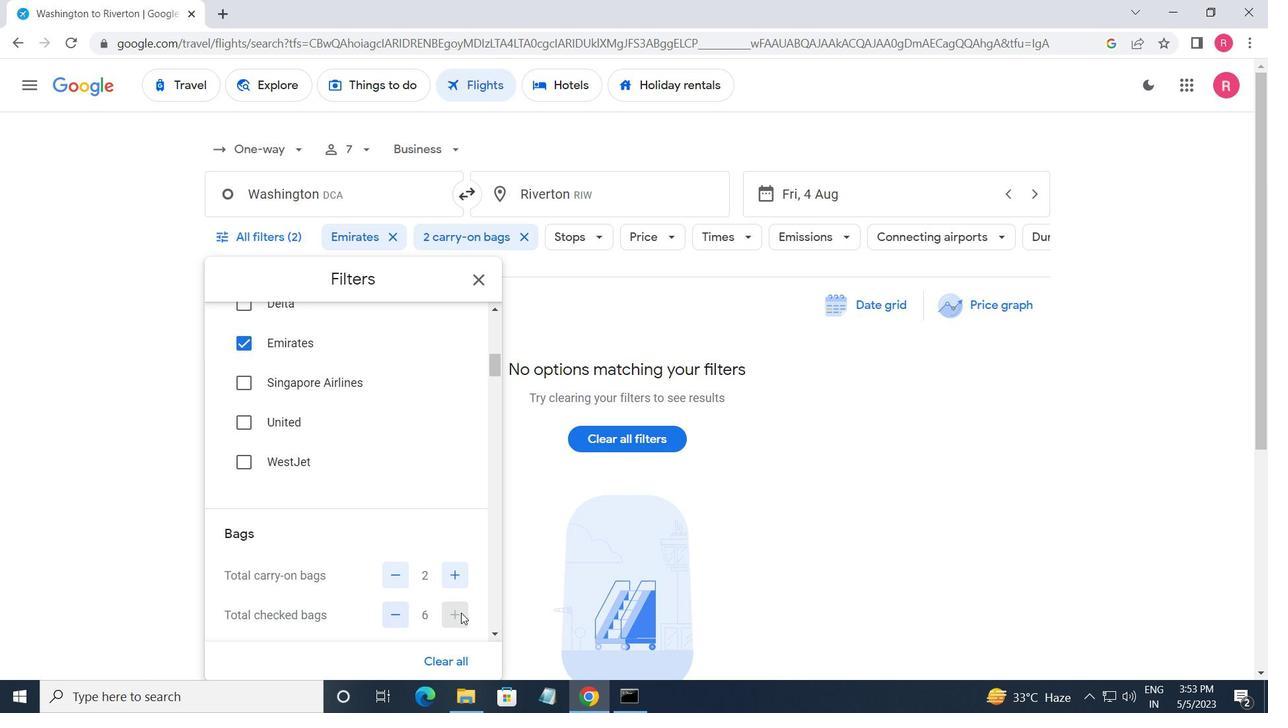 
Action: Mouse moved to (389, 446)
Screenshot: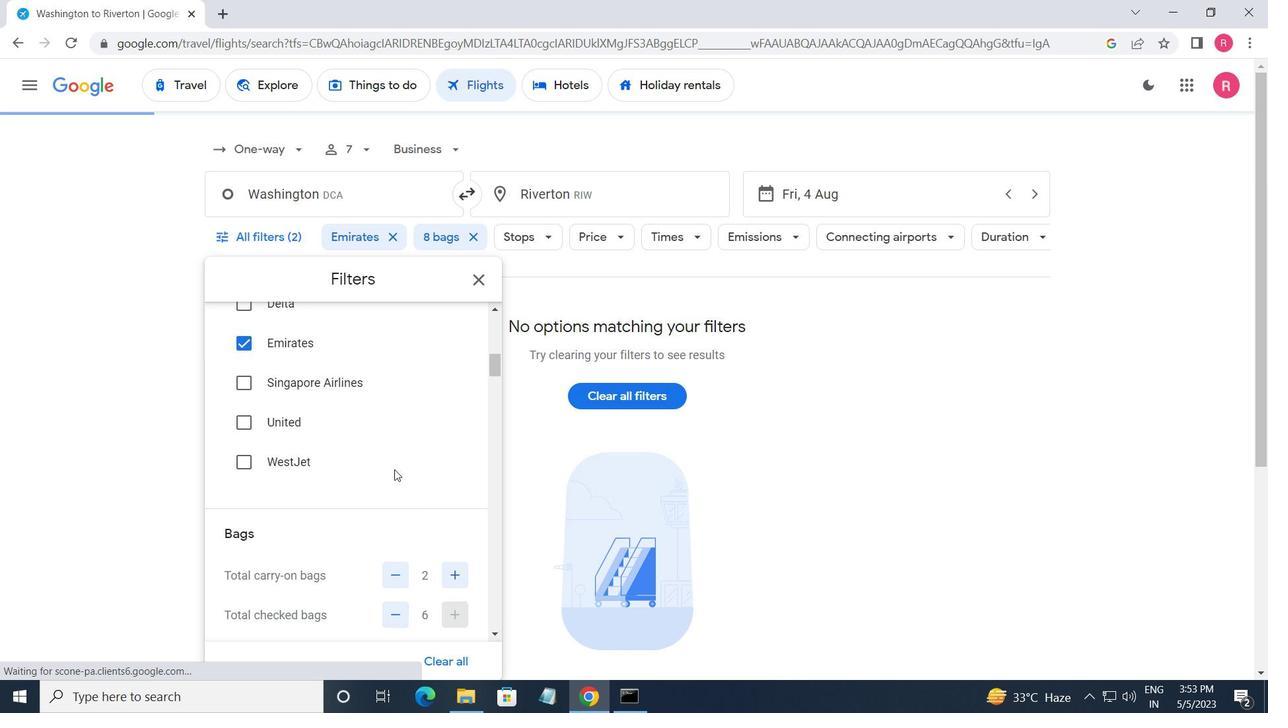 
Action: Mouse scrolled (389, 446) with delta (0, 0)
Screenshot: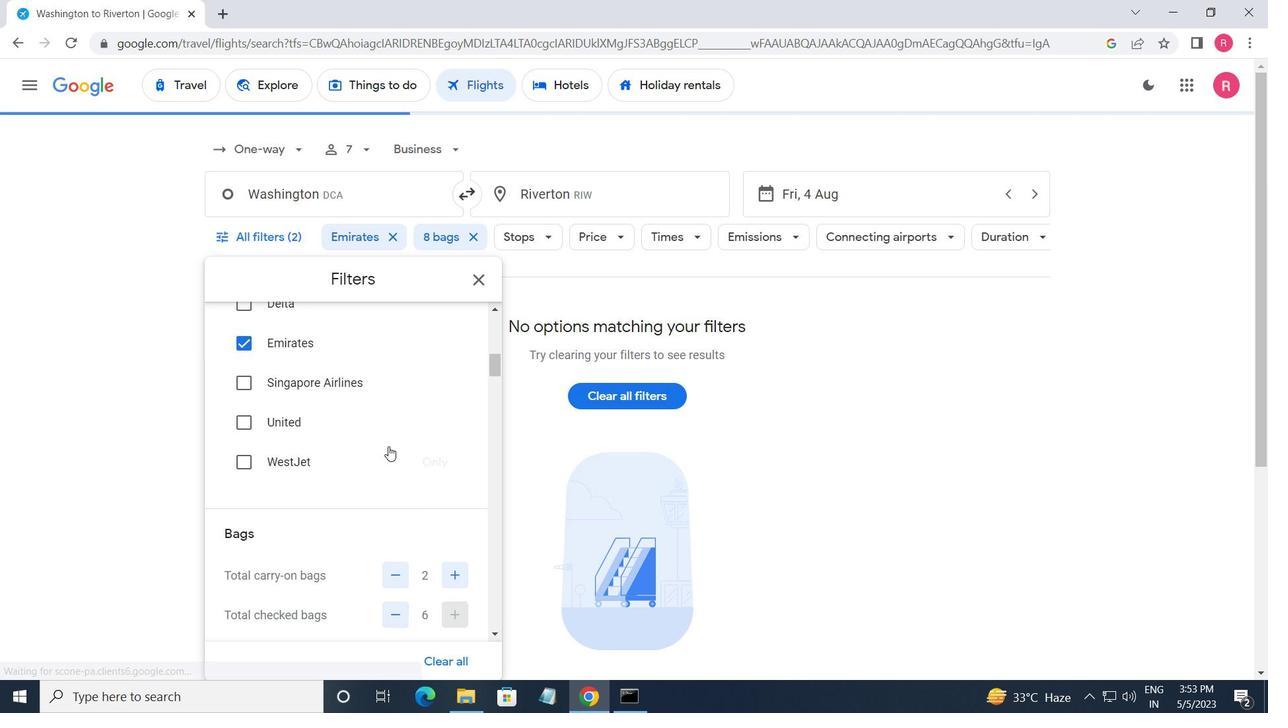 
Action: Mouse moved to (389, 449)
Screenshot: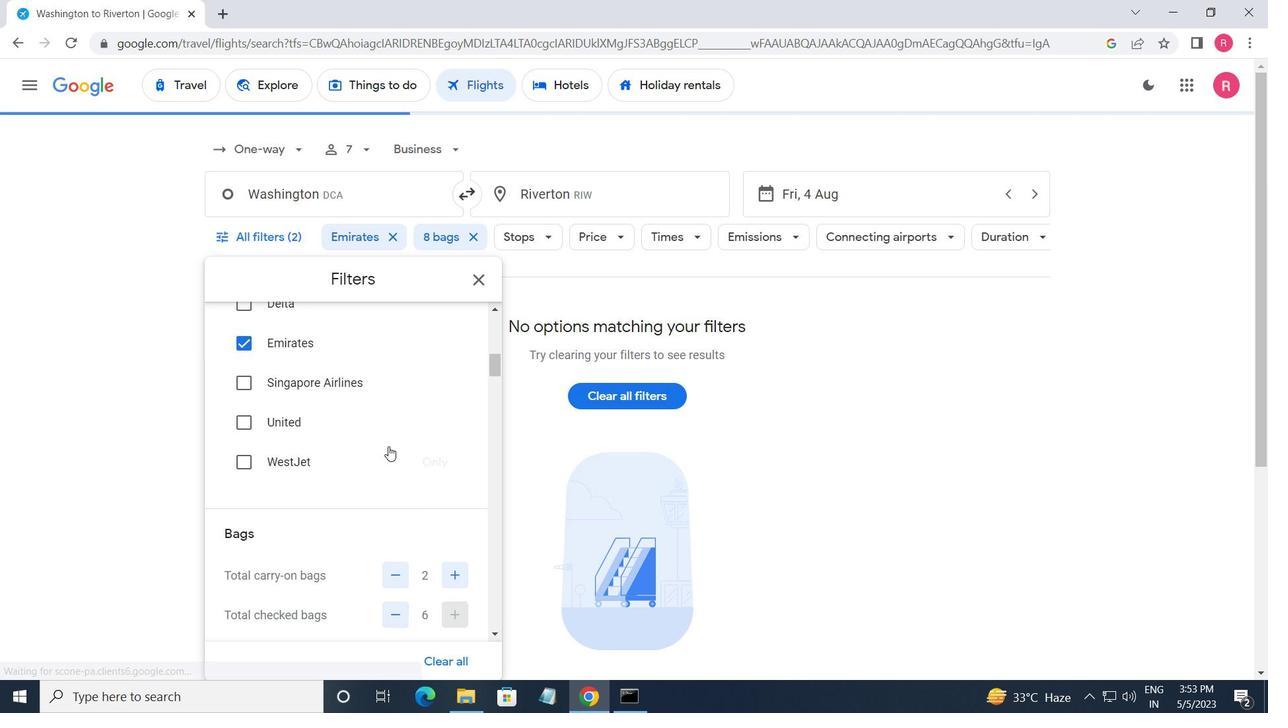 
Action: Mouse scrolled (389, 448) with delta (0, 0)
Screenshot: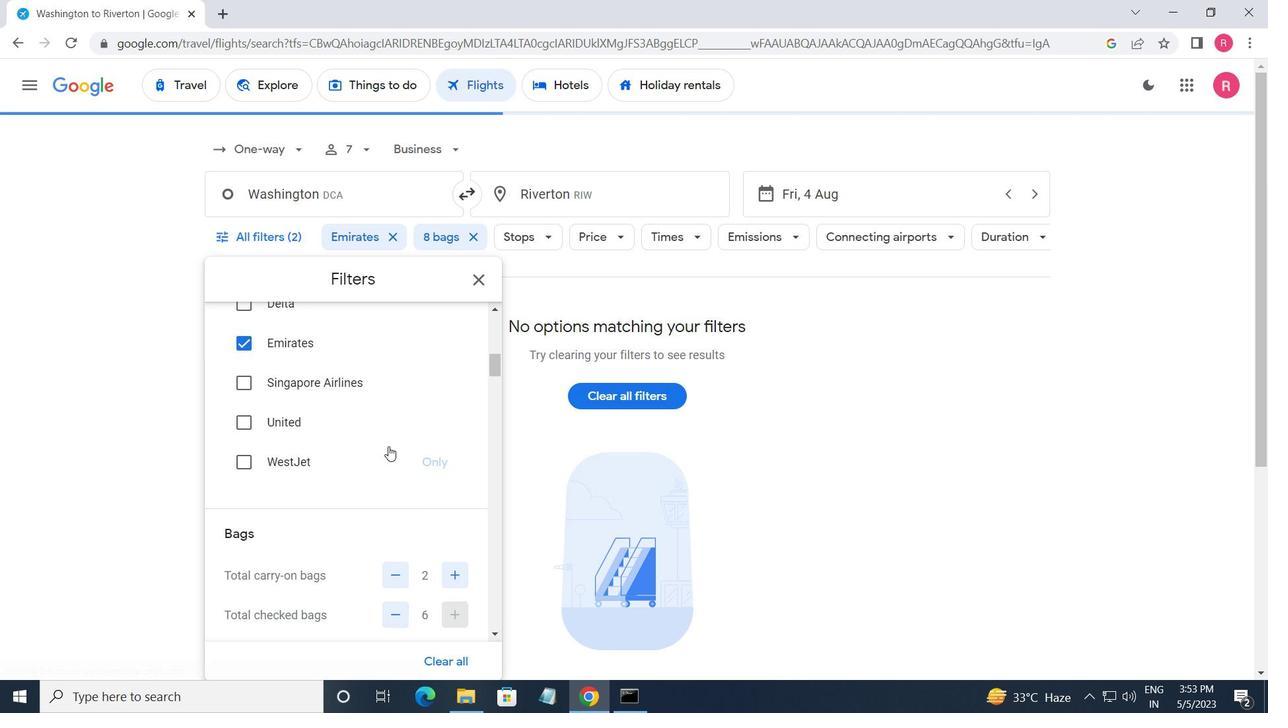 
Action: Mouse moved to (389, 449)
Screenshot: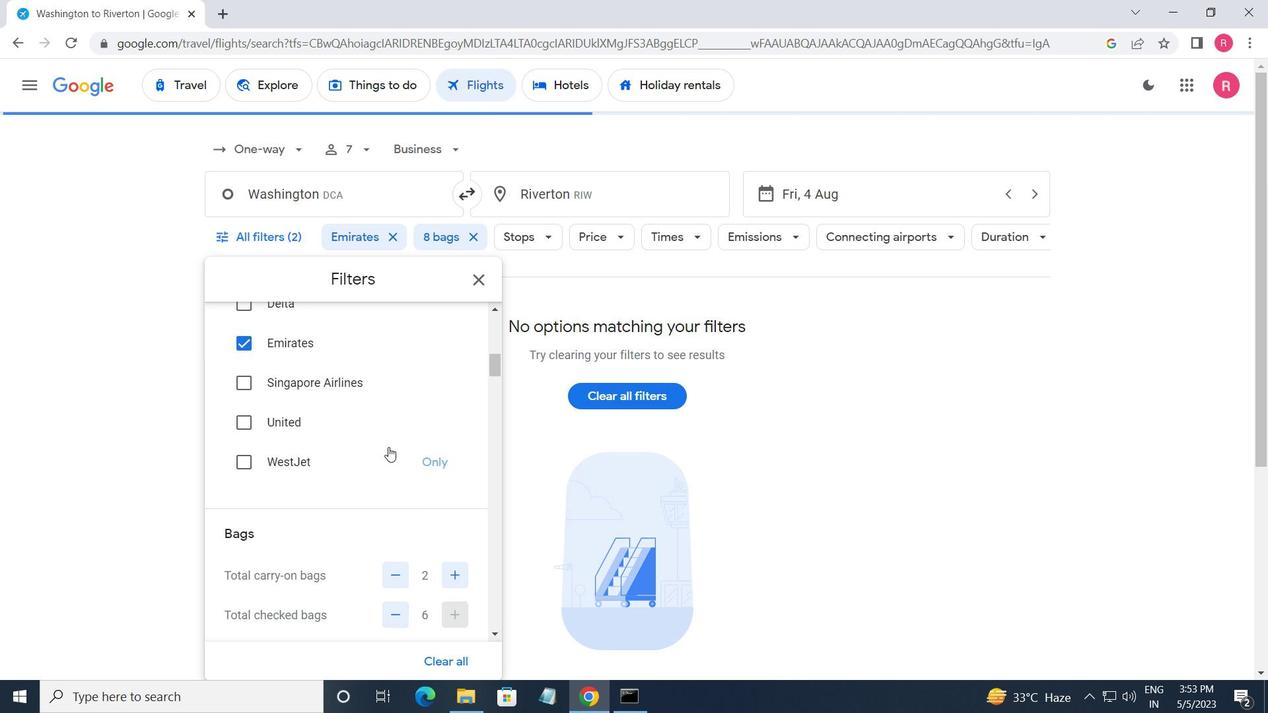 
Action: Mouse scrolled (389, 448) with delta (0, 0)
Screenshot: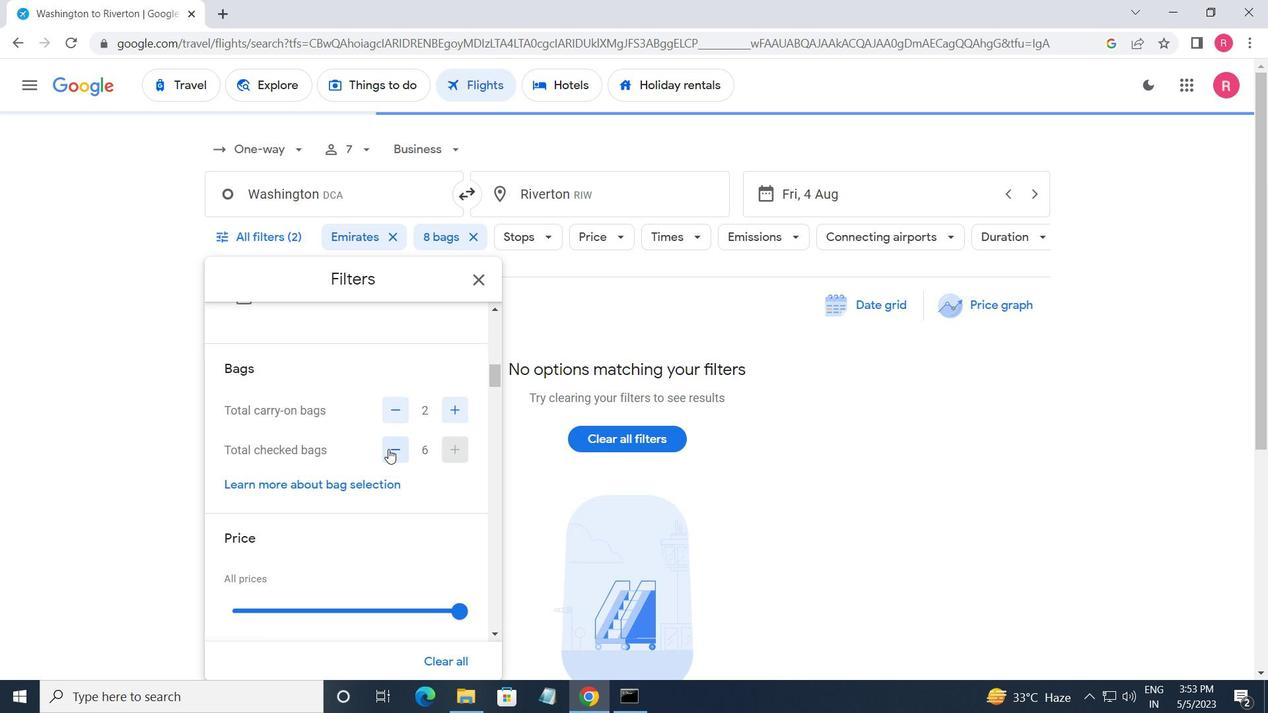 
Action: Mouse moved to (462, 528)
Screenshot: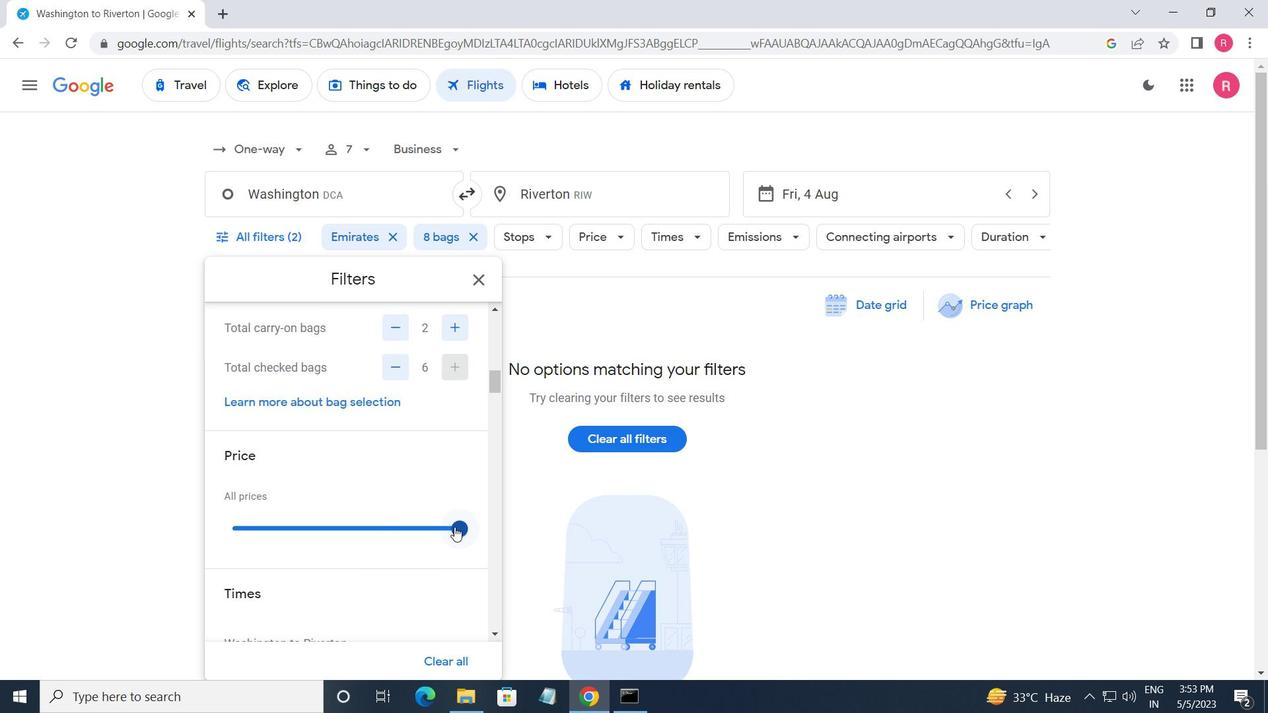 
Action: Mouse pressed left at (462, 528)
Screenshot: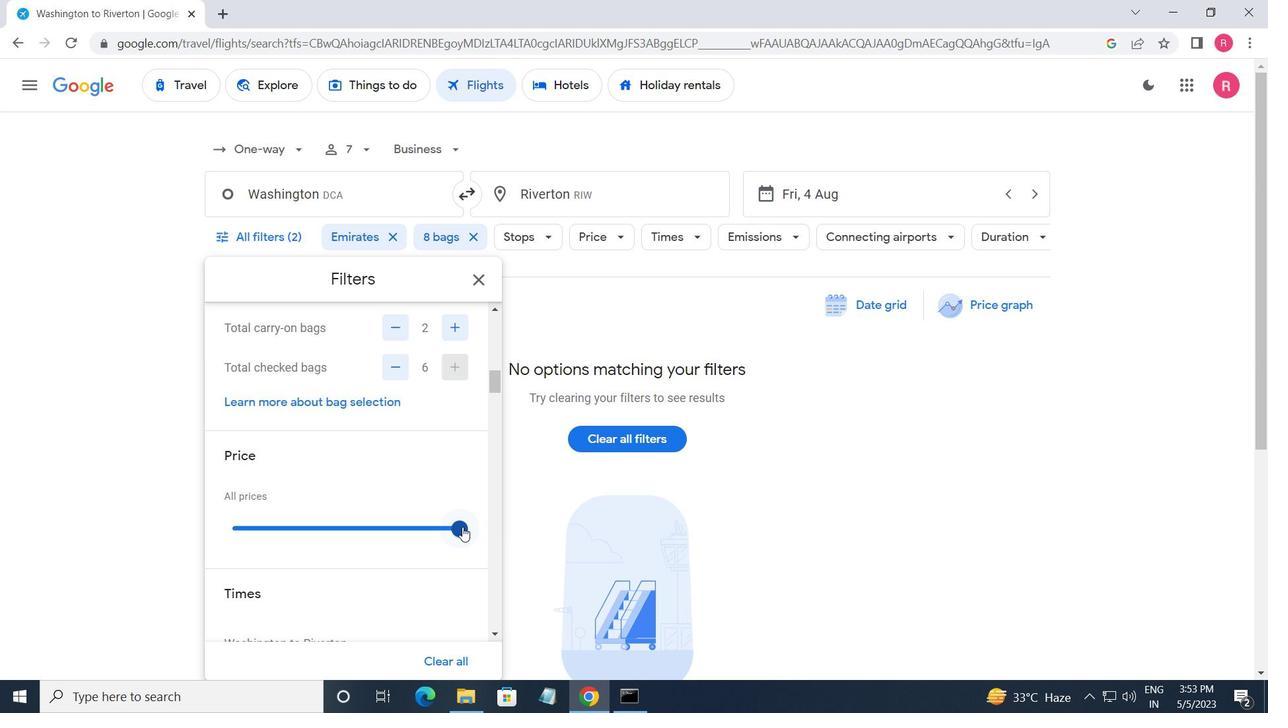 
Action: Mouse moved to (334, 471)
Screenshot: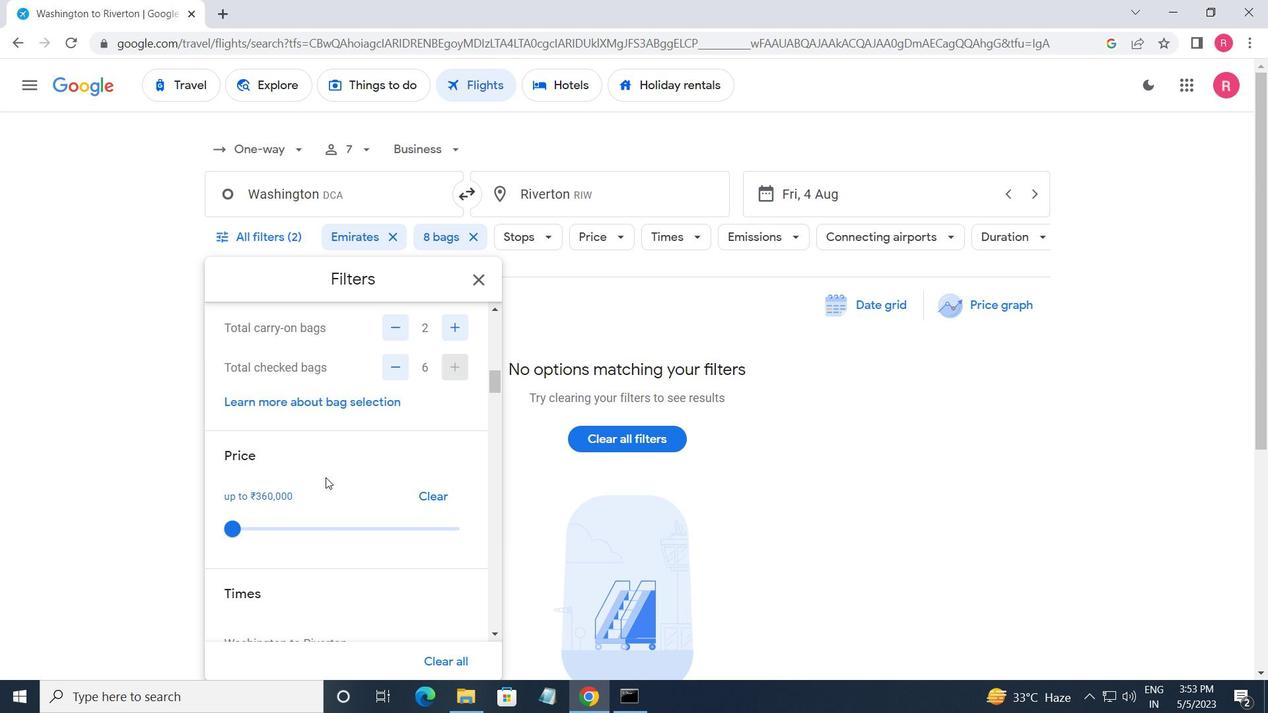 
Action: Mouse scrolled (334, 471) with delta (0, 0)
Screenshot: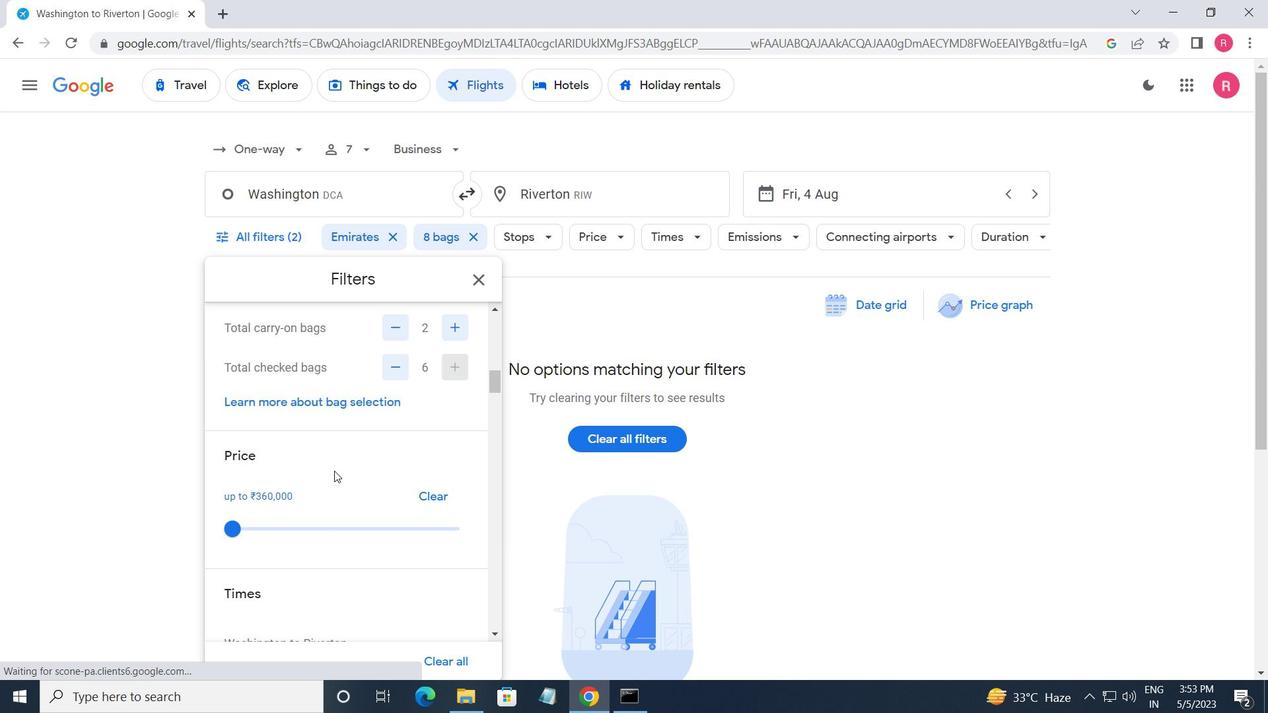 
Action: Mouse scrolled (334, 471) with delta (0, 0)
Screenshot: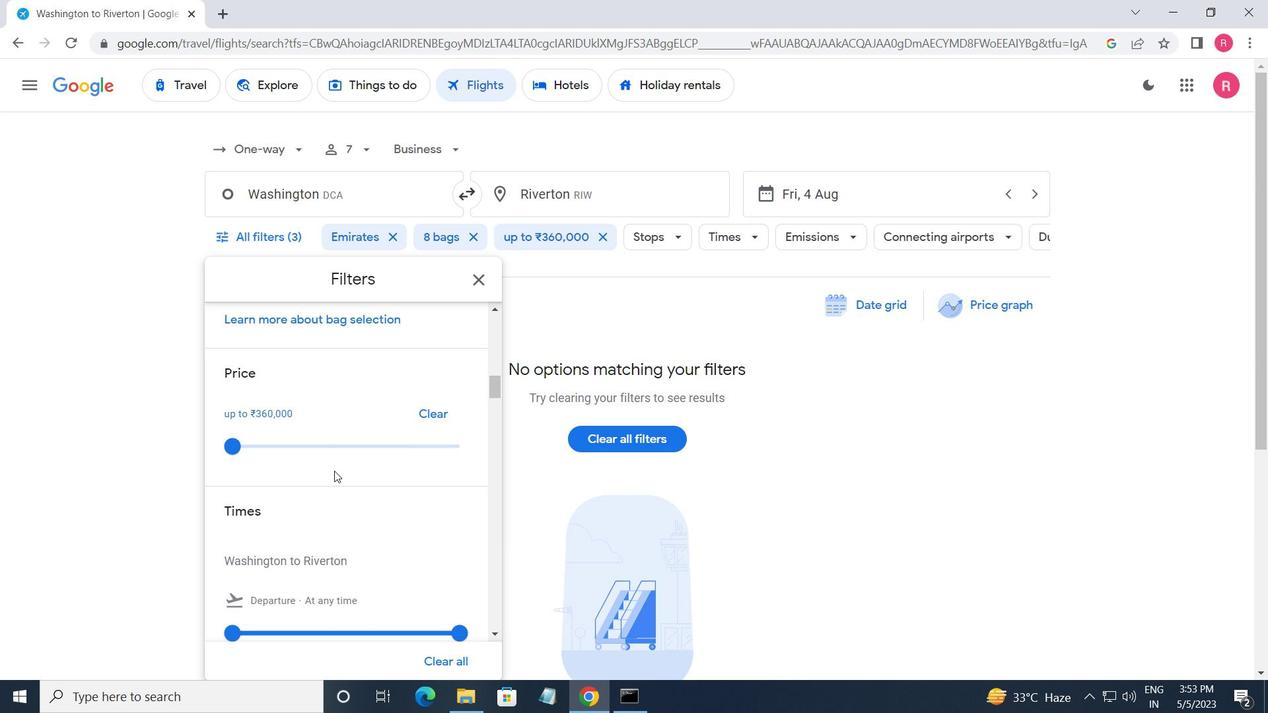 
Action: Mouse moved to (235, 542)
Screenshot: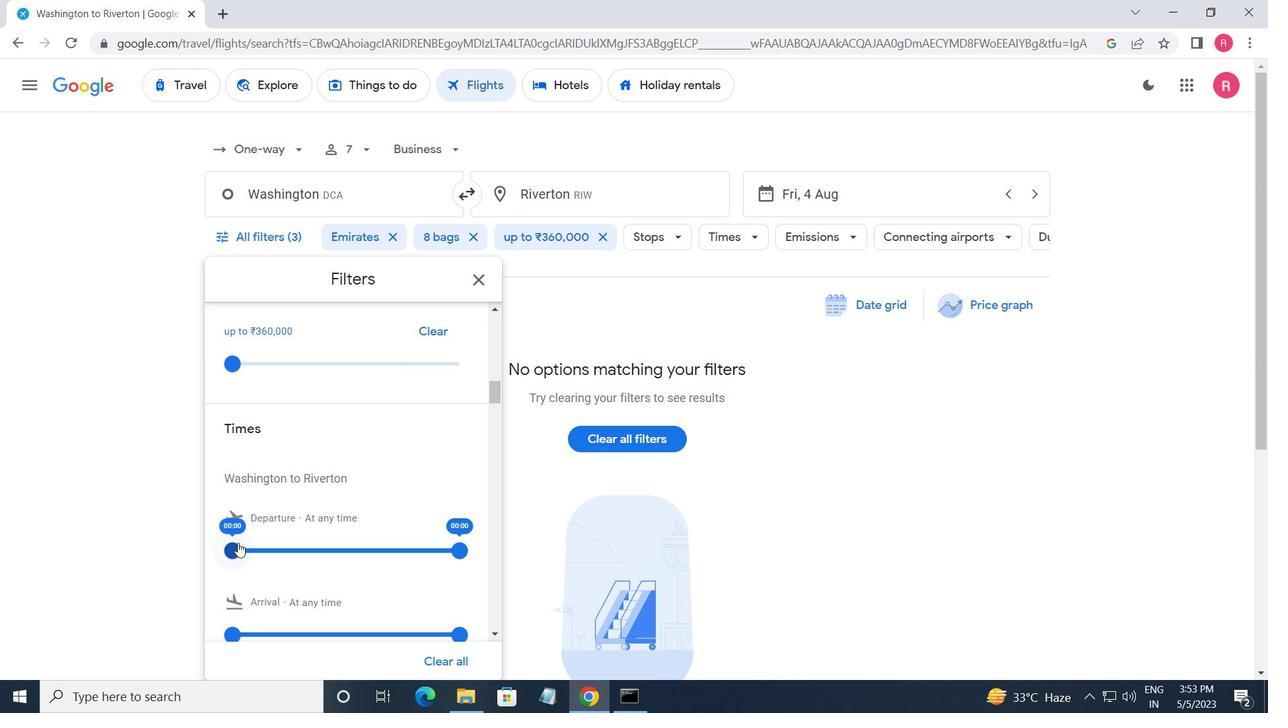 
Action: Mouse pressed left at (235, 542)
Screenshot: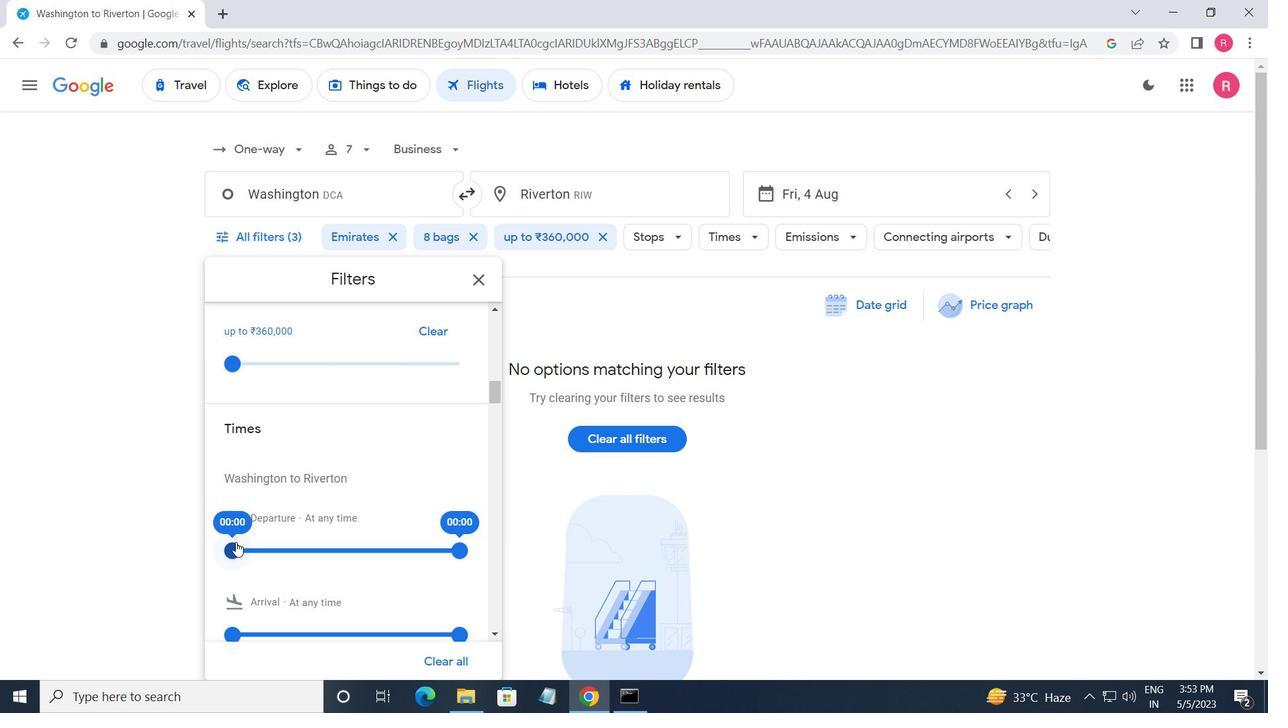 
Action: Mouse moved to (466, 551)
Screenshot: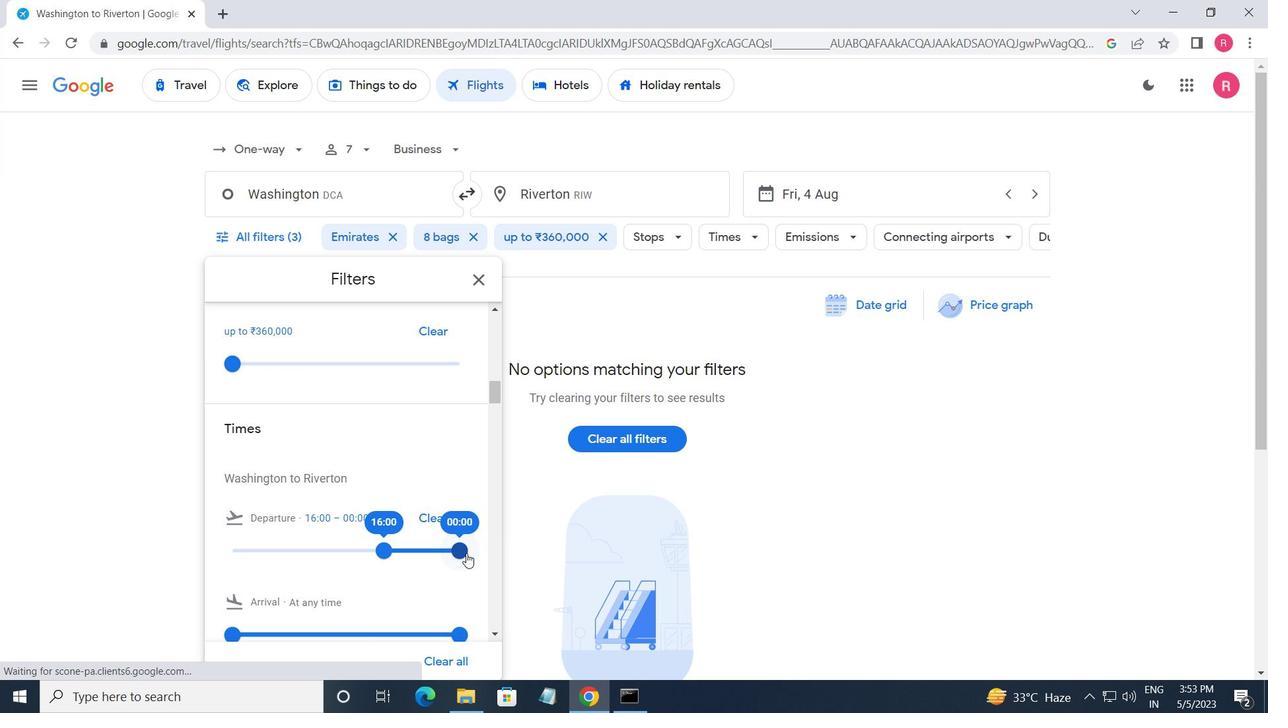 
Action: Mouse pressed left at (466, 551)
Screenshot: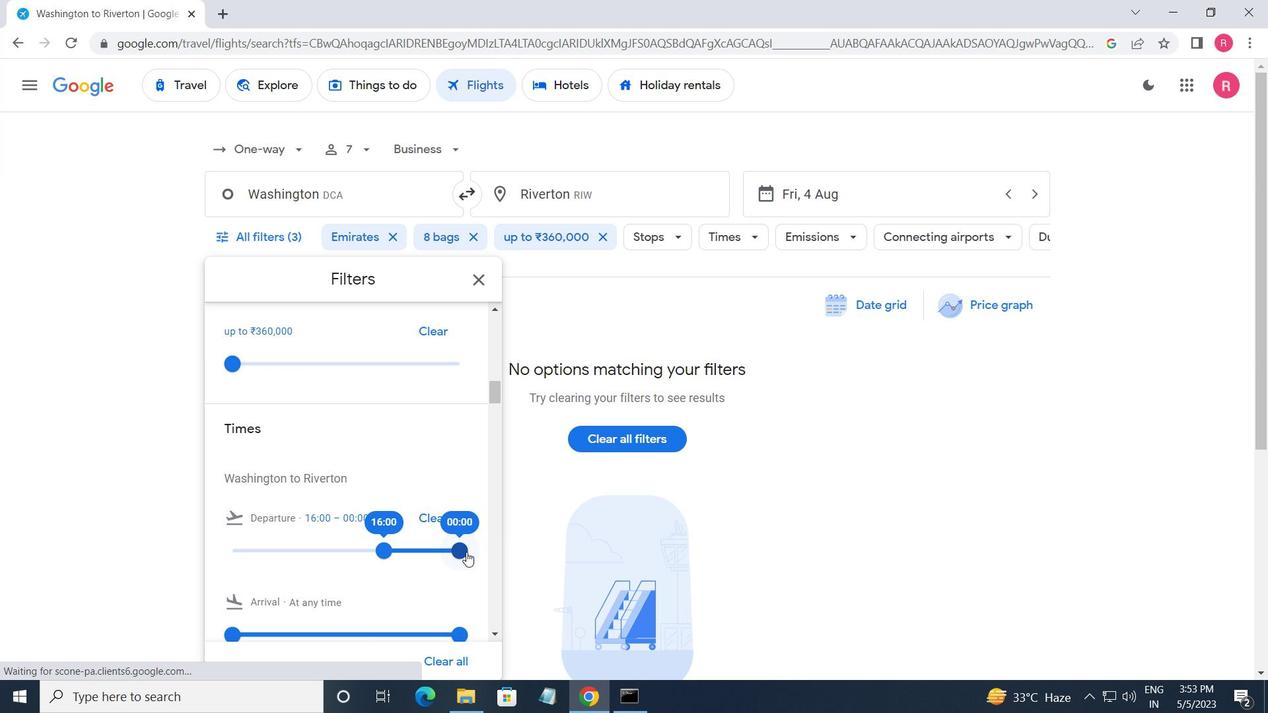 
Action: Mouse moved to (473, 278)
Screenshot: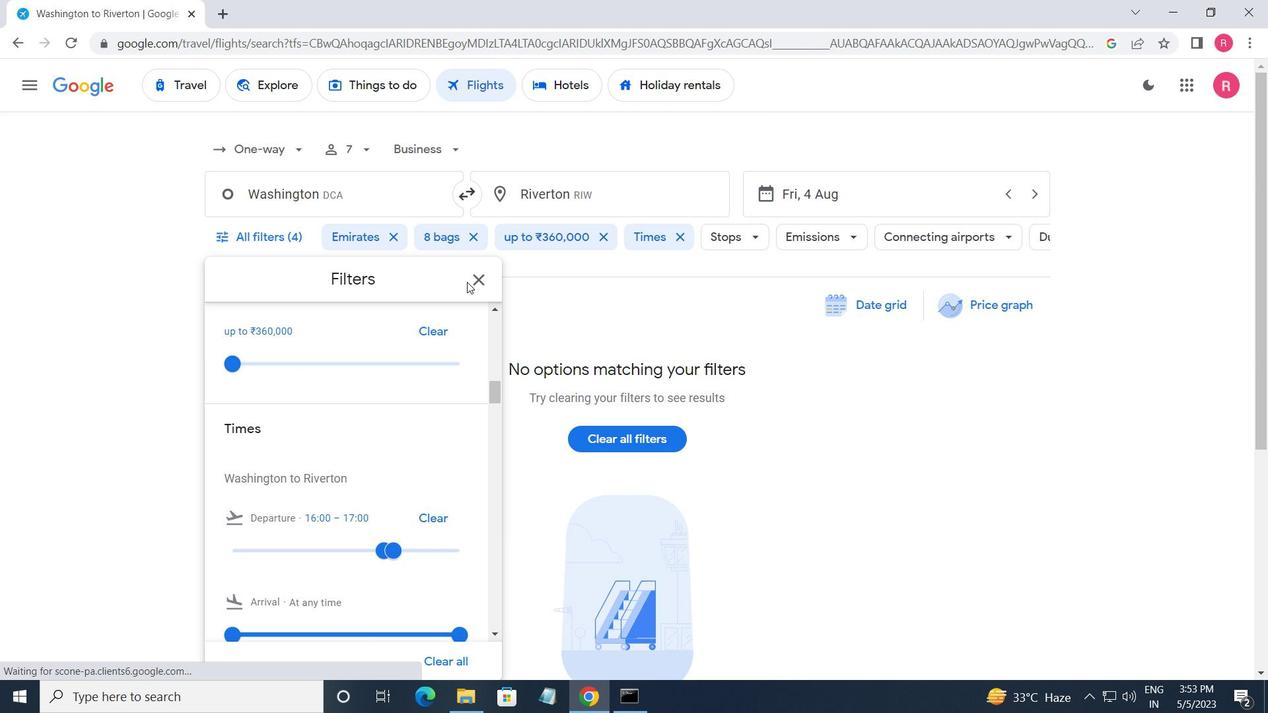 
Action: Mouse pressed left at (473, 278)
Screenshot: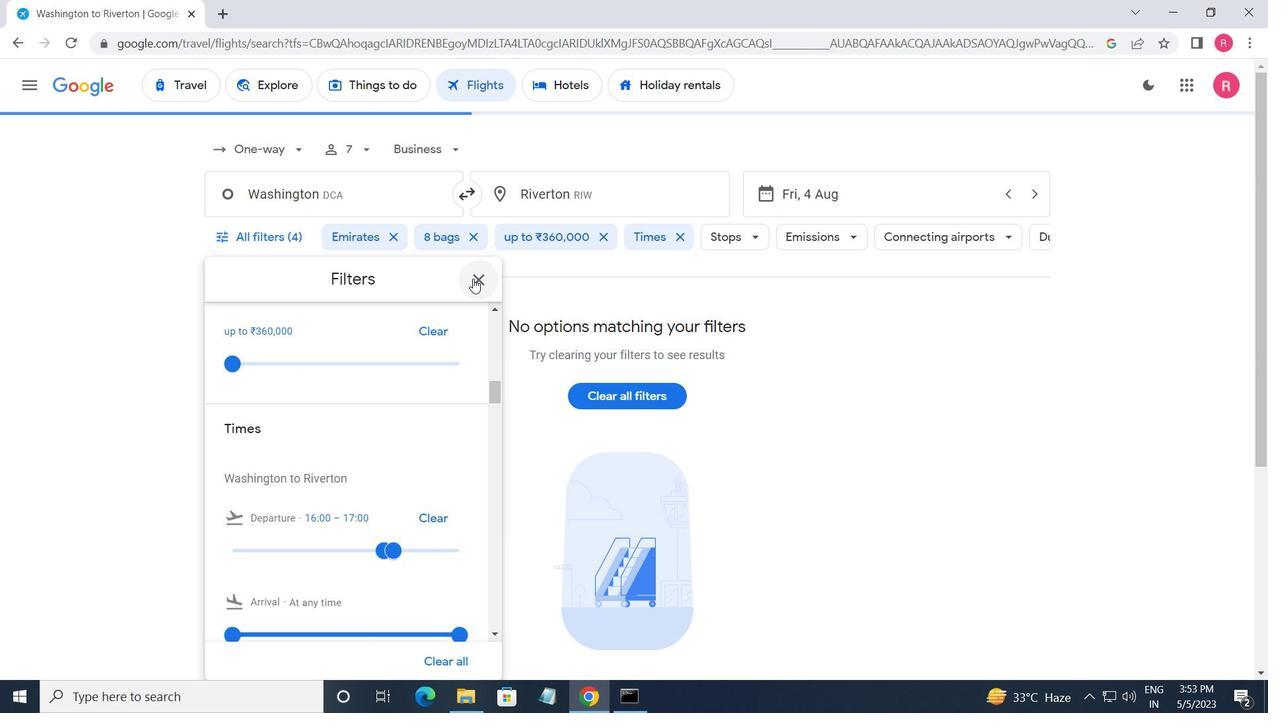 
Action: Mouse moved to (477, 280)
Screenshot: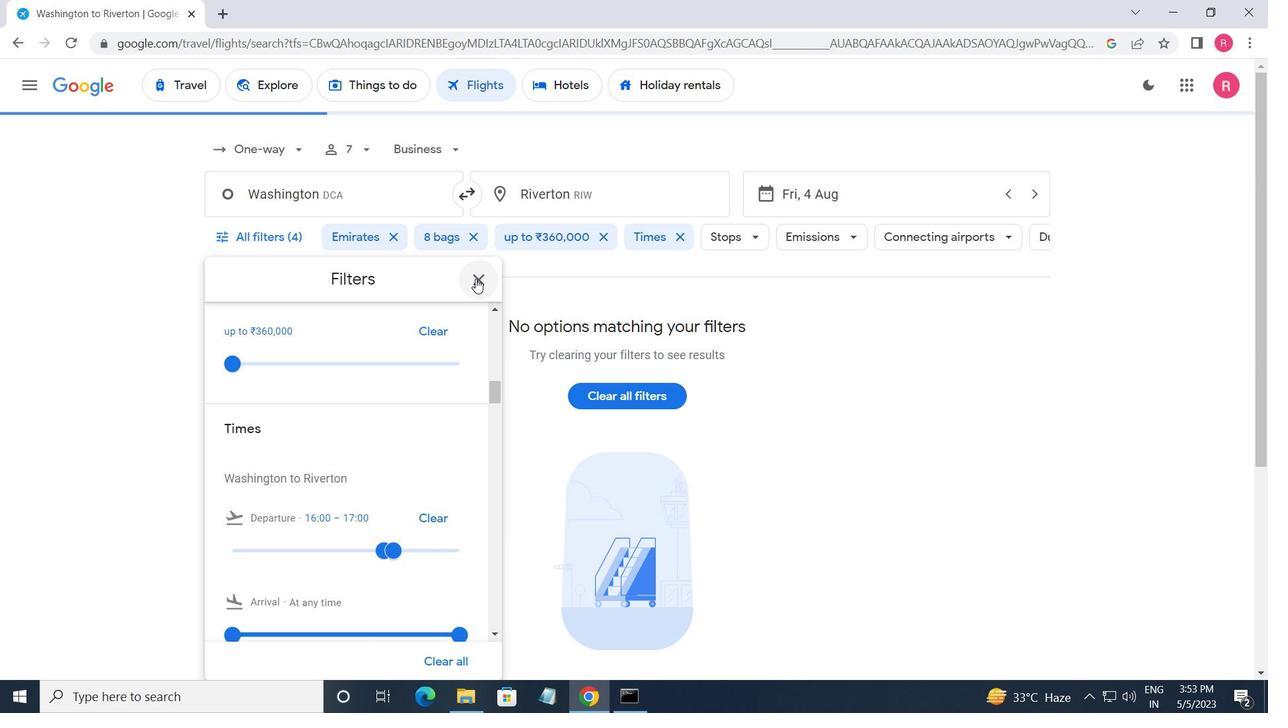 
Action: Mouse pressed left at (477, 280)
Screenshot: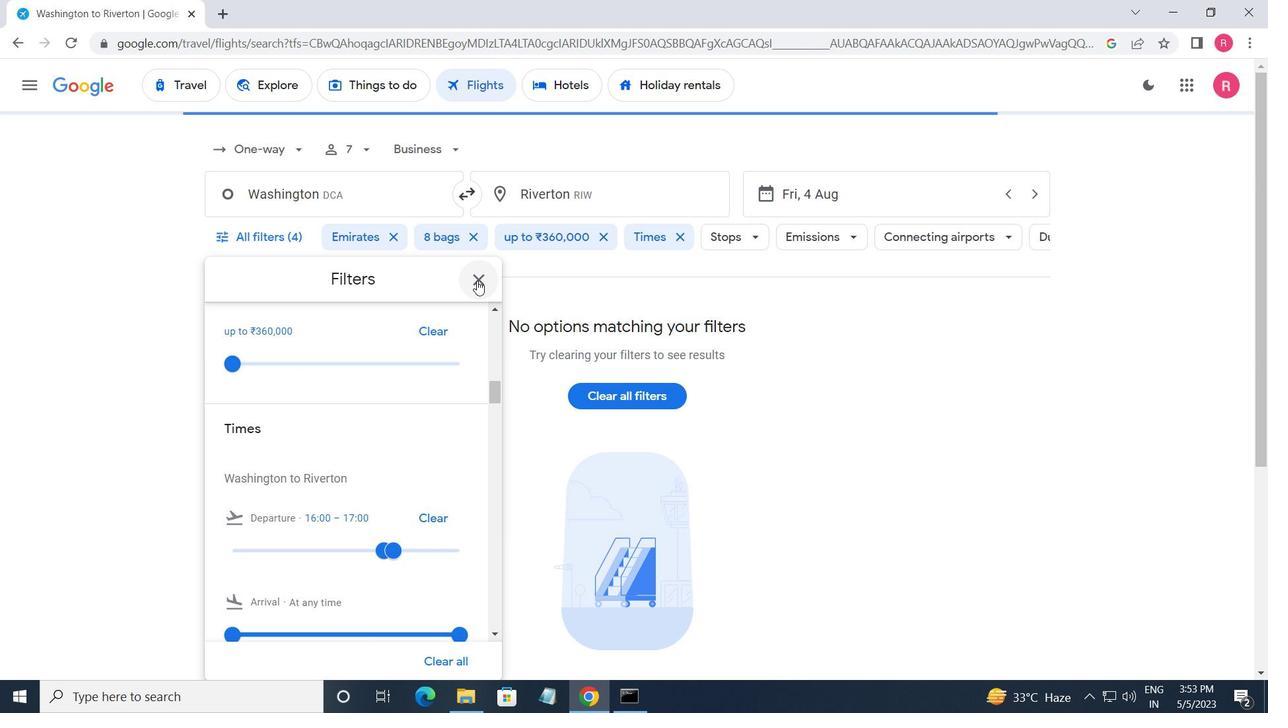 
Action: Mouse moved to (480, 282)
Screenshot: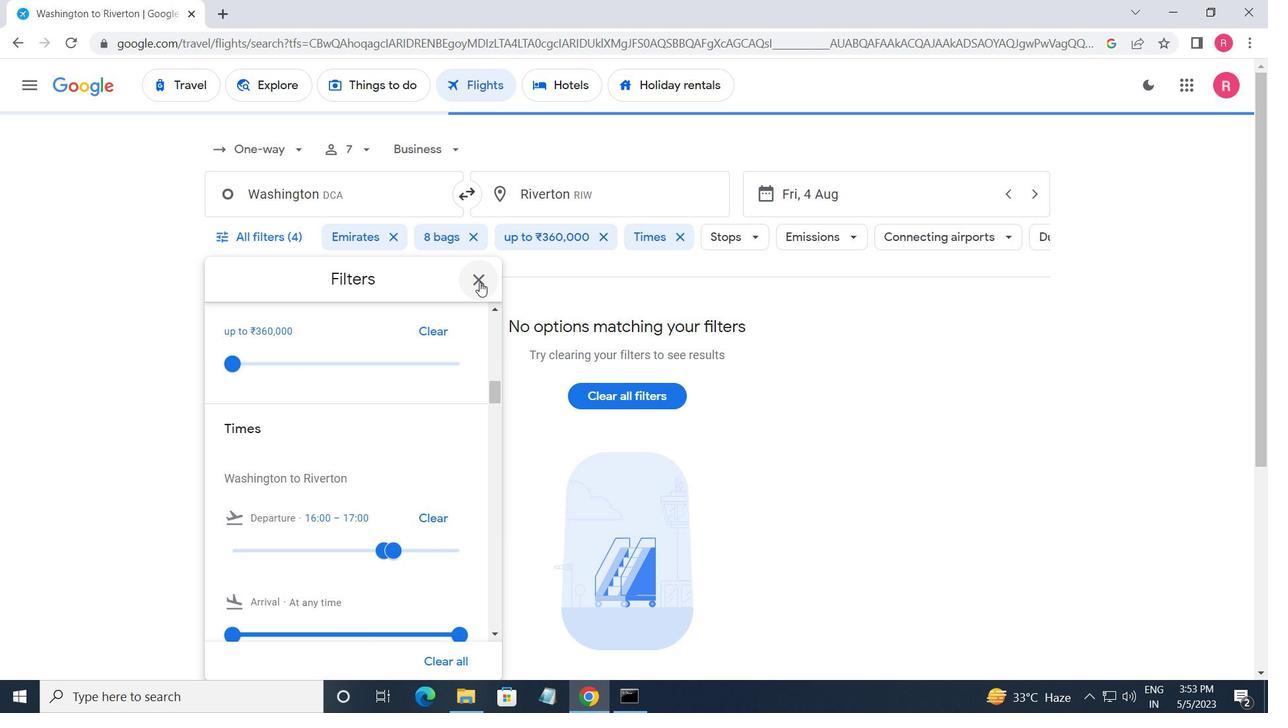 
